 Task: Plan a trip to Blantyre, Malawi from 10th December, 2023 to 20th December, 2023 for 12 adults.6 bedrooms having 12 beds and 6 bathrooms. Property type can be flat. Amenities needed are: wifi, TV, free parkinig on premises, gym, breakfast. Look for 3 properties as per requirement.
Action: Mouse moved to (409, 89)
Screenshot: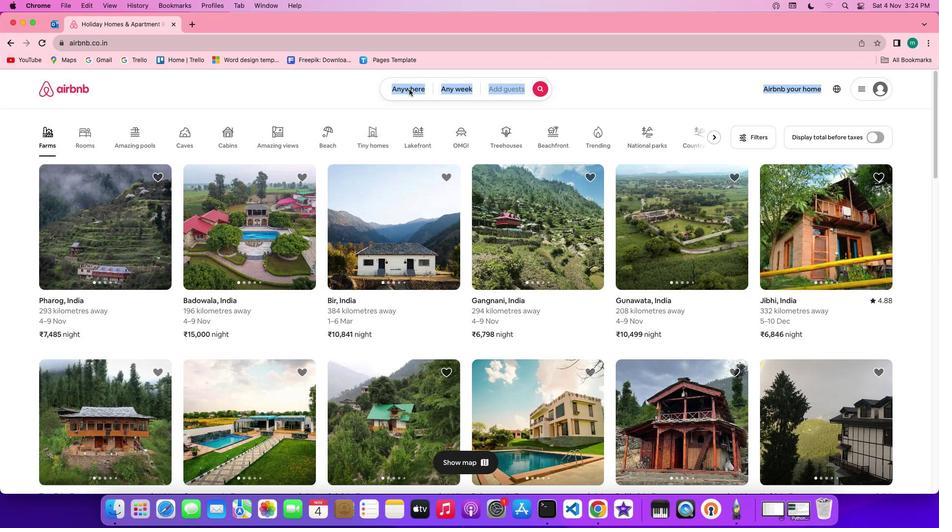 
Action: Mouse pressed left at (409, 89)
Screenshot: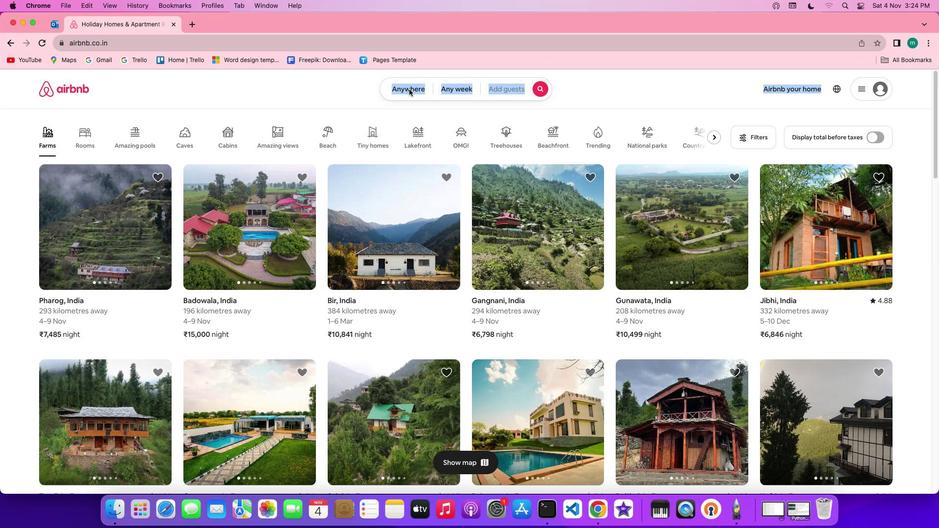 
Action: Mouse pressed left at (409, 89)
Screenshot: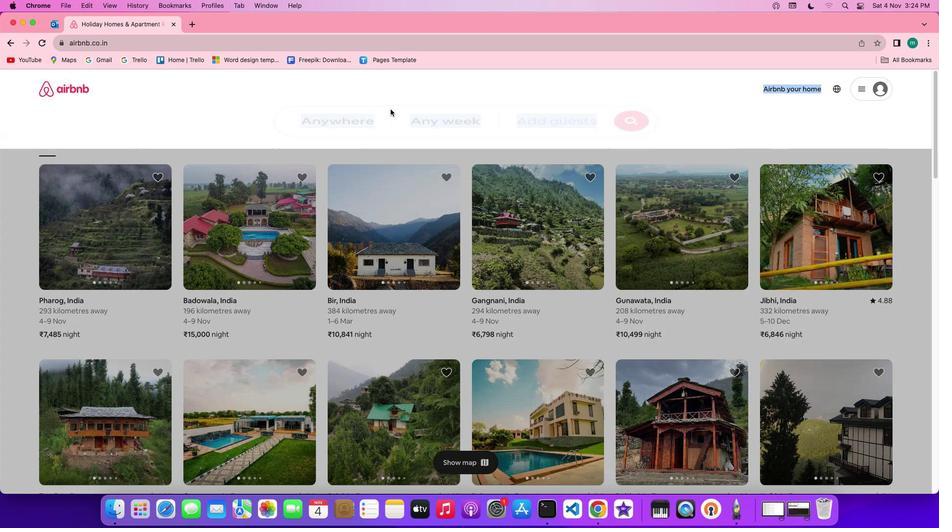 
Action: Mouse moved to (347, 129)
Screenshot: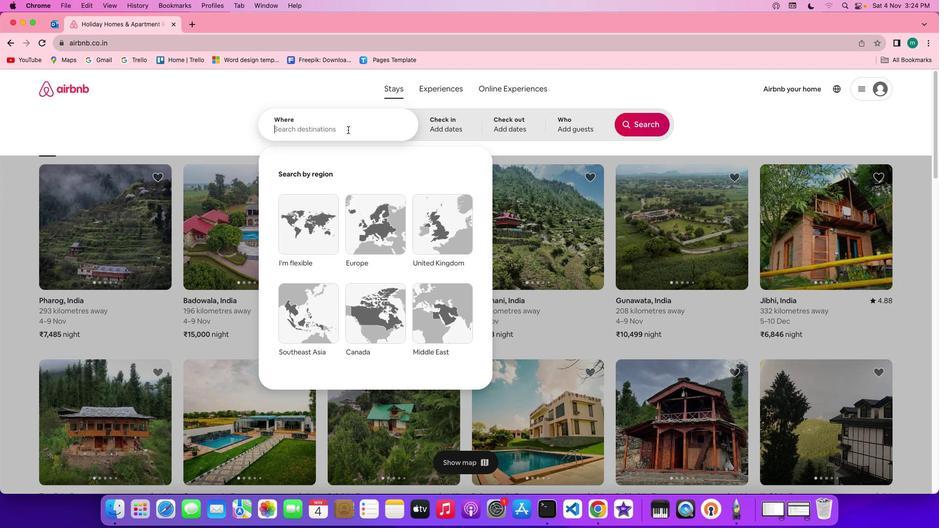 
Action: Mouse pressed left at (347, 129)
Screenshot: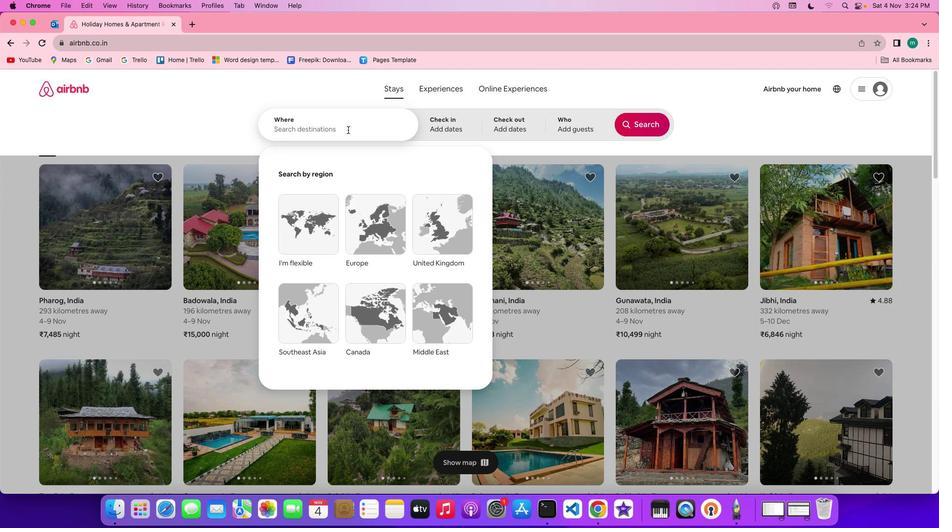 
Action: Key pressed Key.shift'b''l''a''n''t''y''r''e'','Key.spaceKey.shift'm''a''l''a''w''i'
Screenshot: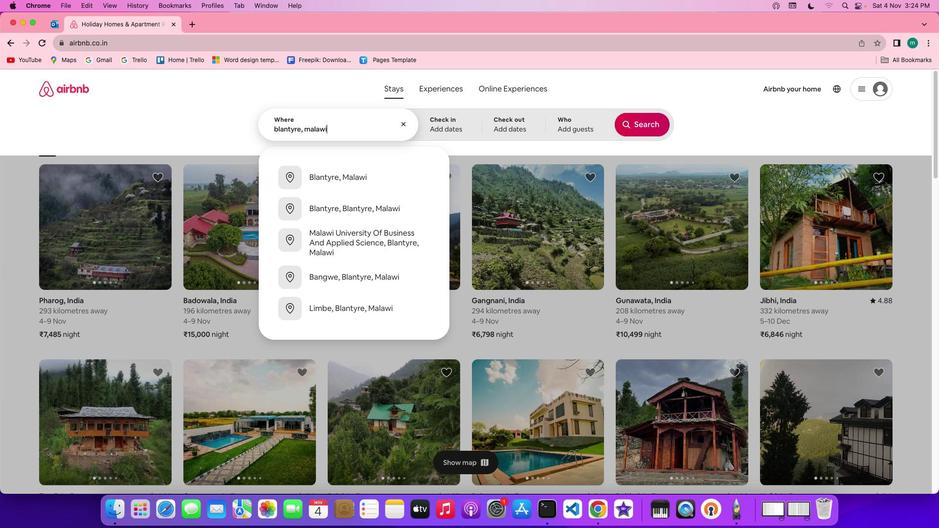 
Action: Mouse moved to (465, 131)
Screenshot: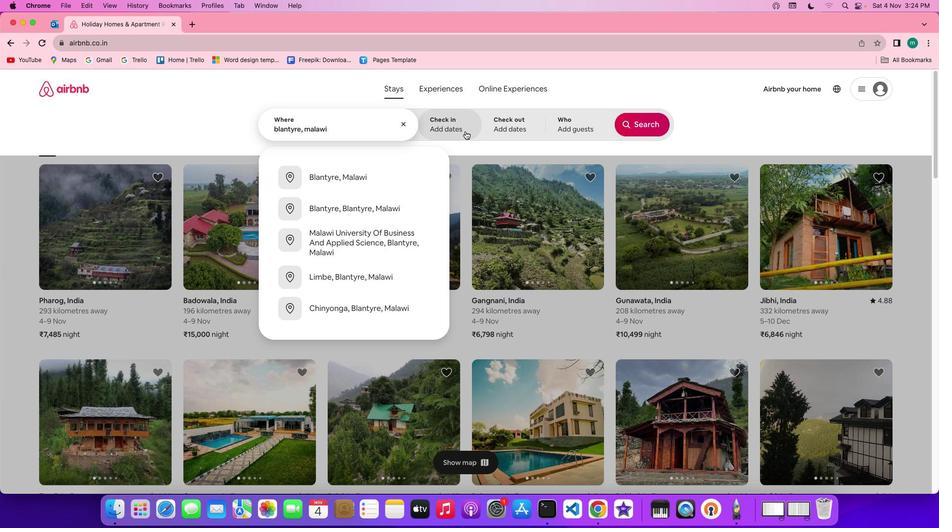 
Action: Mouse pressed left at (465, 131)
Screenshot: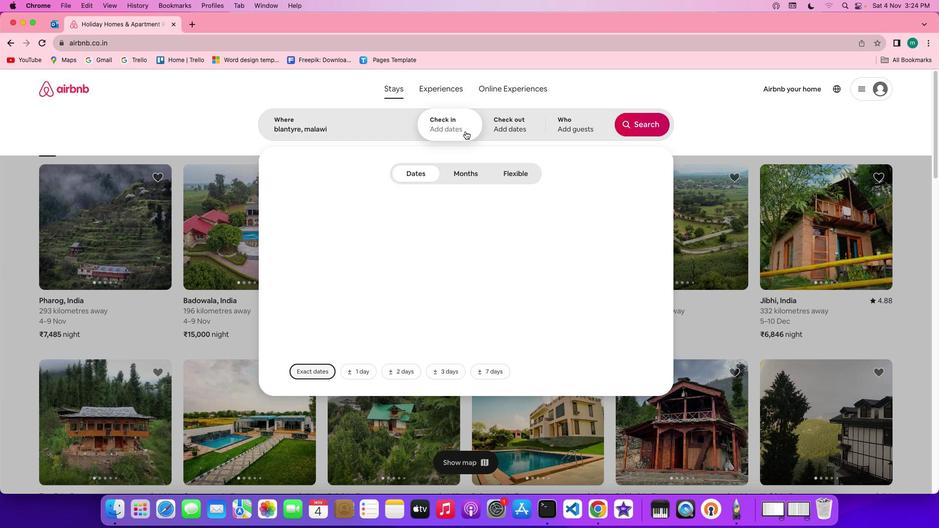 
Action: Mouse moved to (487, 289)
Screenshot: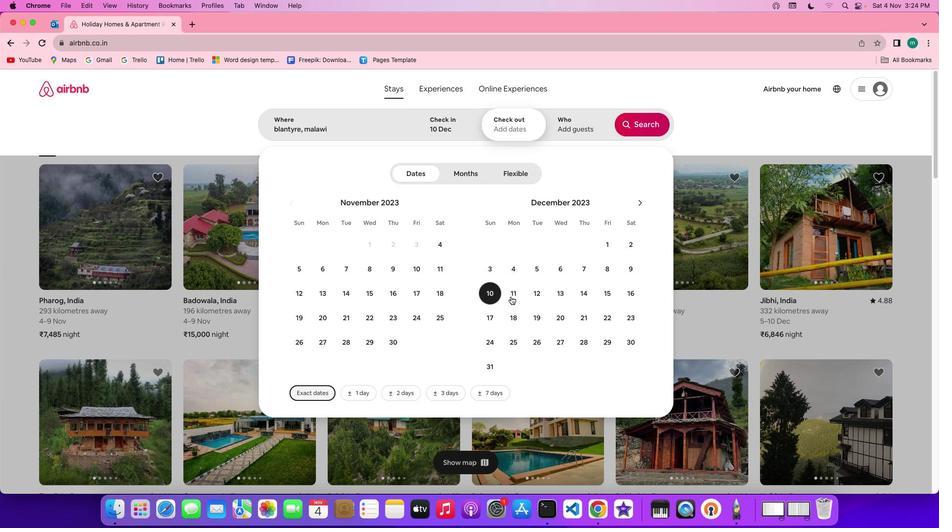 
Action: Mouse pressed left at (487, 289)
Screenshot: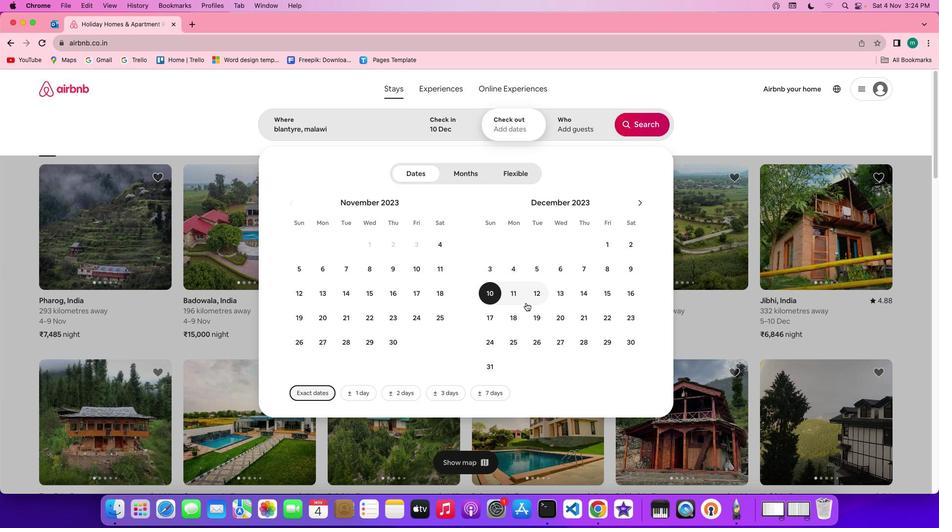 
Action: Mouse moved to (565, 322)
Screenshot: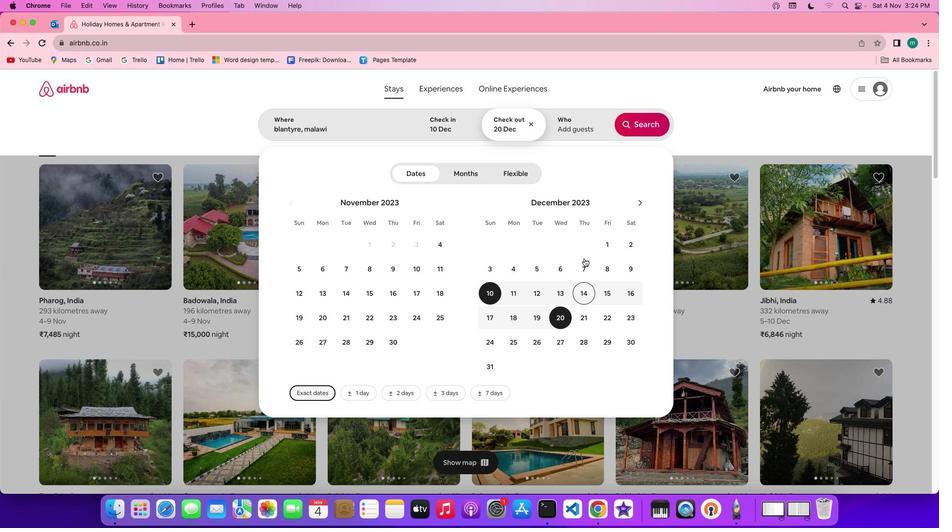
Action: Mouse pressed left at (565, 322)
Screenshot: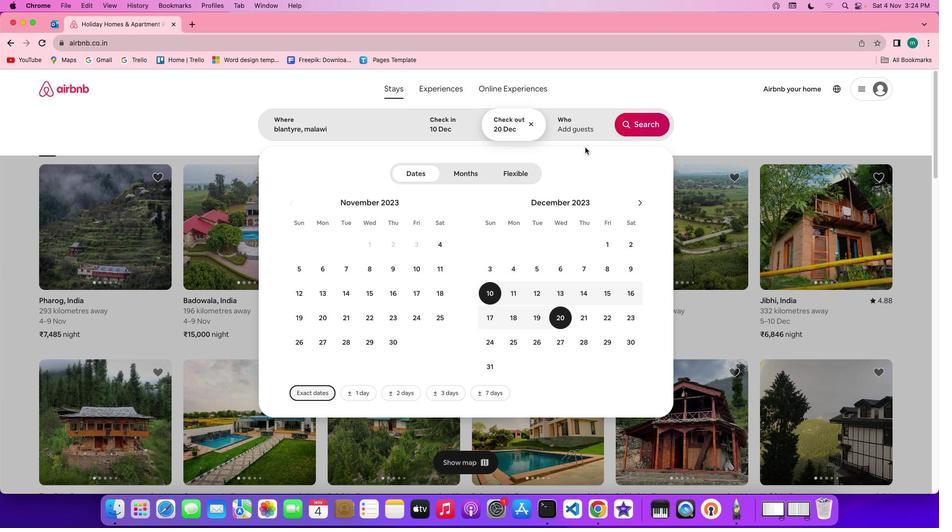 
Action: Mouse moved to (580, 119)
Screenshot: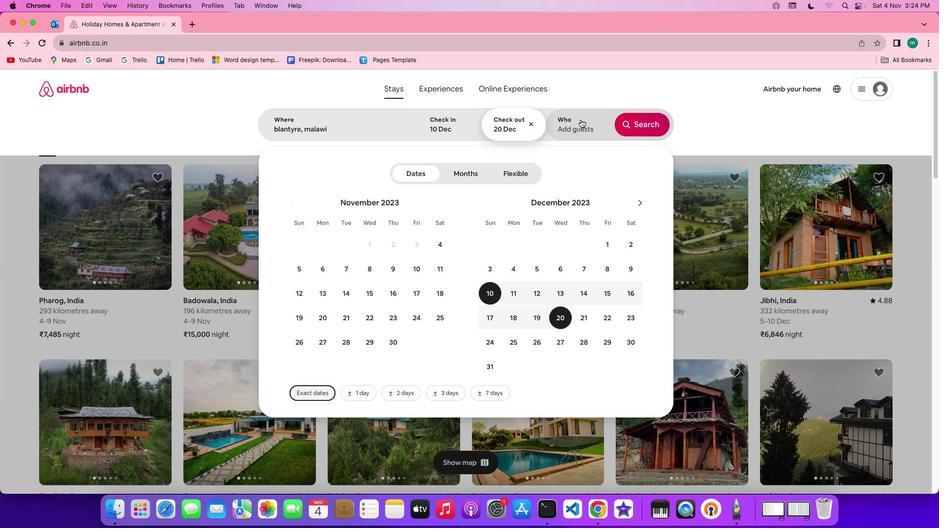 
Action: Mouse pressed left at (580, 119)
Screenshot: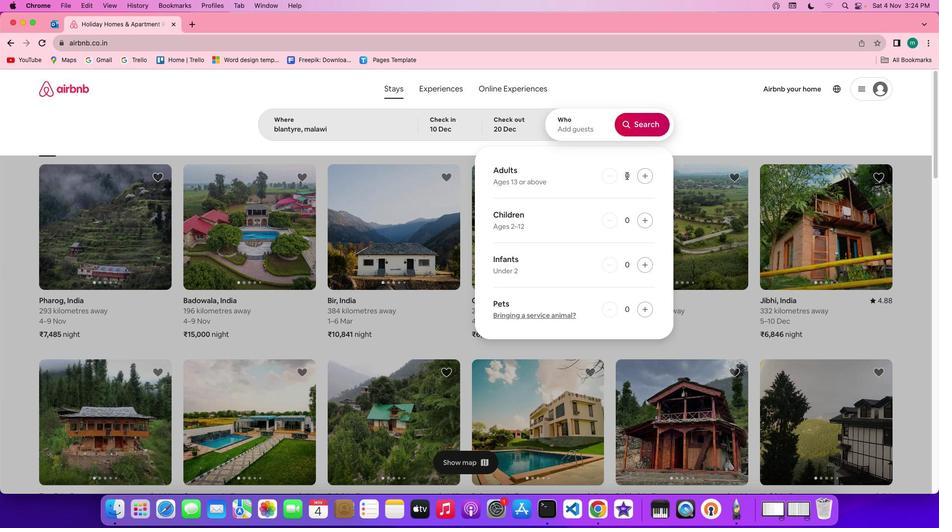 
Action: Mouse moved to (646, 176)
Screenshot: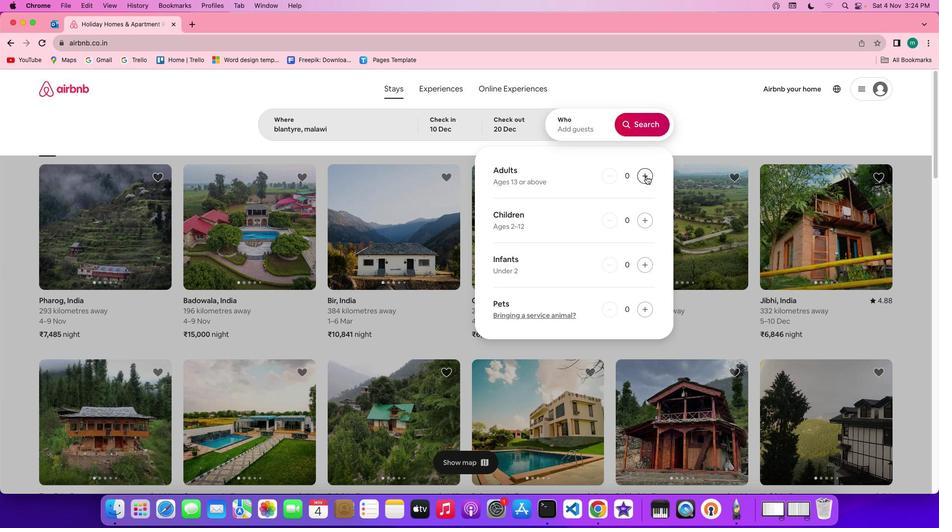 
Action: Mouse pressed left at (646, 176)
Screenshot: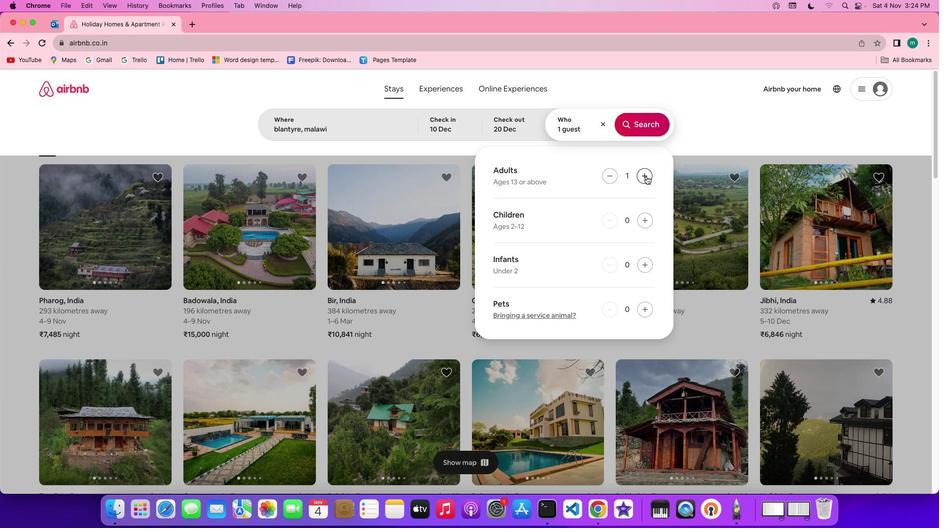 
Action: Mouse pressed left at (646, 176)
Screenshot: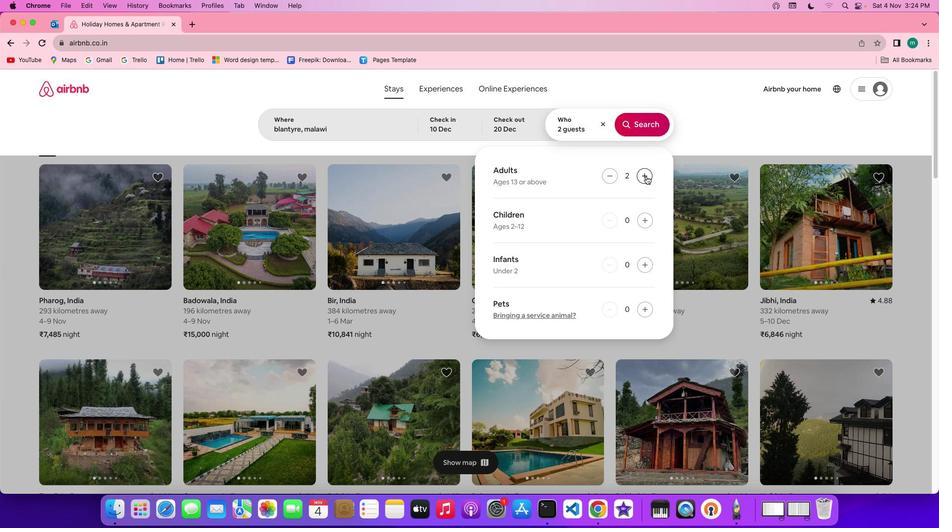 
Action: Mouse pressed left at (646, 176)
Screenshot: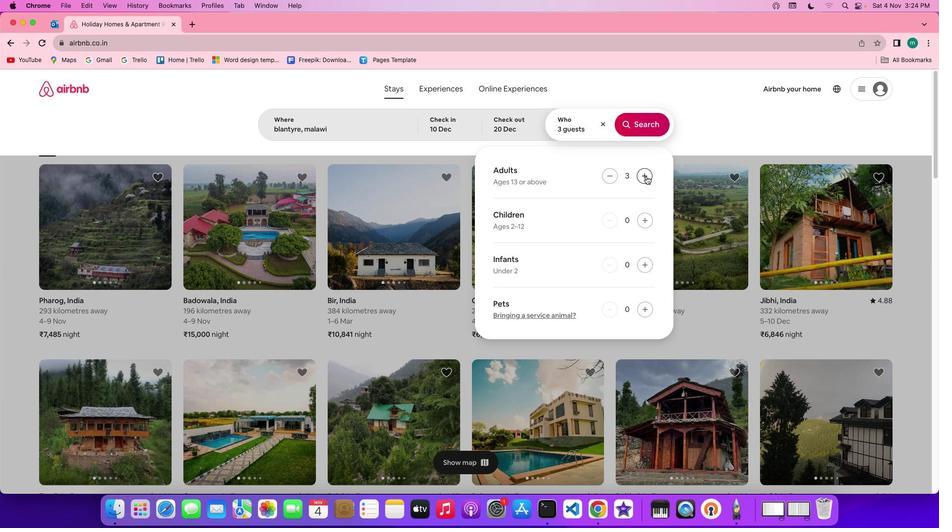 
Action: Mouse pressed left at (646, 176)
Screenshot: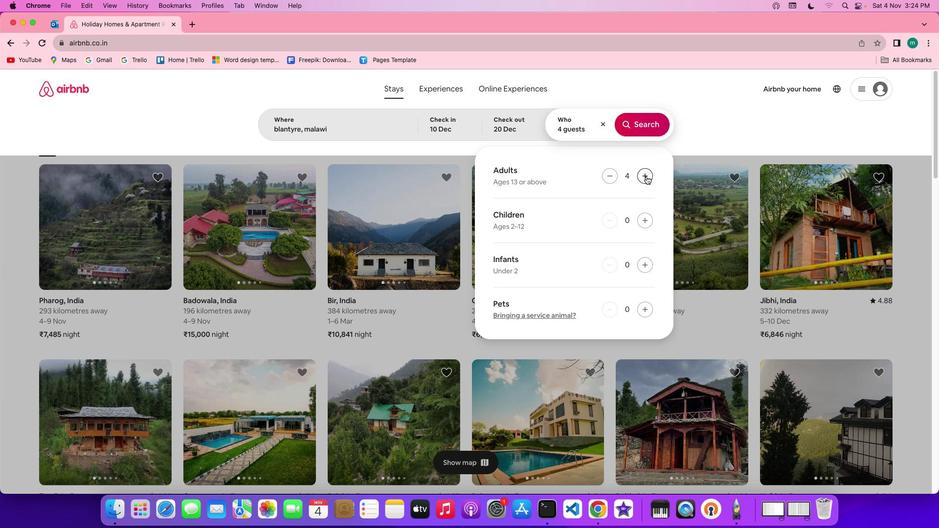 
Action: Mouse pressed left at (646, 176)
Screenshot: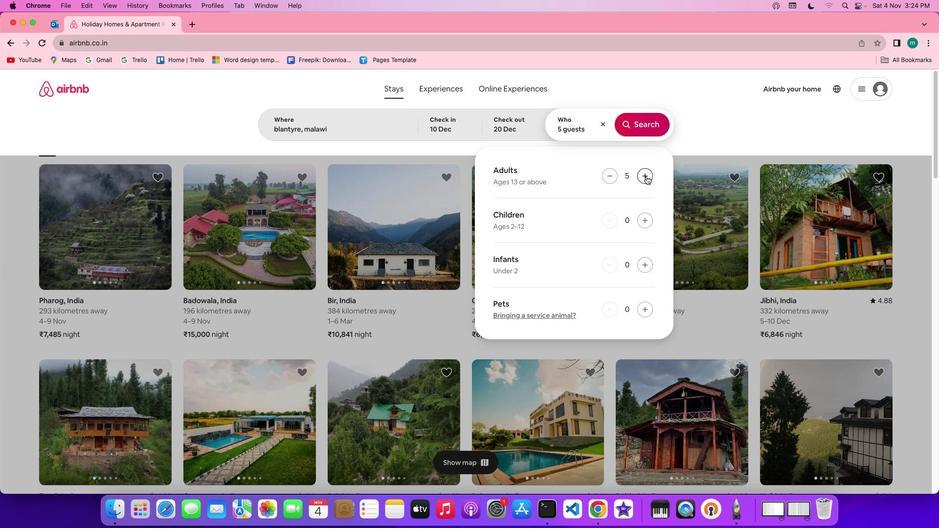 
Action: Mouse pressed left at (646, 176)
Screenshot: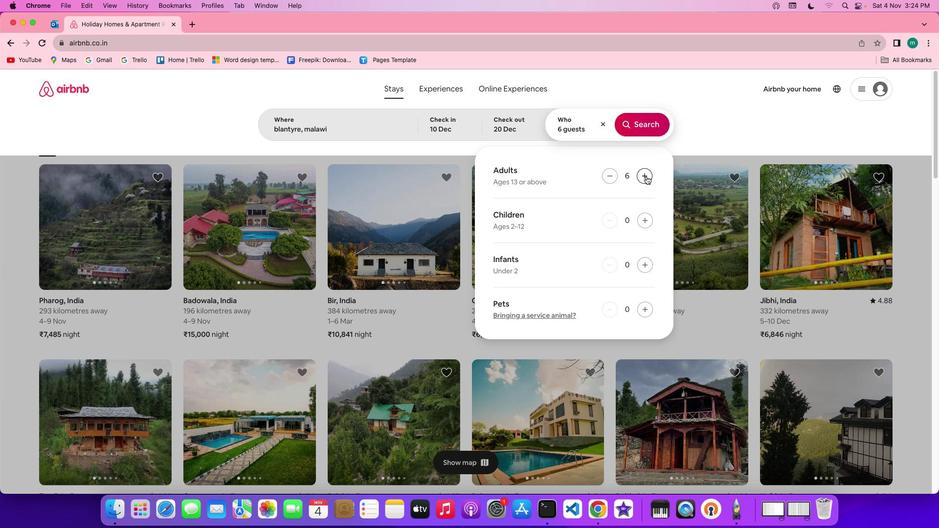 
Action: Mouse pressed left at (646, 176)
Screenshot: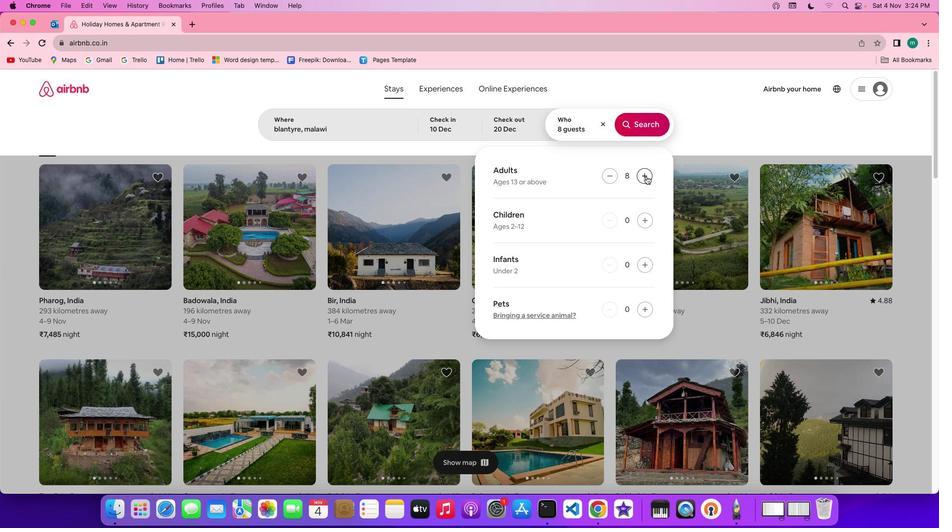 
Action: Mouse pressed left at (646, 176)
Screenshot: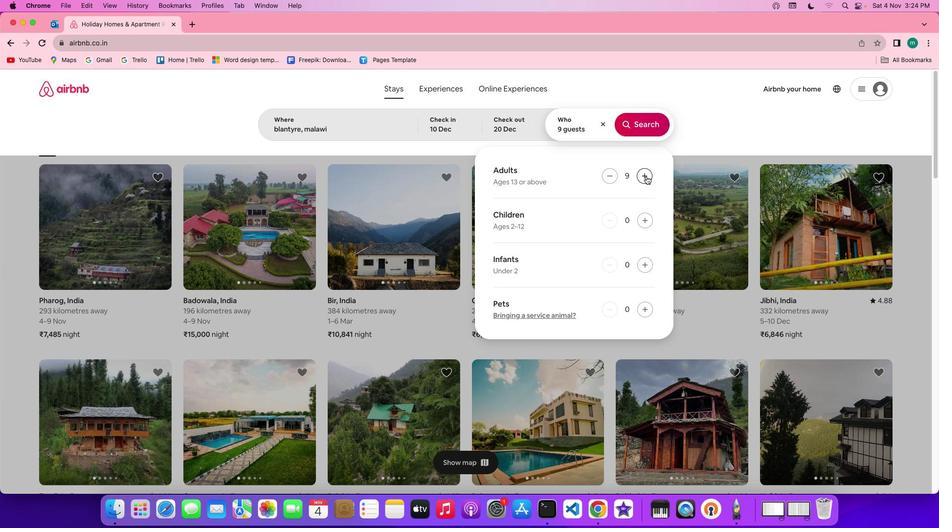
Action: Mouse pressed left at (646, 176)
Screenshot: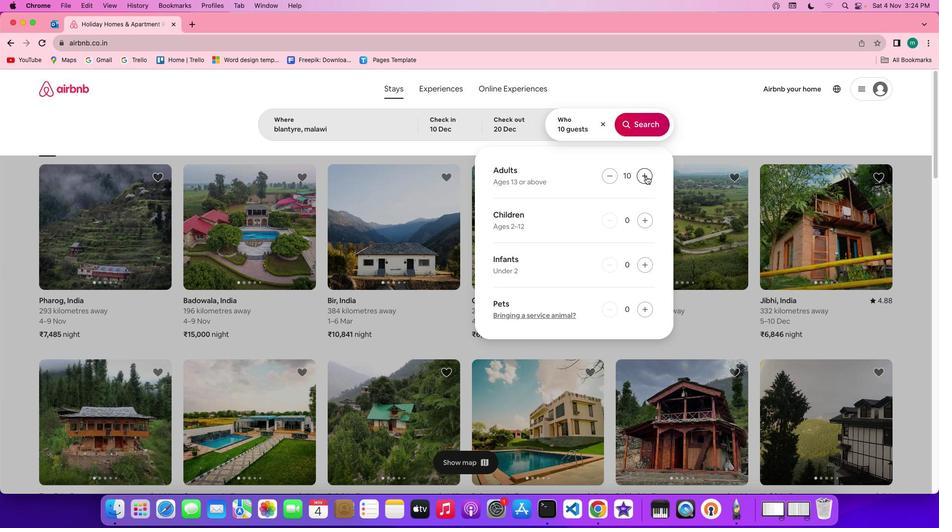 
Action: Mouse pressed left at (646, 176)
Screenshot: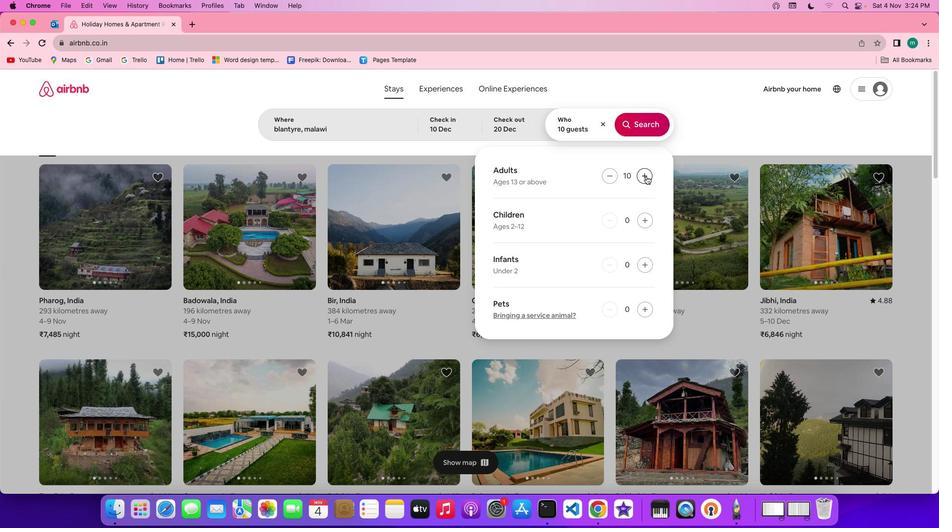
Action: Mouse pressed left at (646, 176)
Screenshot: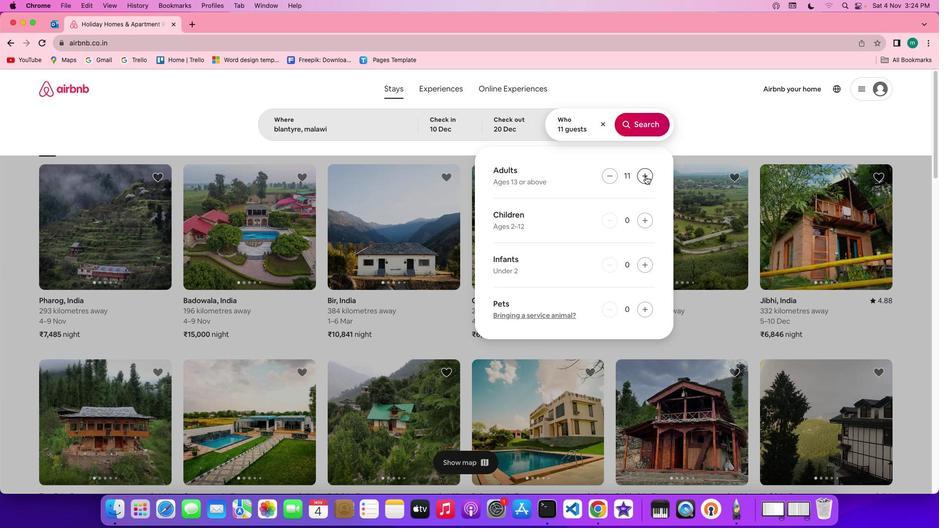 
Action: Mouse moved to (645, 176)
Screenshot: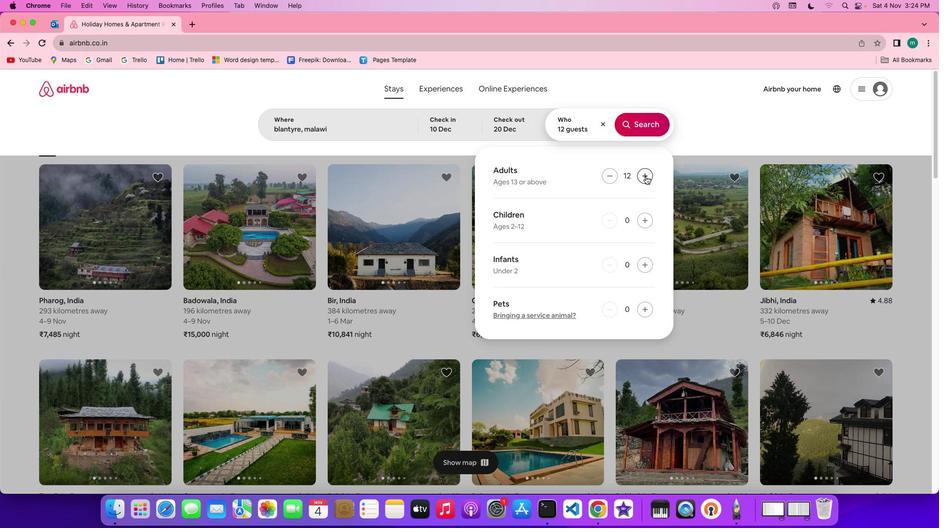 
Action: Mouse pressed left at (645, 176)
Screenshot: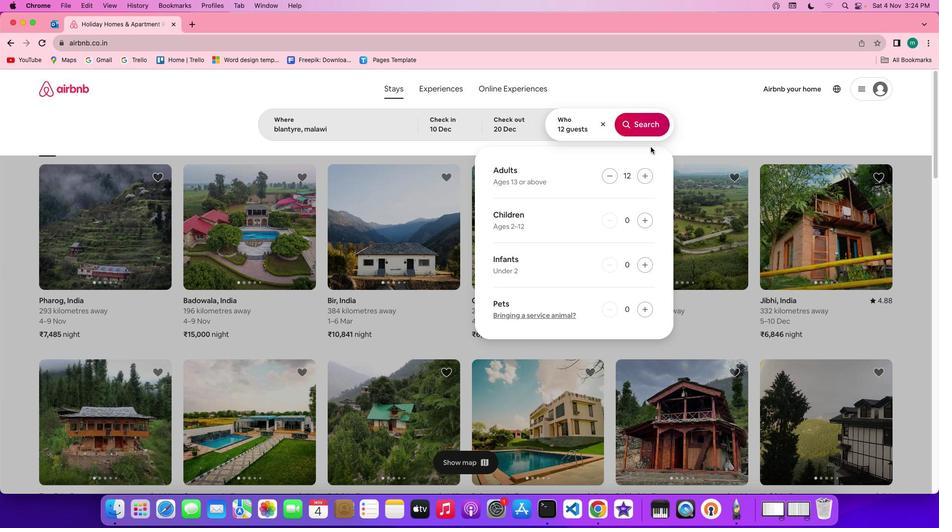 
Action: Mouse moved to (649, 125)
Screenshot: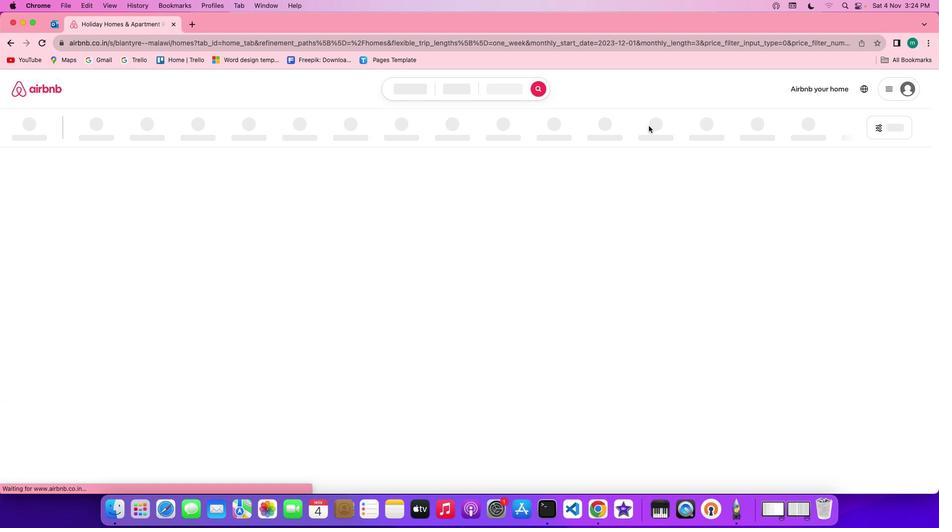 
Action: Mouse pressed left at (649, 125)
Screenshot: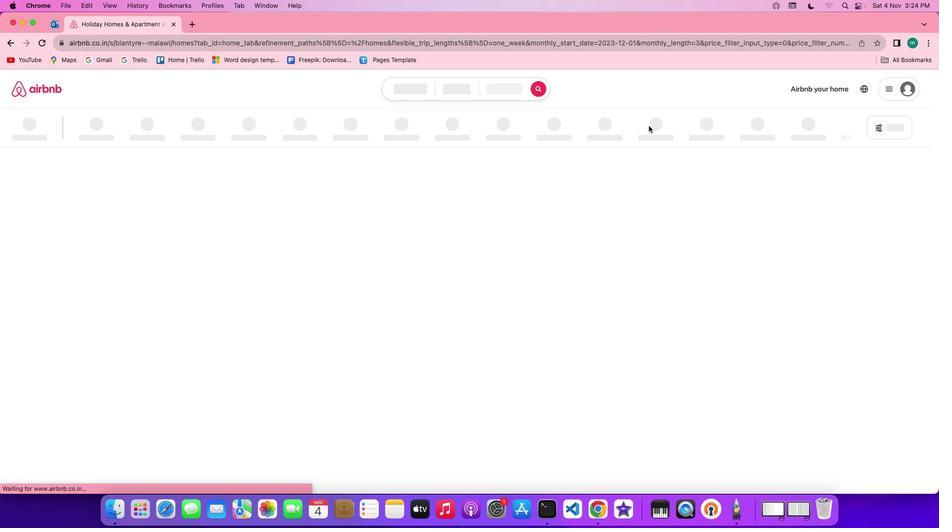 
Action: Mouse moved to (796, 129)
Screenshot: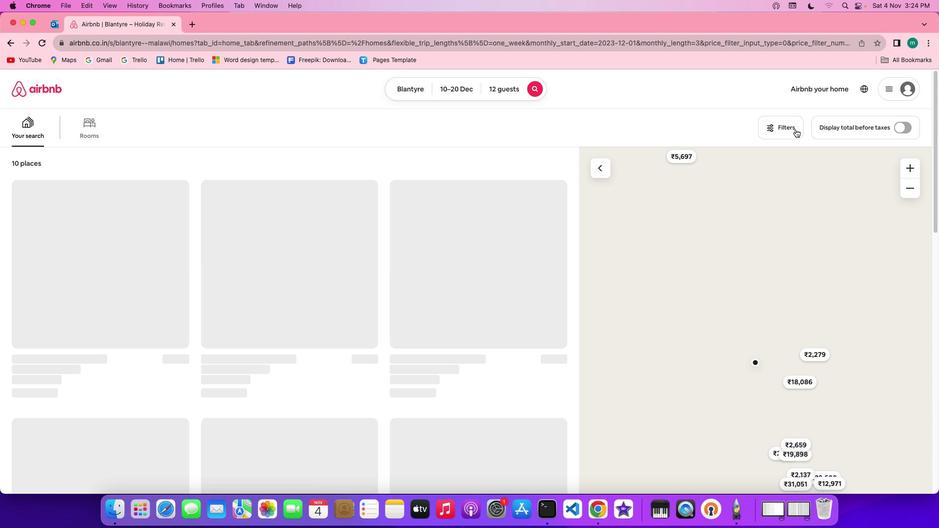 
Action: Mouse pressed left at (796, 129)
Screenshot: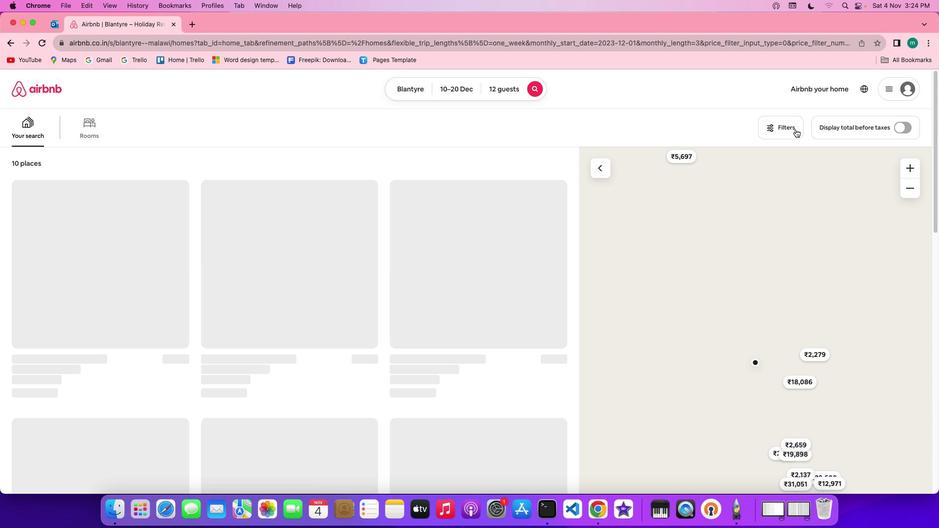 
Action: Mouse moved to (784, 126)
Screenshot: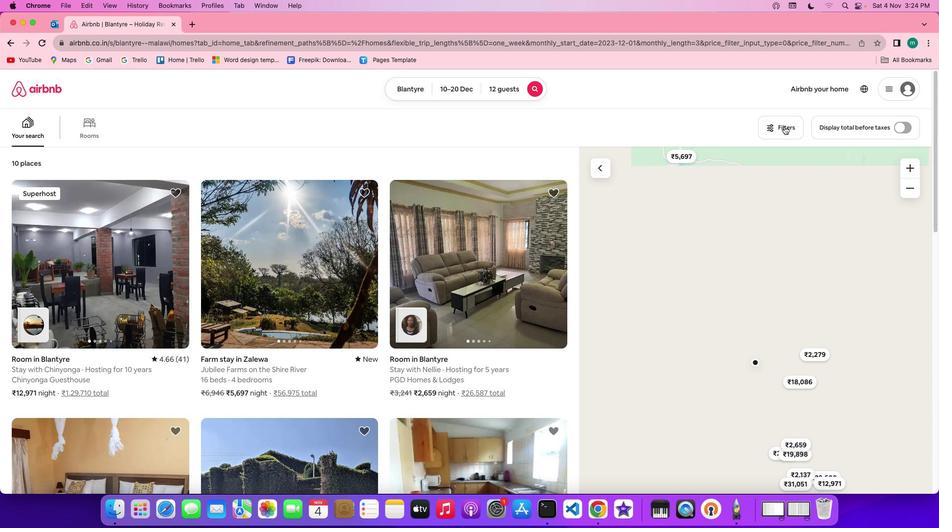 
Action: Mouse pressed left at (784, 126)
Screenshot: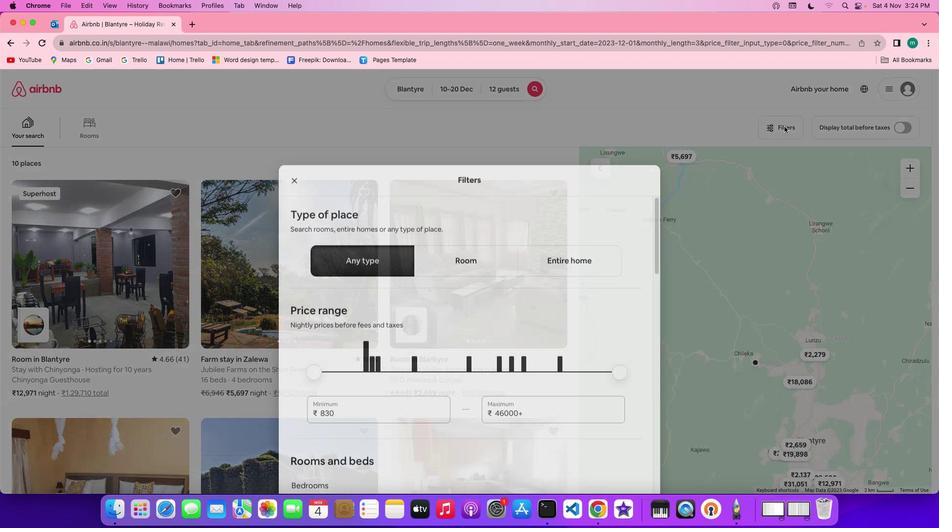 
Action: Mouse moved to (493, 308)
Screenshot: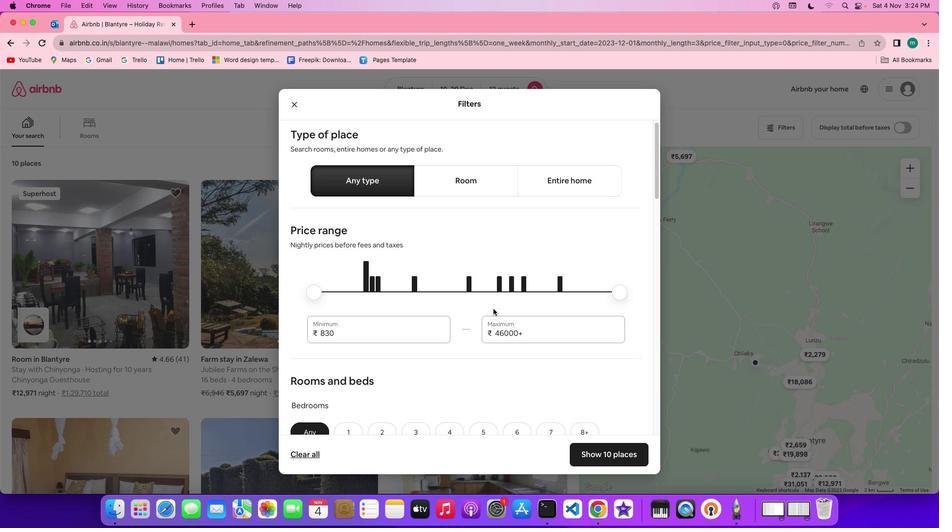 
Action: Mouse scrolled (493, 308) with delta (0, 0)
Screenshot: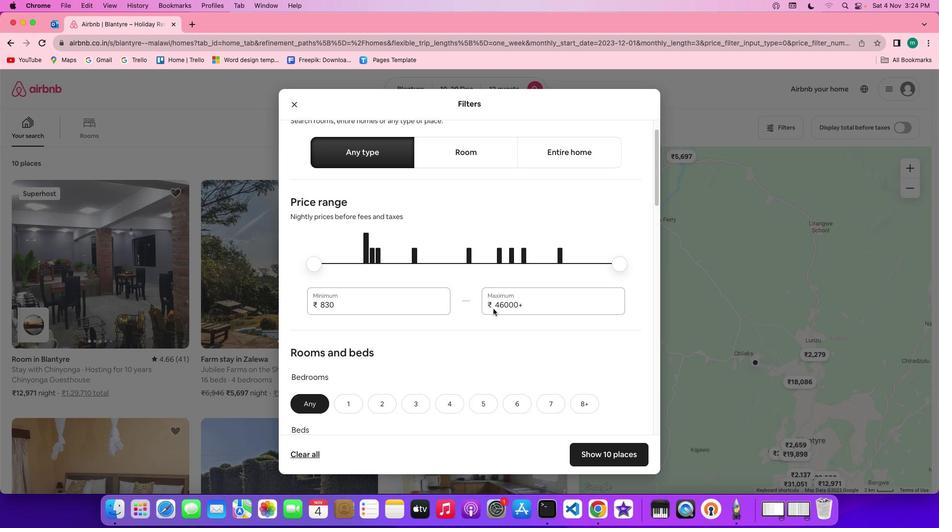 
Action: Mouse scrolled (493, 308) with delta (0, 0)
Screenshot: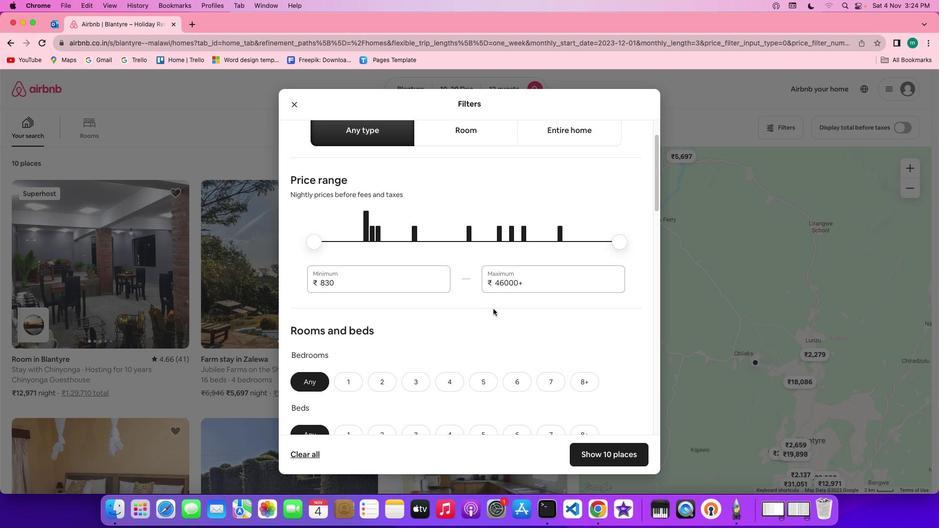 
Action: Mouse scrolled (493, 308) with delta (0, 0)
Screenshot: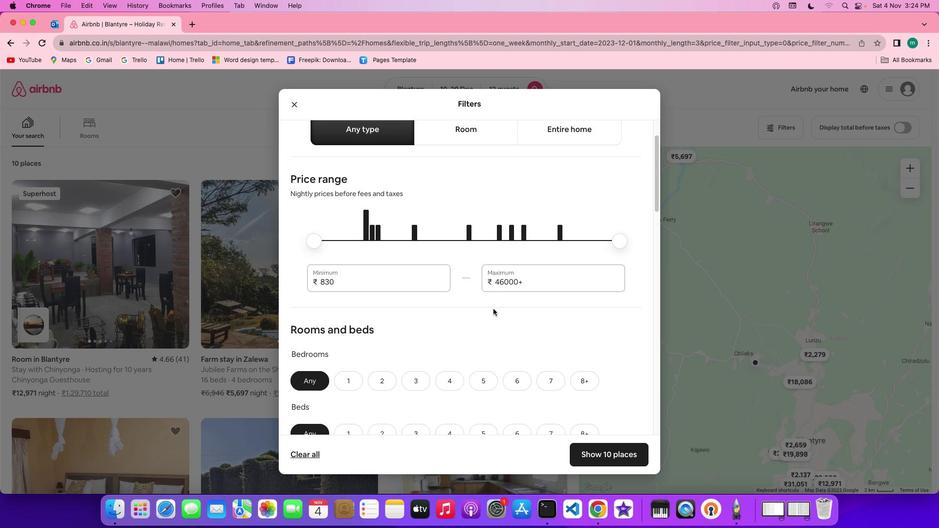 
Action: Mouse scrolled (493, 308) with delta (0, 0)
Screenshot: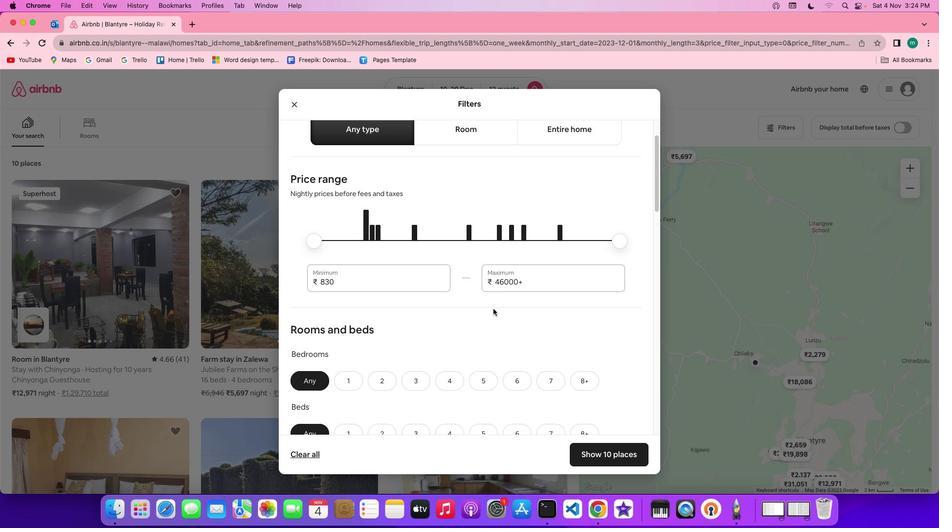 
Action: Mouse scrolled (493, 308) with delta (0, 0)
Screenshot: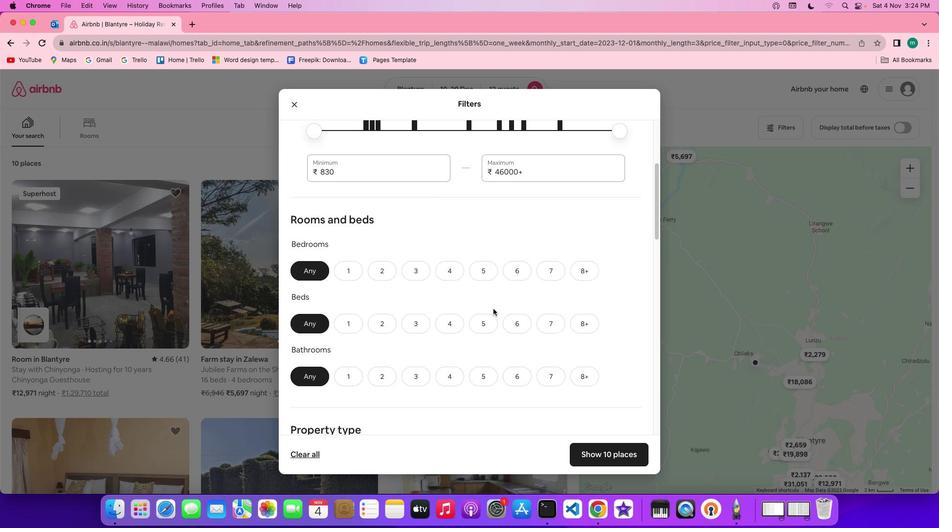 
Action: Mouse scrolled (493, 308) with delta (0, 0)
Screenshot: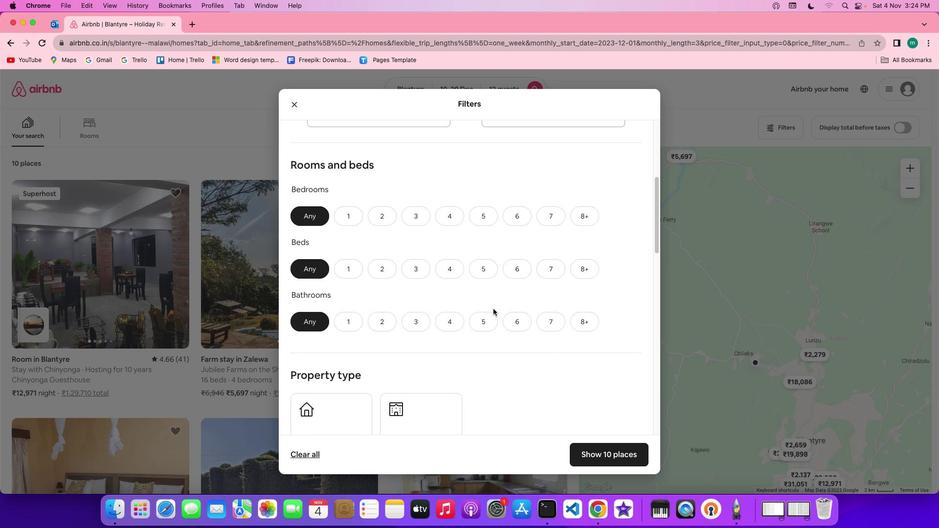 
Action: Mouse scrolled (493, 308) with delta (0, 0)
Screenshot: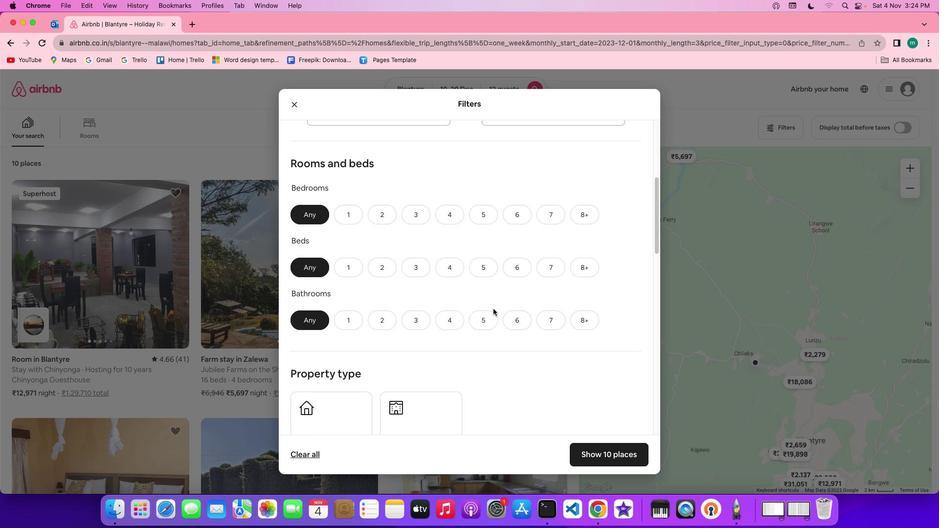 
Action: Mouse scrolled (493, 308) with delta (0, -1)
Screenshot: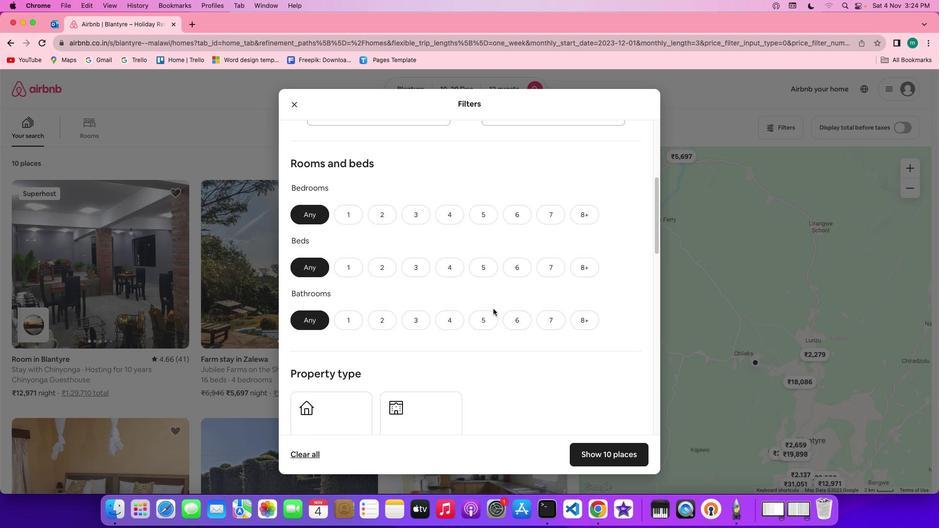 
Action: Mouse scrolled (493, 308) with delta (0, -1)
Screenshot: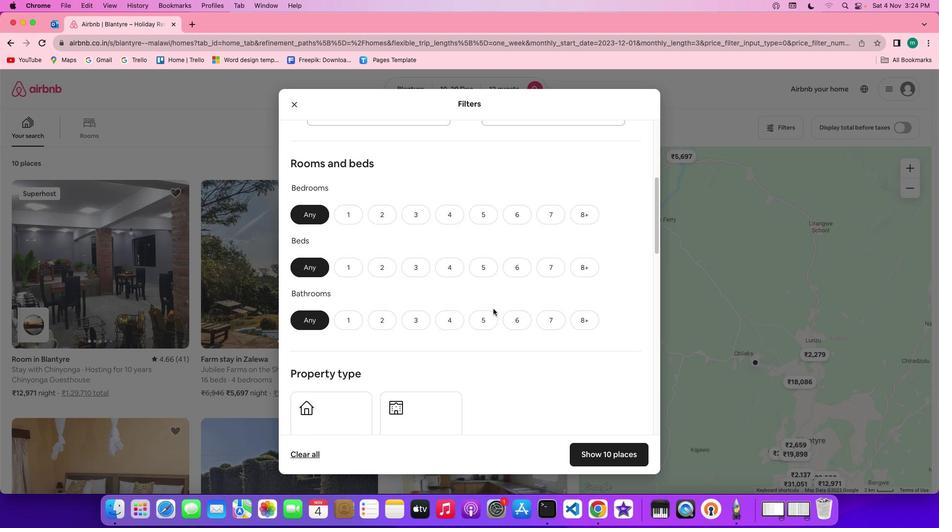 
Action: Mouse moved to (493, 308)
Screenshot: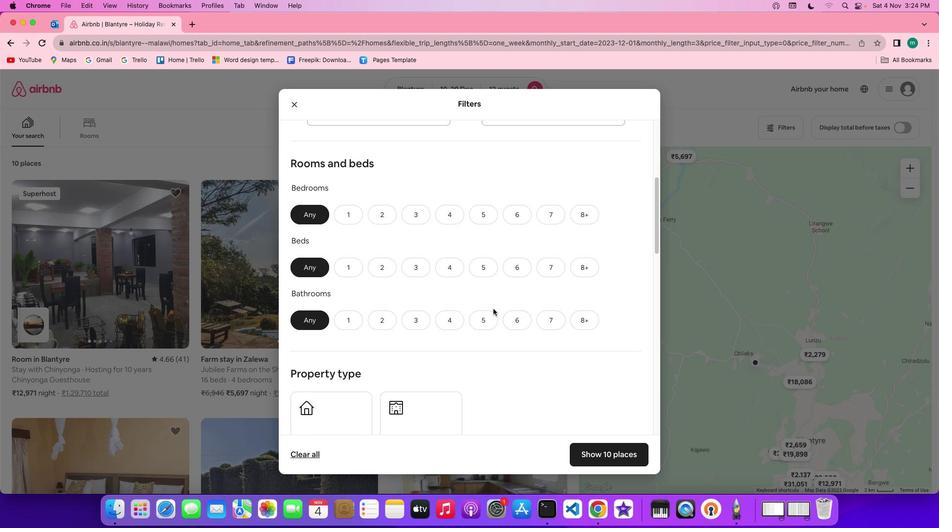 
Action: Mouse scrolled (493, 308) with delta (0, 0)
Screenshot: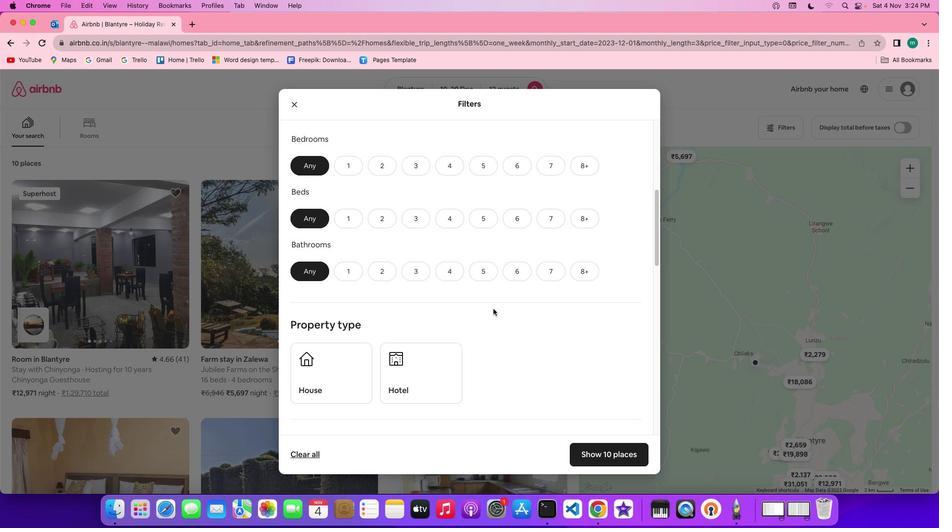 
Action: Mouse scrolled (493, 308) with delta (0, 0)
Screenshot: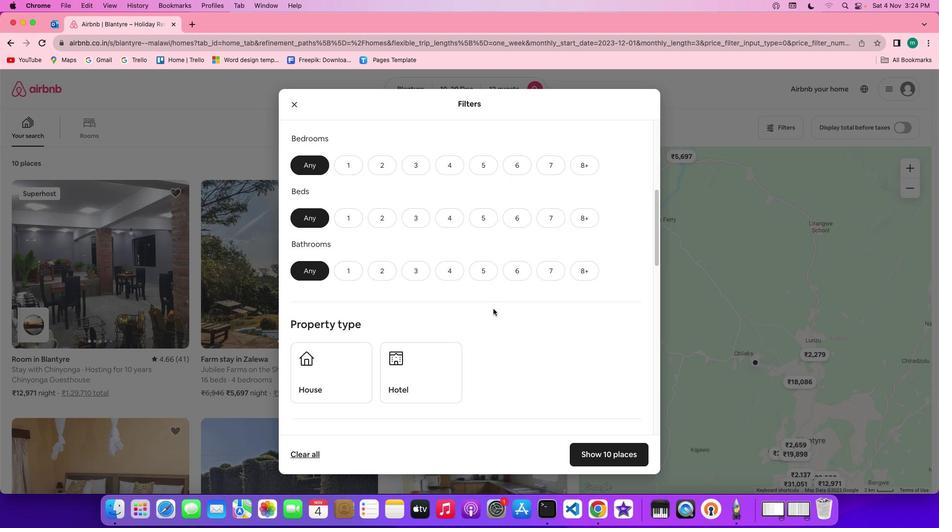 
Action: Mouse scrolled (493, 308) with delta (0, 0)
Screenshot: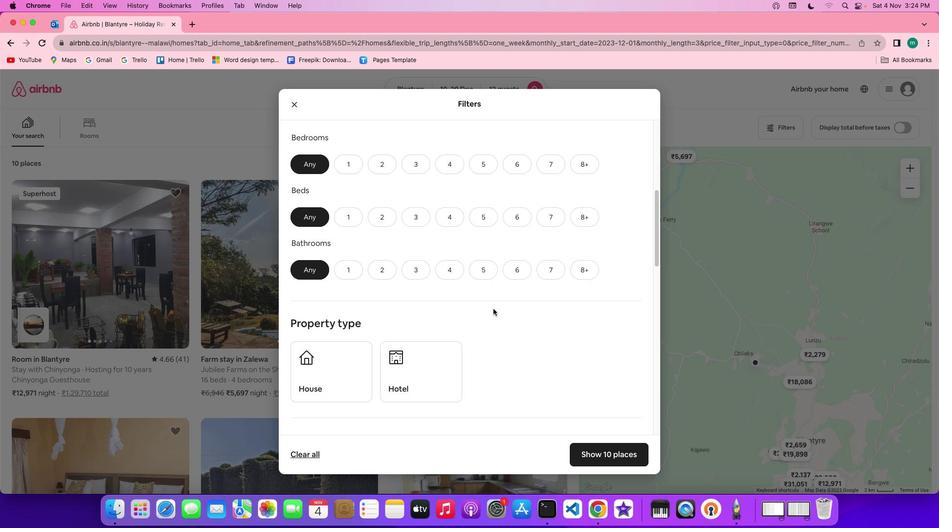 
Action: Mouse scrolled (493, 308) with delta (0, 0)
Screenshot: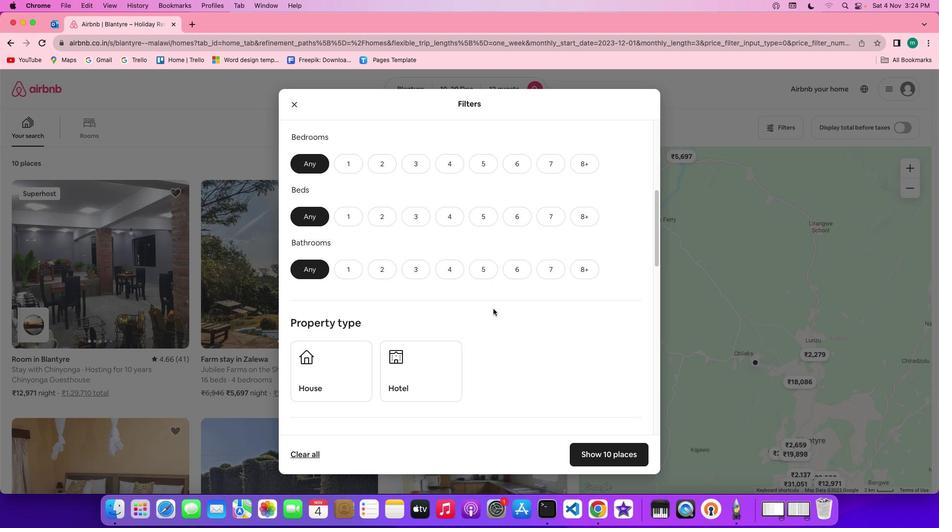 
Action: Mouse scrolled (493, 308) with delta (0, 0)
Screenshot: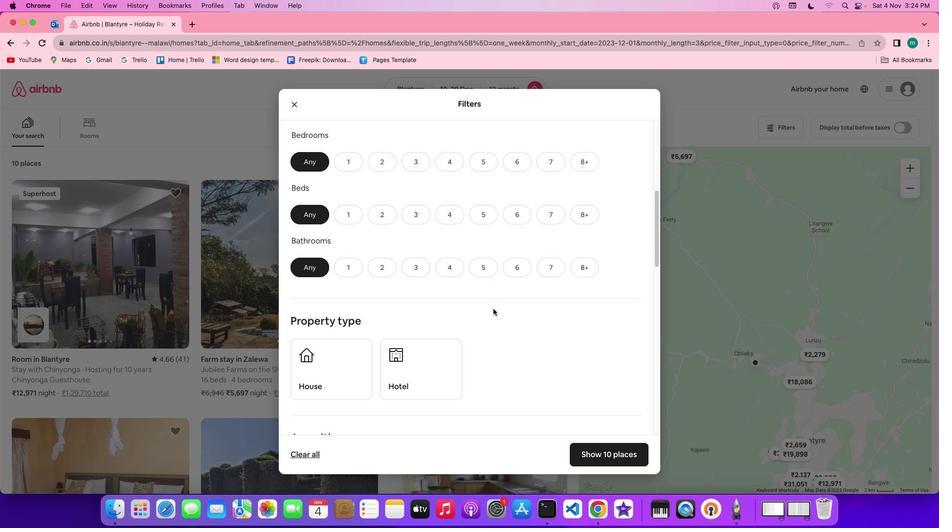 
Action: Mouse moved to (494, 306)
Screenshot: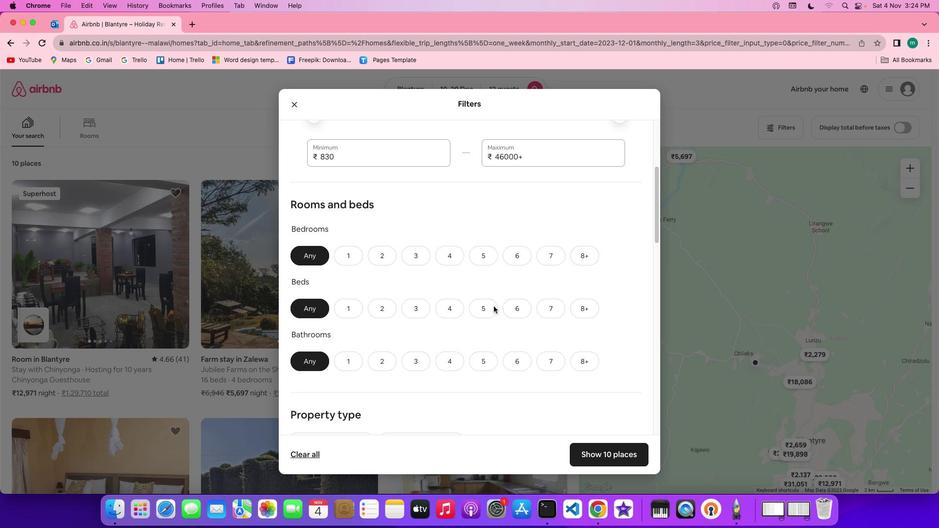 
Action: Mouse scrolled (494, 306) with delta (0, 0)
Screenshot: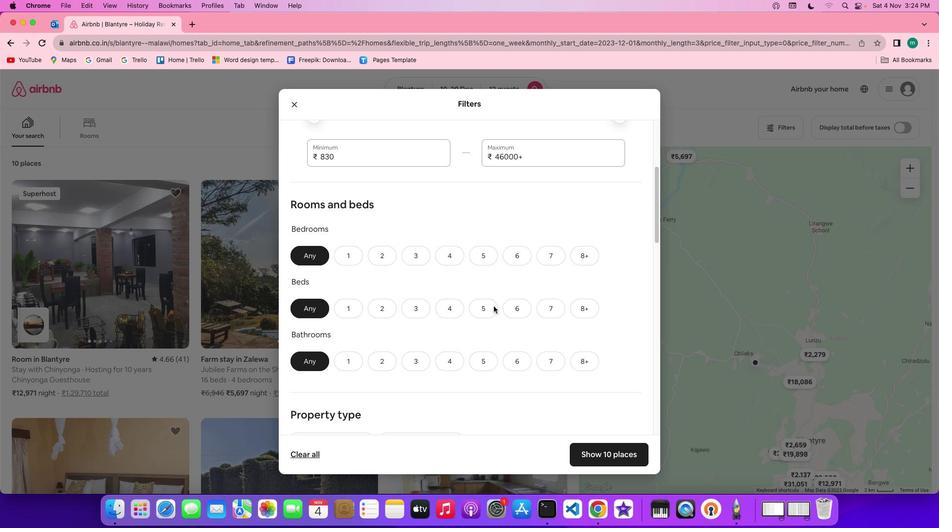 
Action: Mouse scrolled (494, 306) with delta (0, 0)
Screenshot: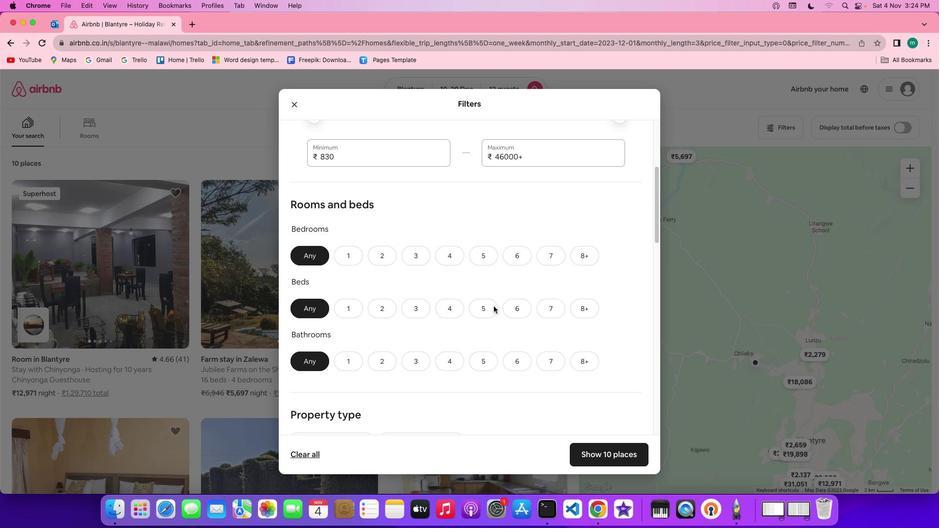 
Action: Mouse scrolled (494, 306) with delta (0, 1)
Screenshot: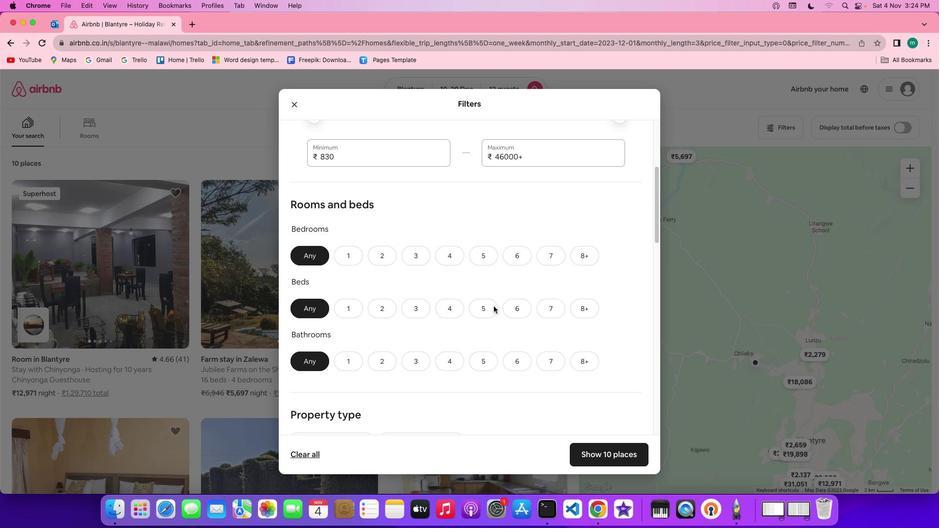 
Action: Mouse moved to (467, 317)
Screenshot: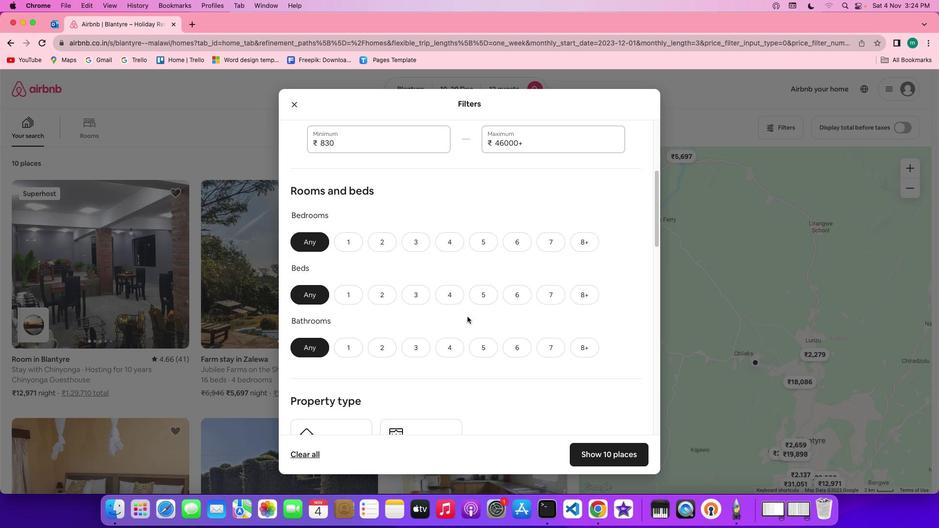 
Action: Mouse scrolled (467, 317) with delta (0, 0)
Screenshot: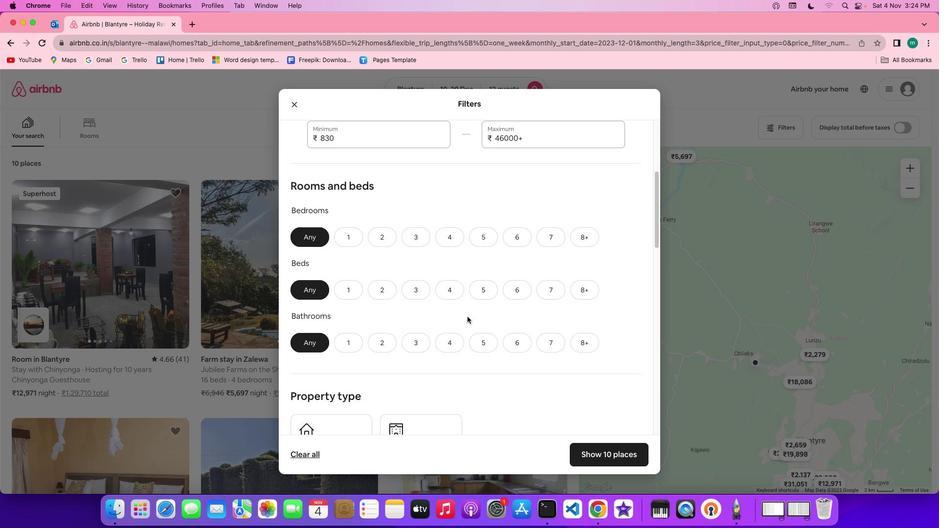 
Action: Mouse scrolled (467, 317) with delta (0, 0)
Screenshot: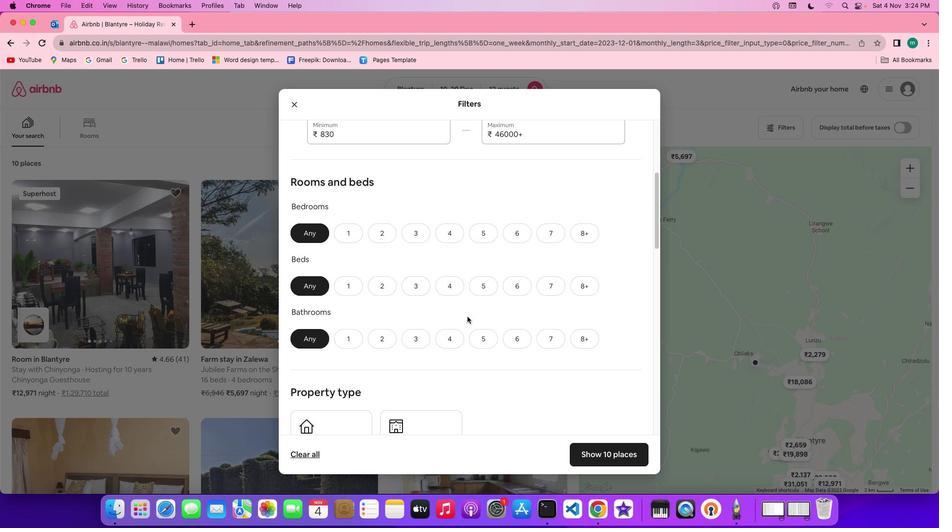 
Action: Mouse scrolled (467, 317) with delta (0, 0)
Screenshot: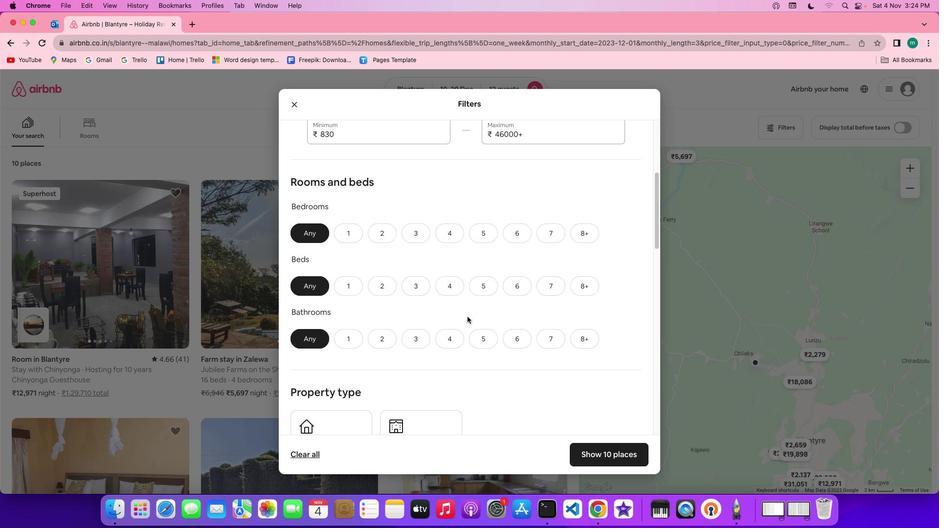 
Action: Mouse moved to (467, 317)
Screenshot: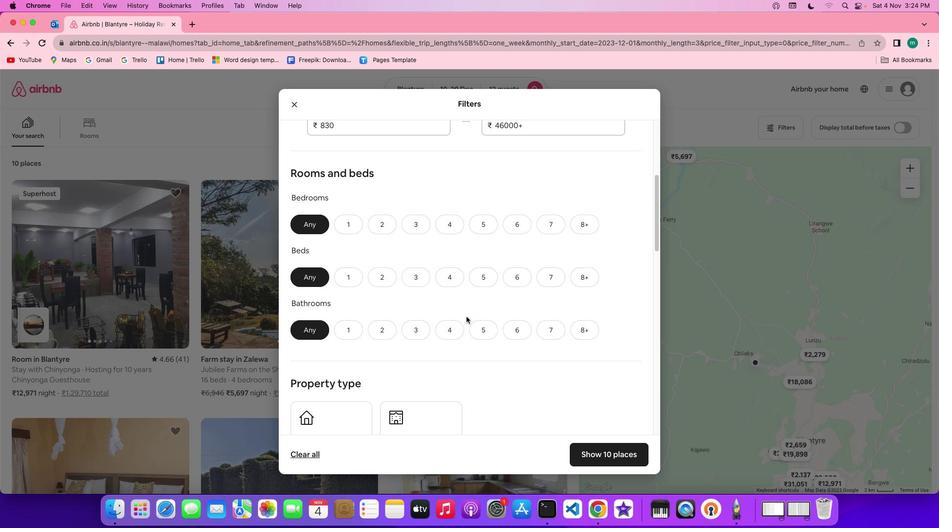 
Action: Mouse scrolled (467, 317) with delta (0, 0)
Screenshot: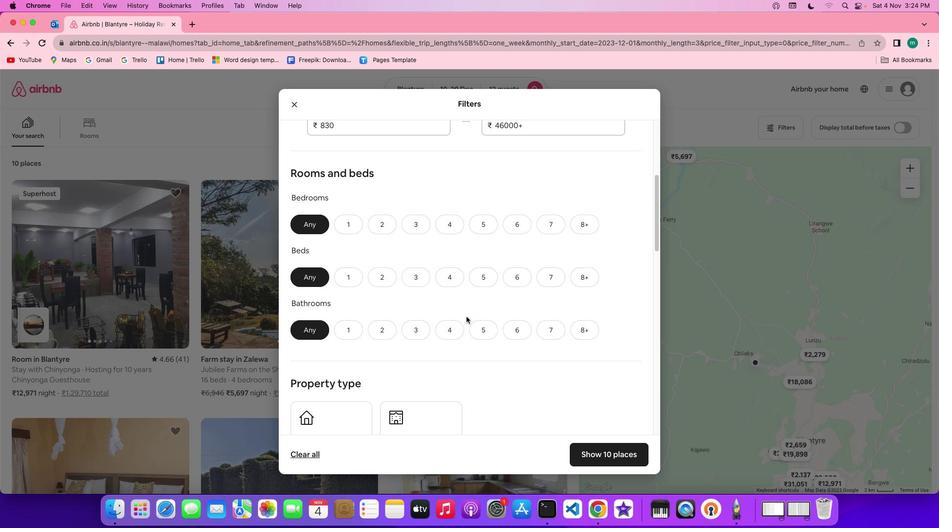 
Action: Mouse moved to (466, 317)
Screenshot: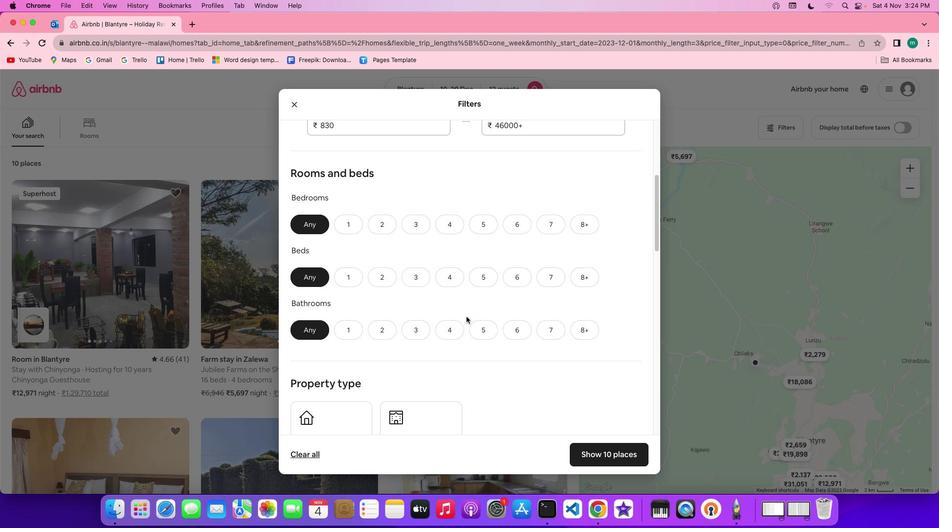 
Action: Mouse scrolled (466, 317) with delta (0, 0)
Screenshot: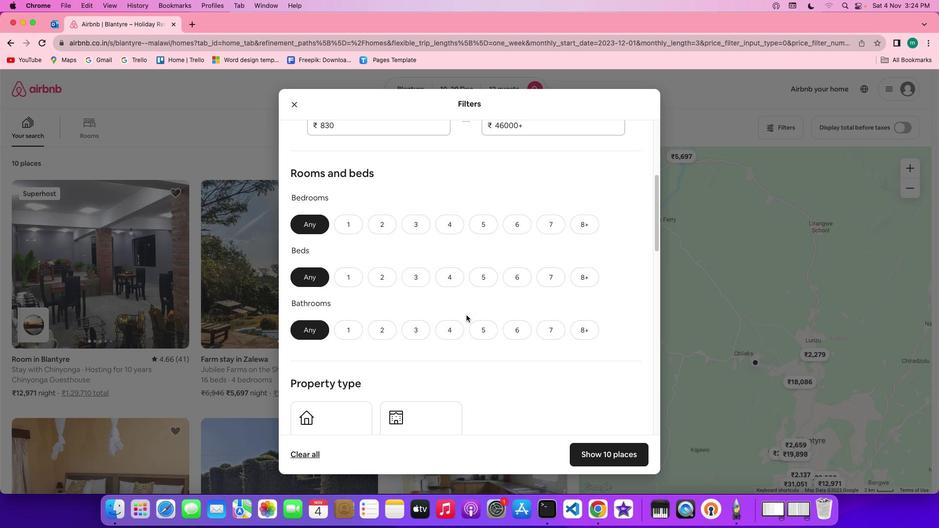 
Action: Mouse moved to (522, 225)
Screenshot: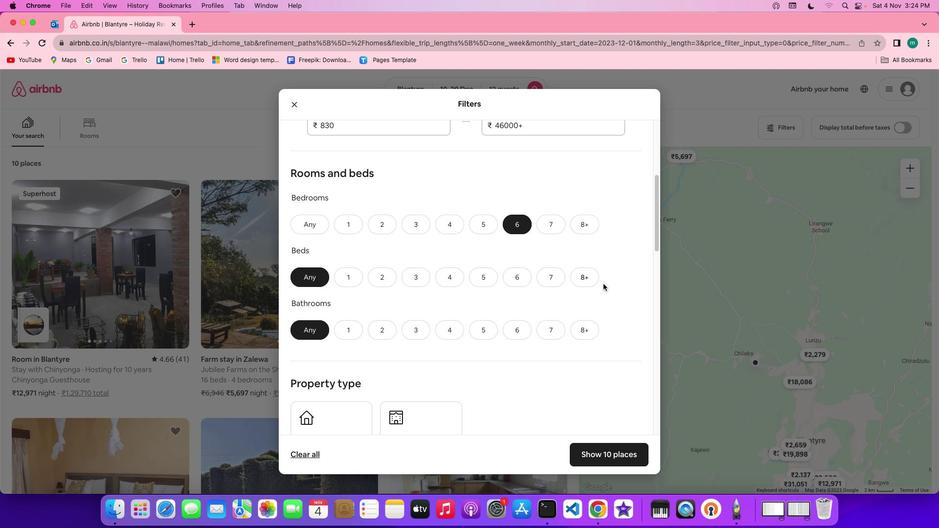 
Action: Mouse pressed left at (522, 225)
Screenshot: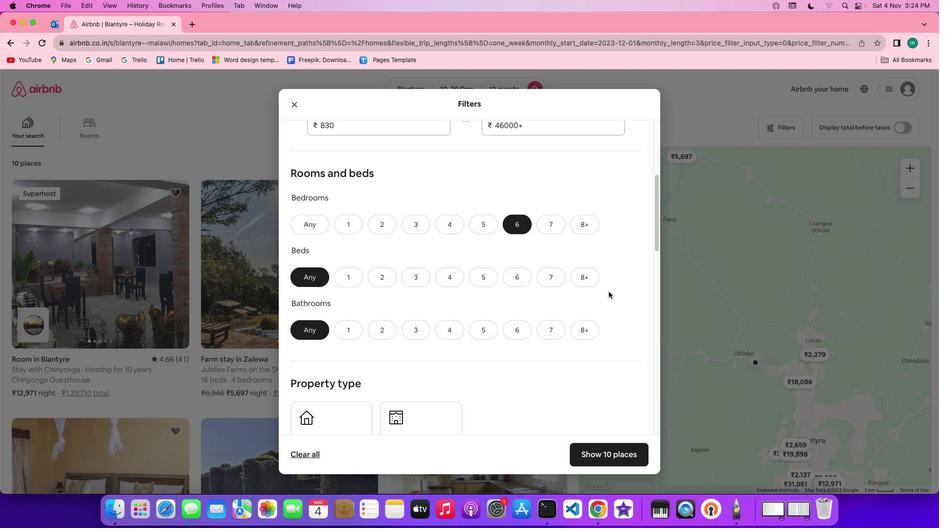 
Action: Mouse moved to (589, 270)
Screenshot: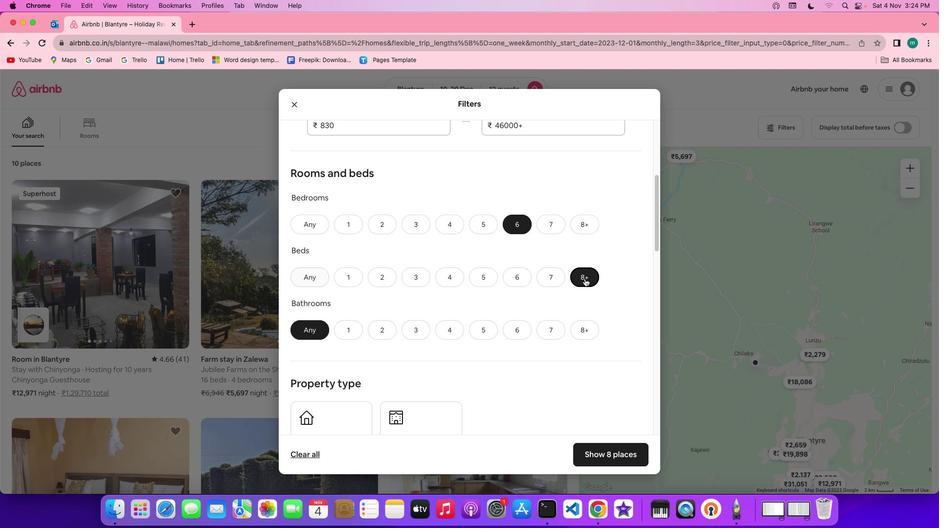 
Action: Mouse pressed left at (589, 270)
Screenshot: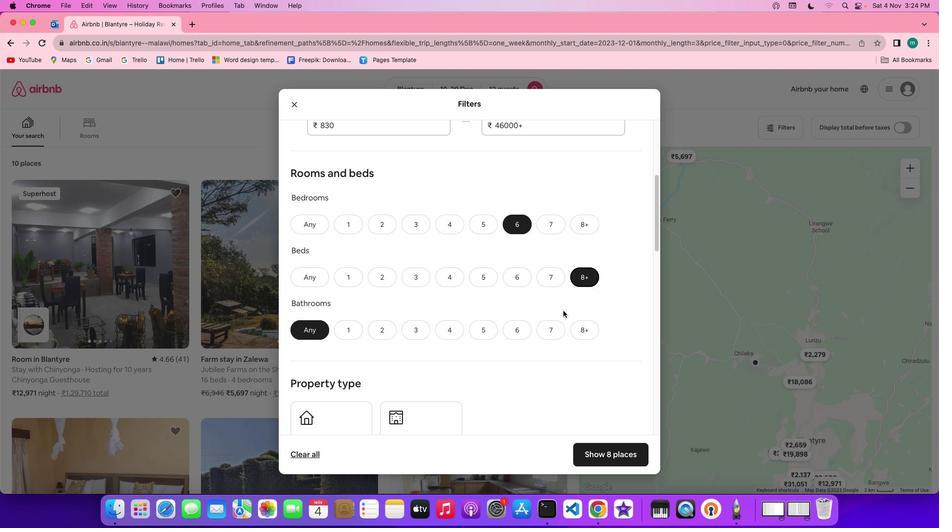 
Action: Mouse moved to (526, 330)
Screenshot: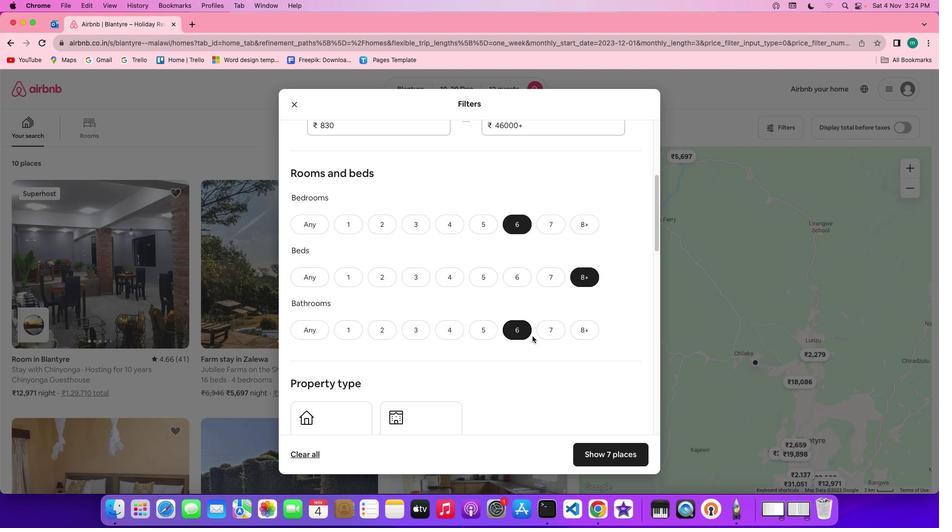 
Action: Mouse pressed left at (526, 330)
Screenshot: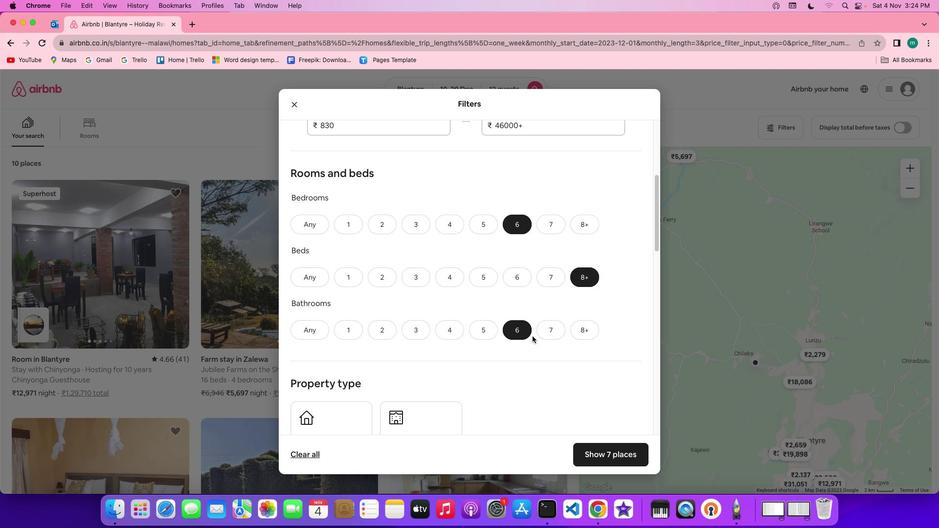
Action: Mouse moved to (532, 336)
Screenshot: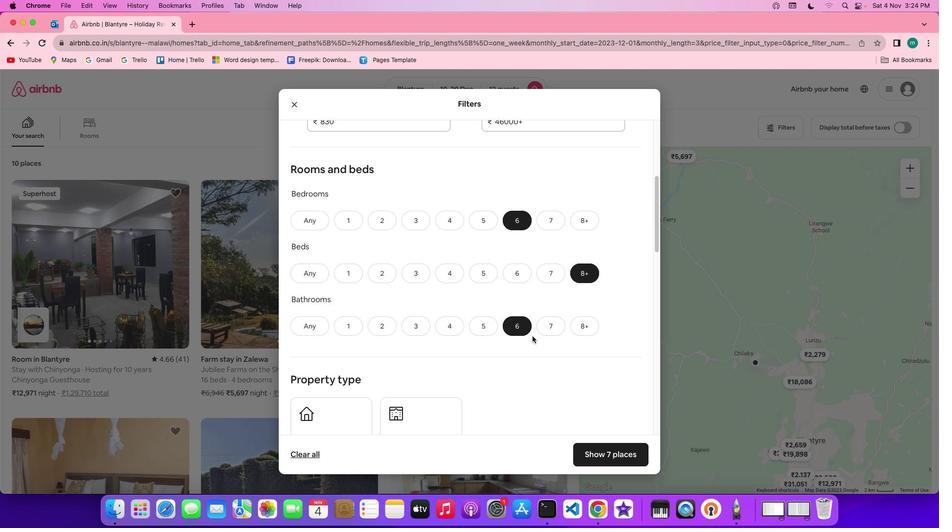 
Action: Mouse scrolled (532, 336) with delta (0, 0)
Screenshot: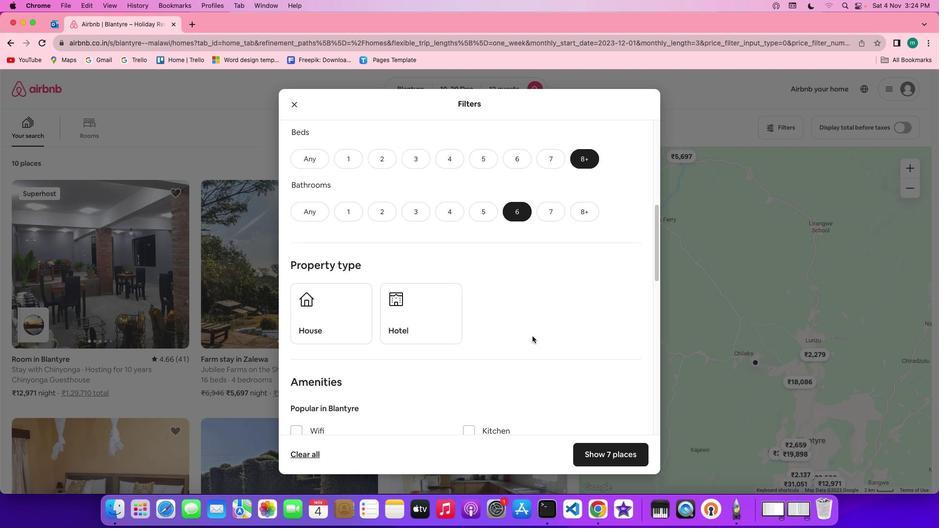 
Action: Mouse scrolled (532, 336) with delta (0, 0)
Screenshot: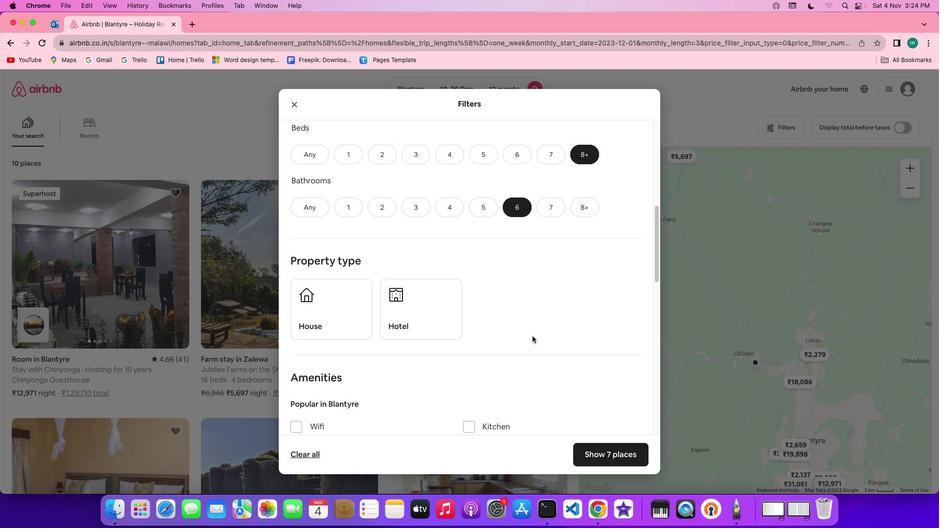 
Action: Mouse scrolled (532, 336) with delta (0, 0)
Screenshot: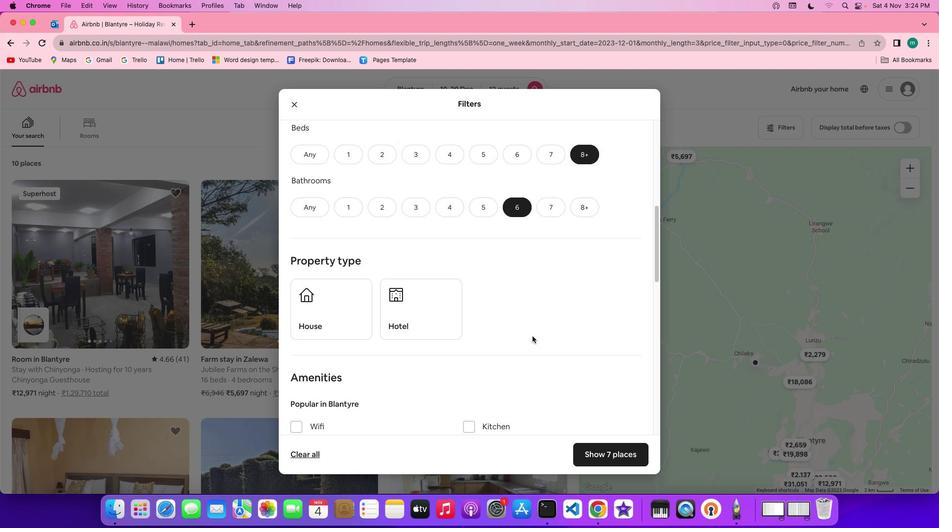
Action: Mouse scrolled (532, 336) with delta (0, -1)
Screenshot: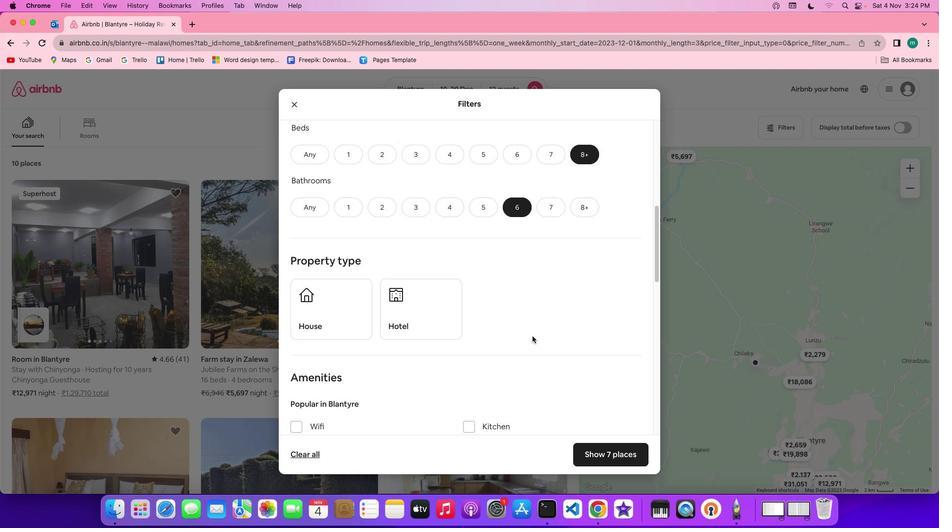 
Action: Mouse scrolled (532, 336) with delta (0, 0)
Screenshot: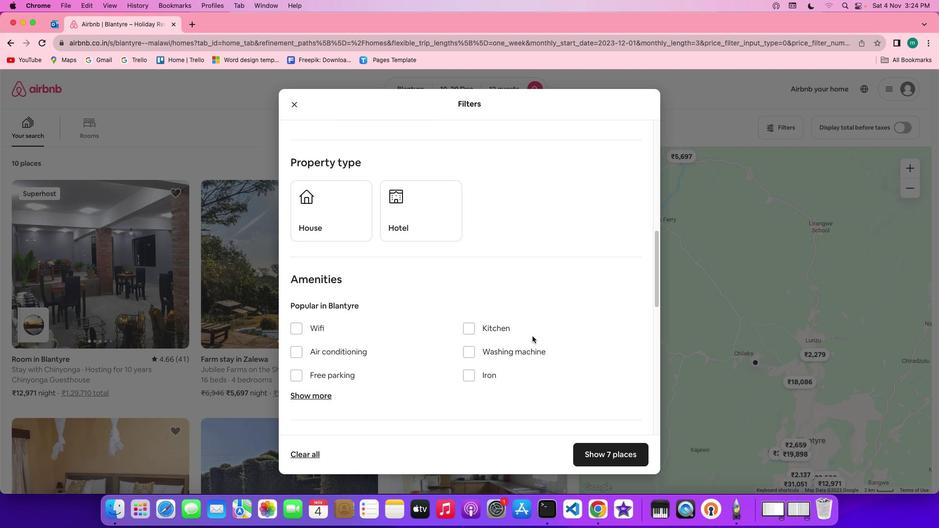 
Action: Mouse scrolled (532, 336) with delta (0, 0)
Screenshot: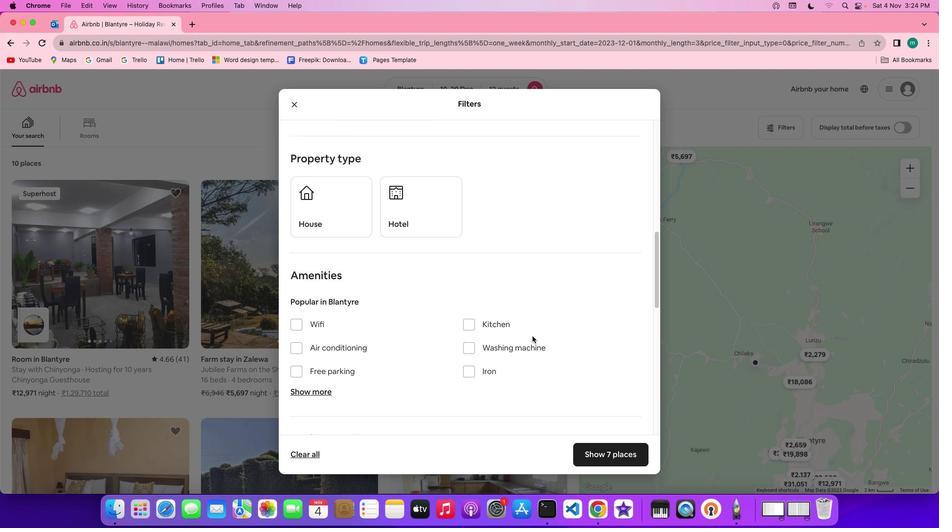 
Action: Mouse scrolled (532, 336) with delta (0, 0)
Screenshot: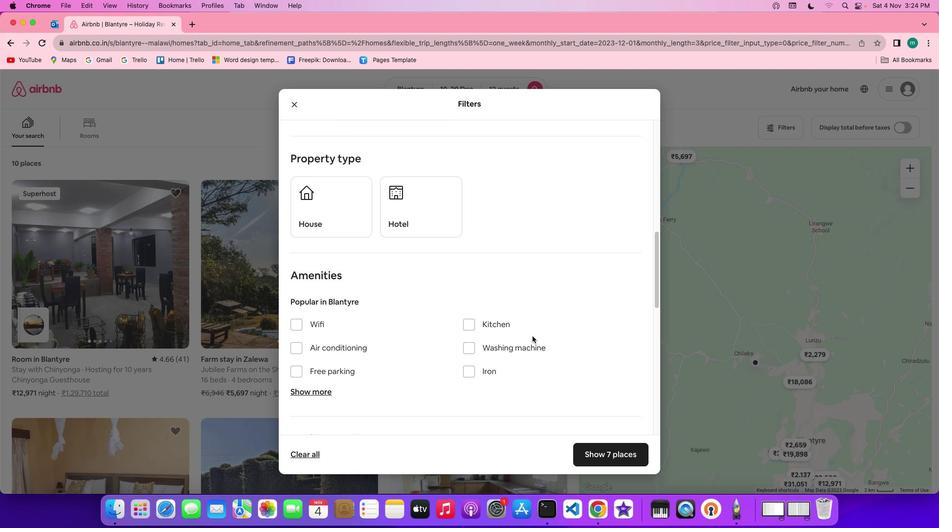 
Action: Mouse scrolled (532, 336) with delta (0, 0)
Screenshot: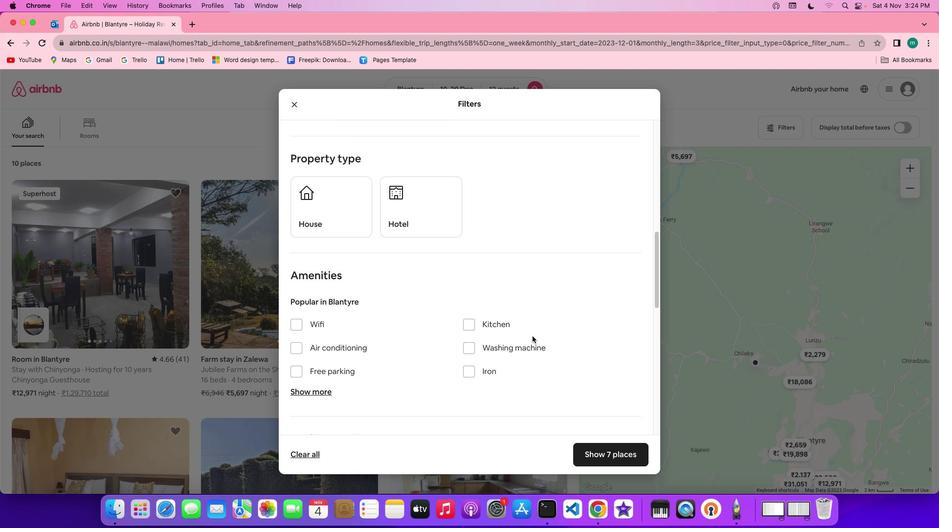 
Action: Mouse moved to (400, 280)
Screenshot: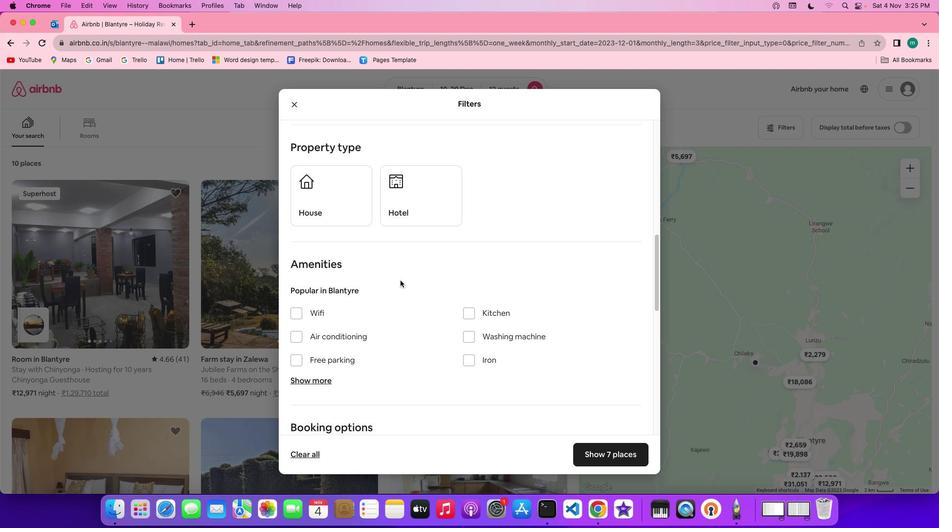 
Action: Mouse scrolled (400, 280) with delta (0, 0)
Screenshot: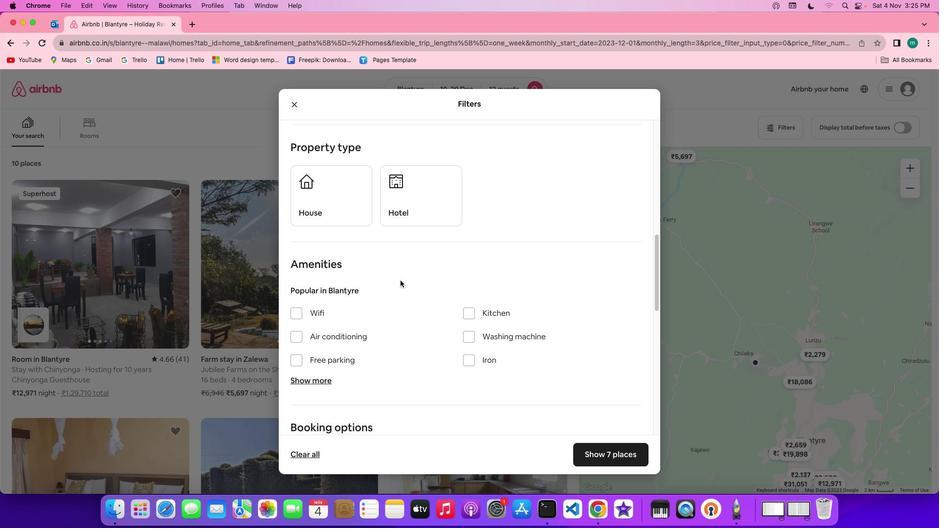 
Action: Mouse scrolled (400, 280) with delta (0, 0)
Screenshot: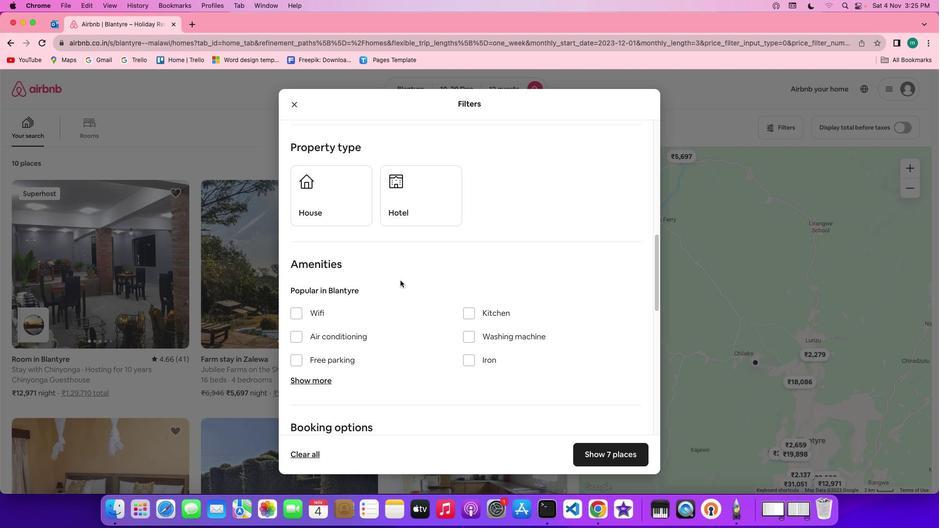 
Action: Mouse moved to (400, 280)
Screenshot: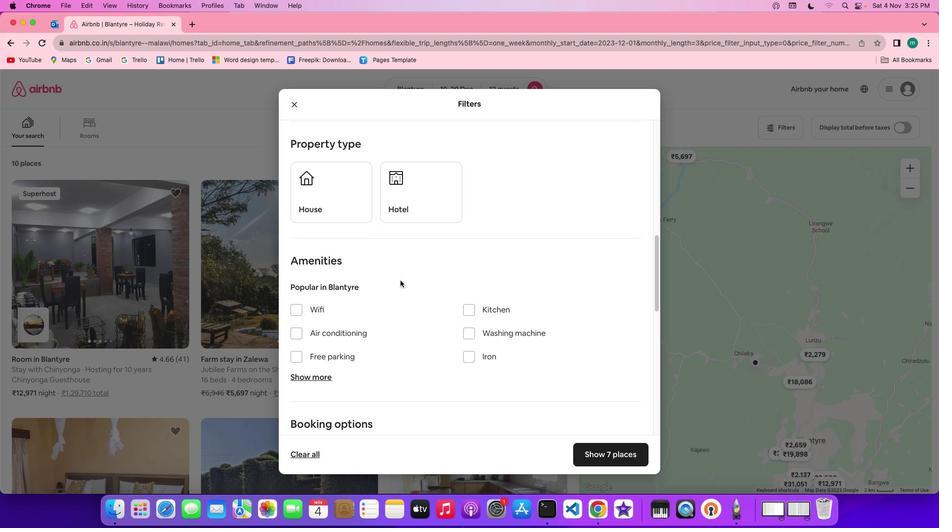 
Action: Mouse scrolled (400, 280) with delta (0, 0)
Screenshot: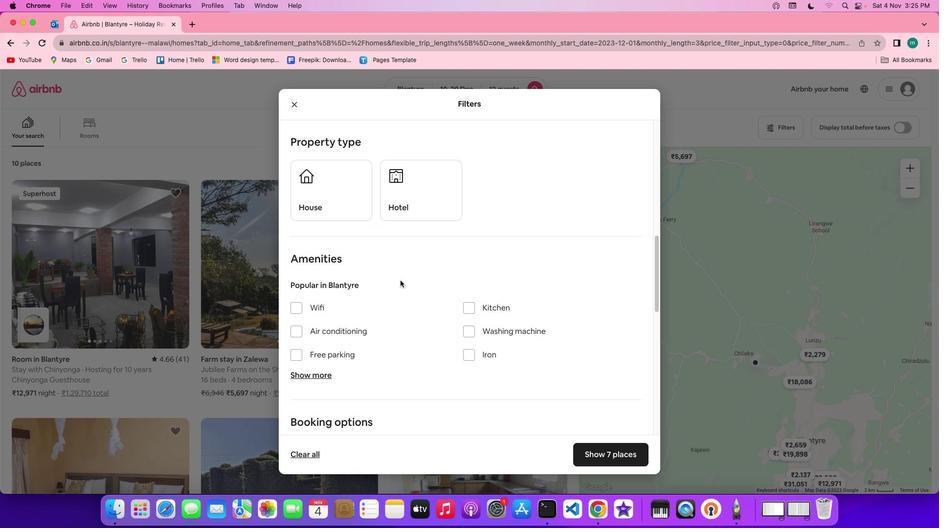 
Action: Mouse scrolled (400, 280) with delta (0, 0)
Screenshot: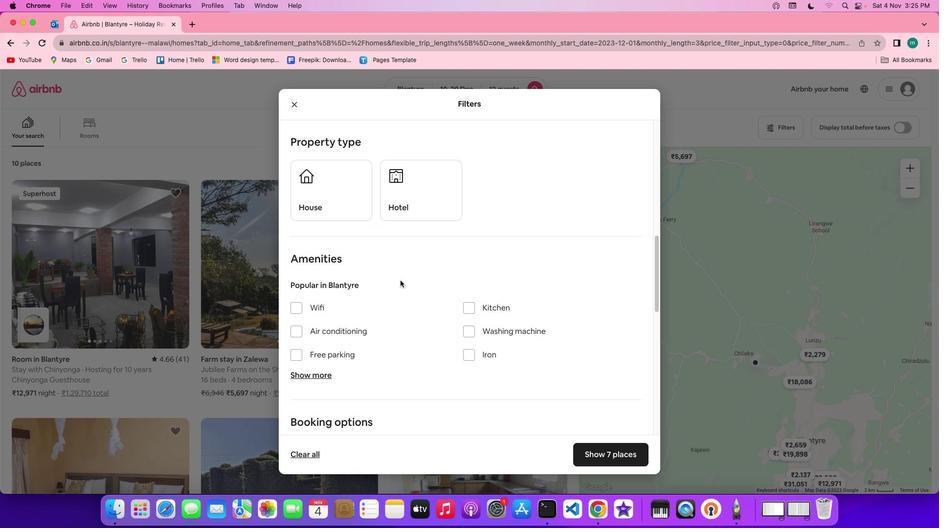 
Action: Mouse scrolled (400, 280) with delta (0, 0)
Screenshot: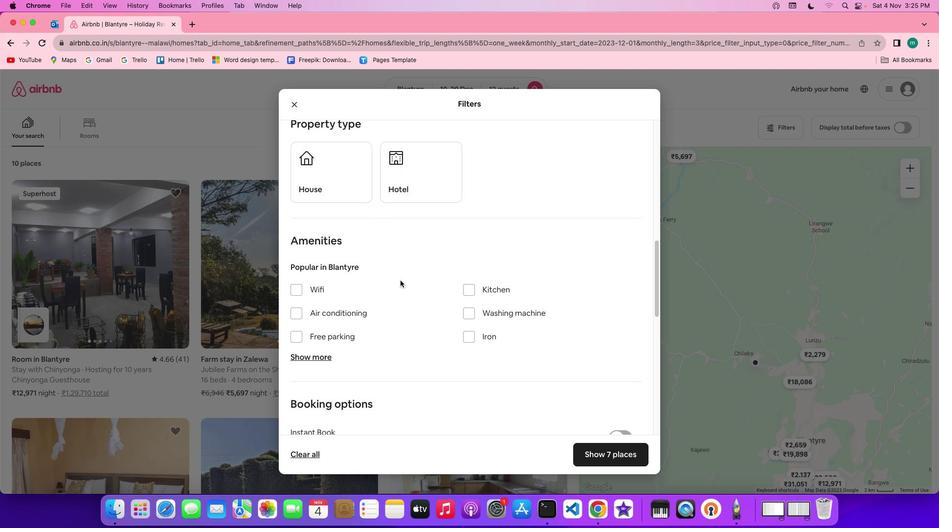 
Action: Mouse scrolled (400, 280) with delta (0, 0)
Screenshot: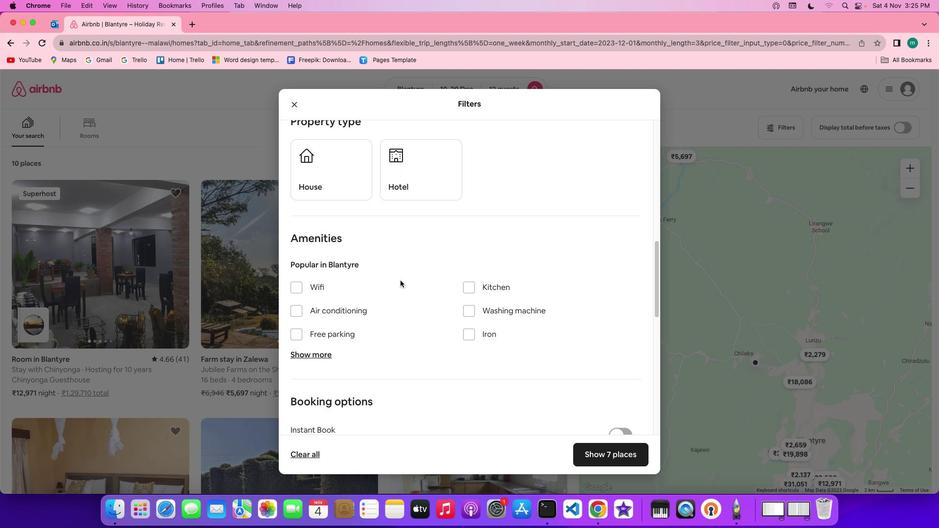 
Action: Mouse scrolled (400, 280) with delta (0, 0)
Screenshot: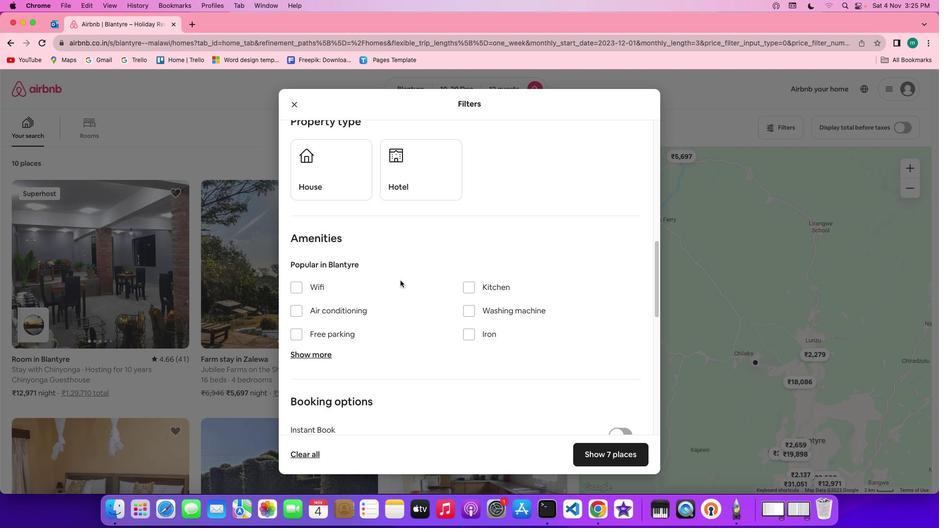 
Action: Mouse moved to (435, 270)
Screenshot: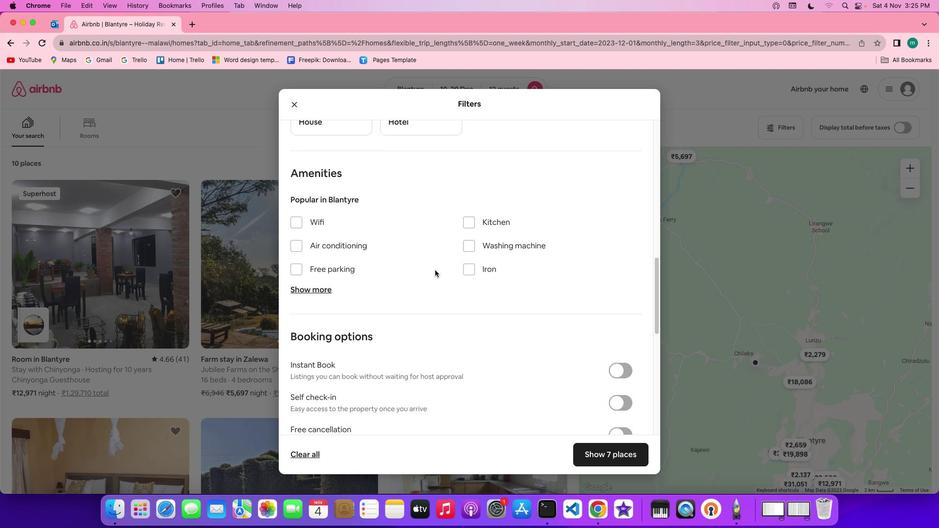 
Action: Mouse scrolled (435, 270) with delta (0, 0)
Screenshot: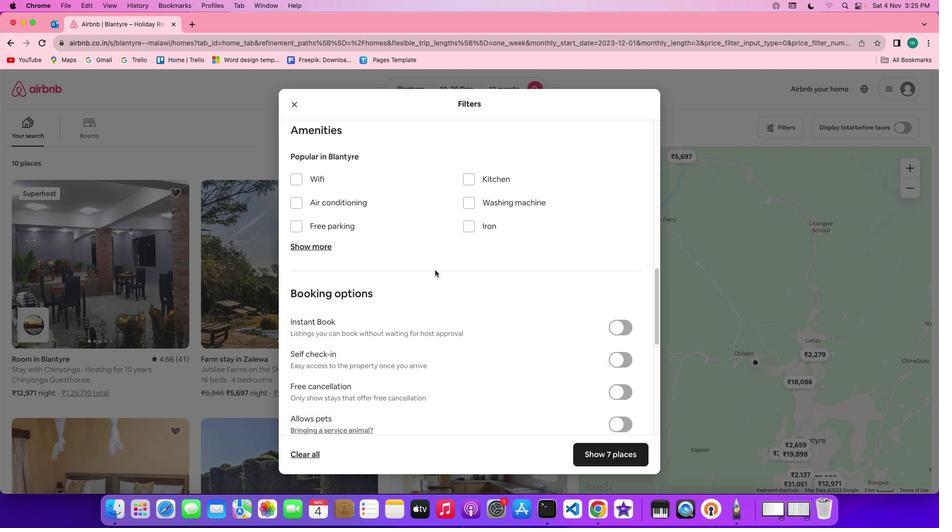 
Action: Mouse scrolled (435, 270) with delta (0, 0)
Screenshot: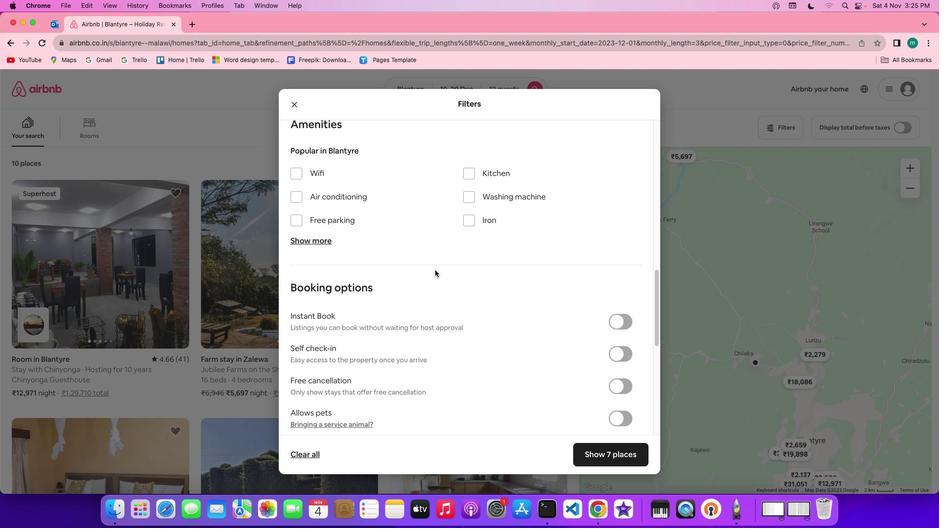 
Action: Mouse scrolled (435, 270) with delta (0, 0)
Screenshot: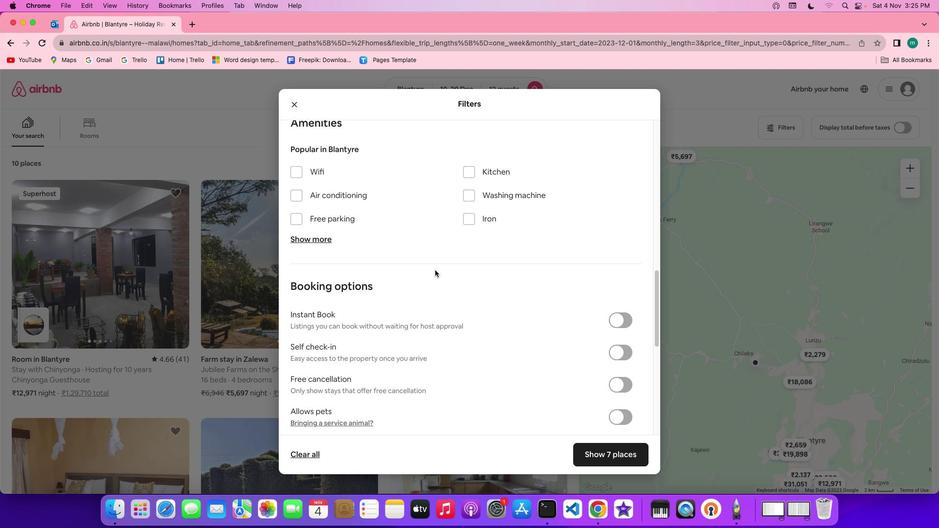 
Action: Mouse scrolled (435, 270) with delta (0, 0)
Screenshot: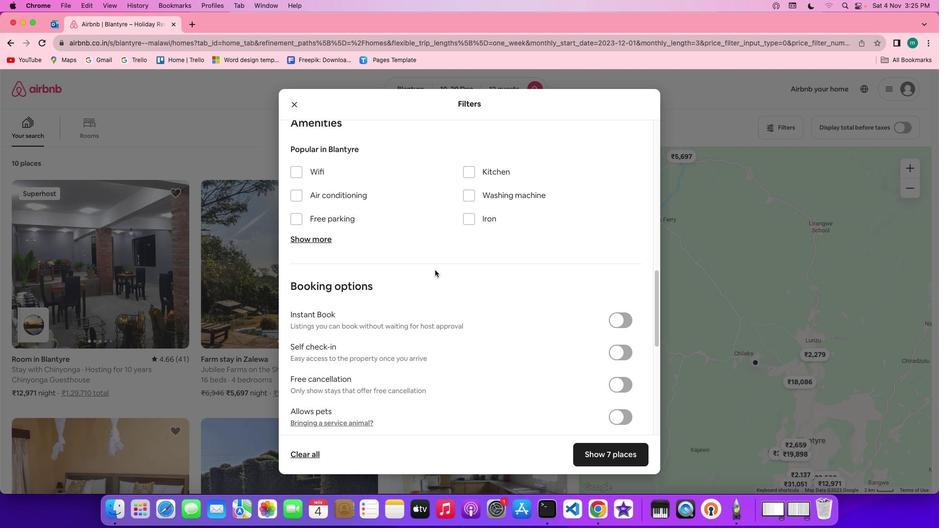 
Action: Mouse scrolled (435, 270) with delta (0, 0)
Screenshot: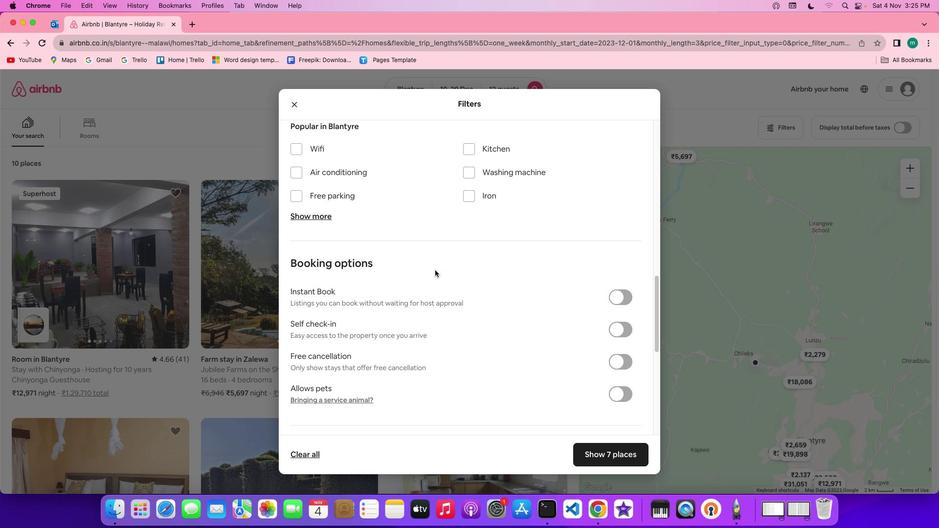 
Action: Mouse scrolled (435, 270) with delta (0, 0)
Screenshot: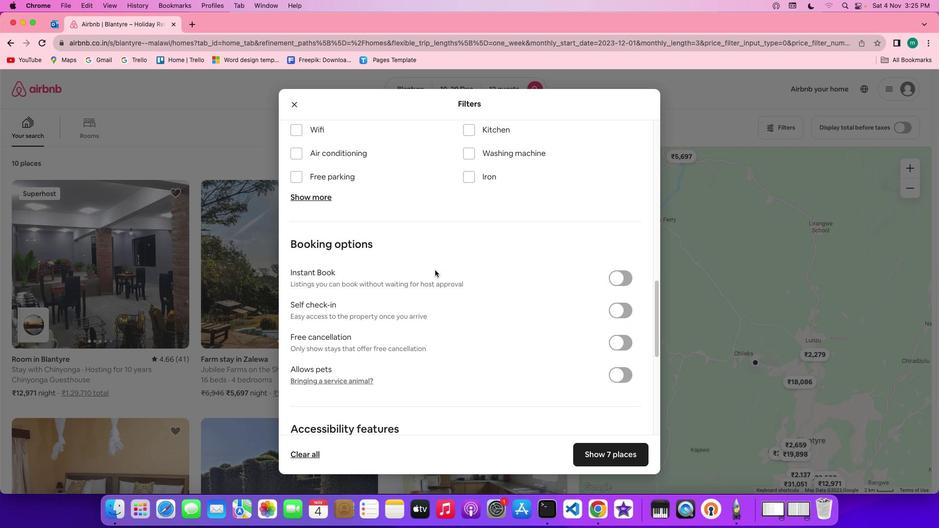 
Action: Mouse scrolled (435, 270) with delta (0, 0)
Screenshot: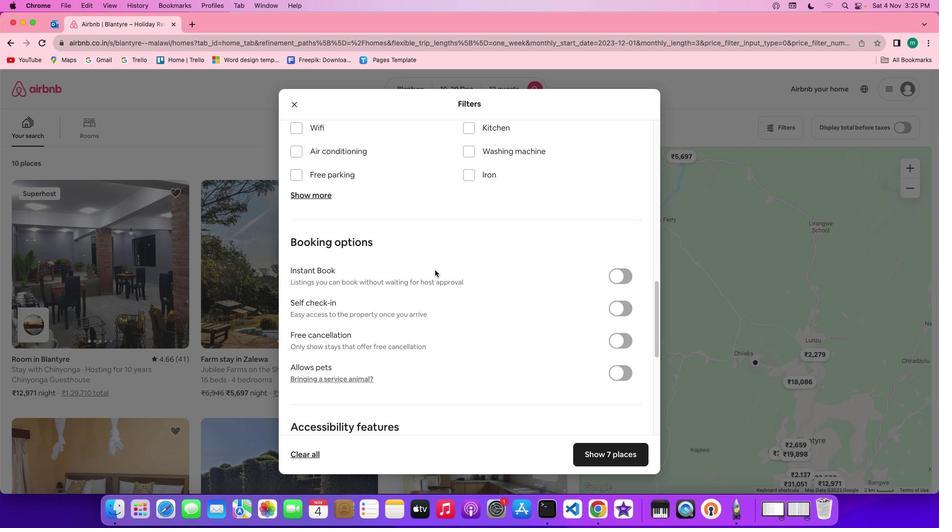 
Action: Mouse scrolled (435, 270) with delta (0, 0)
Screenshot: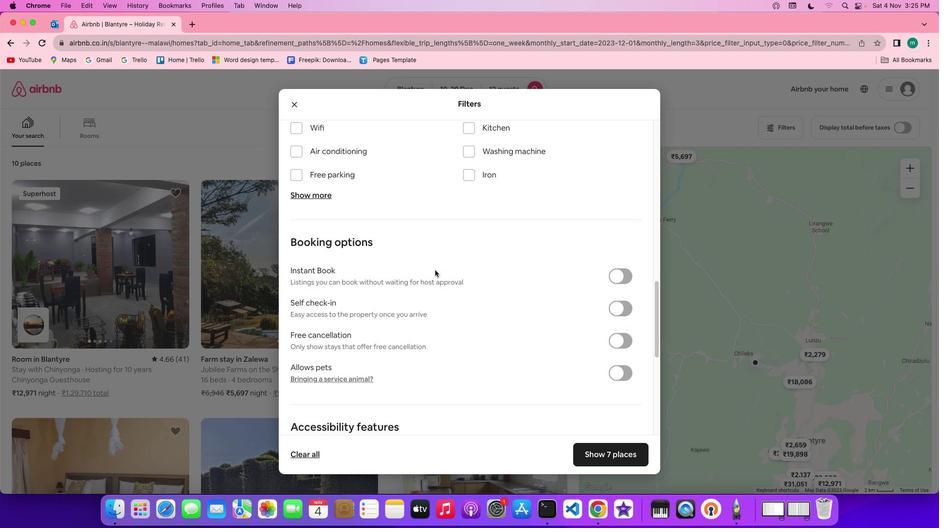 
Action: Mouse moved to (298, 126)
Screenshot: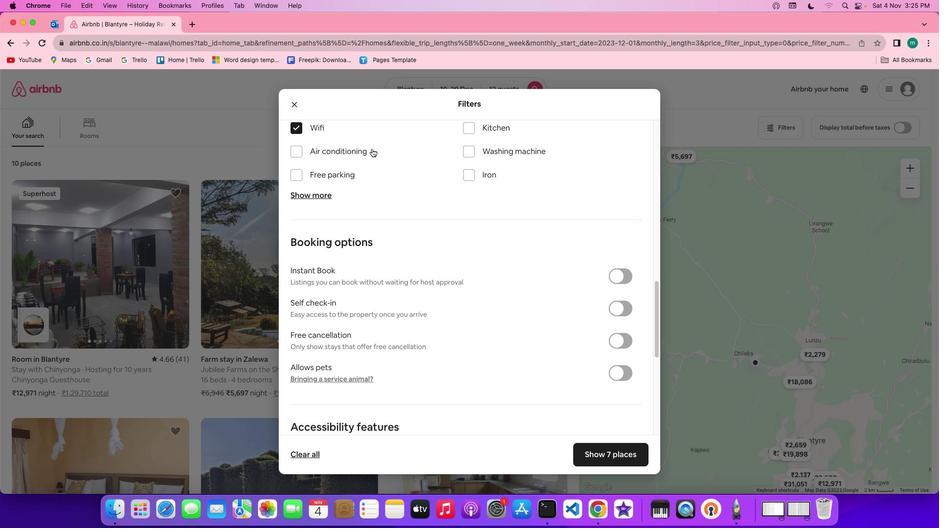 
Action: Mouse pressed left at (298, 126)
Screenshot: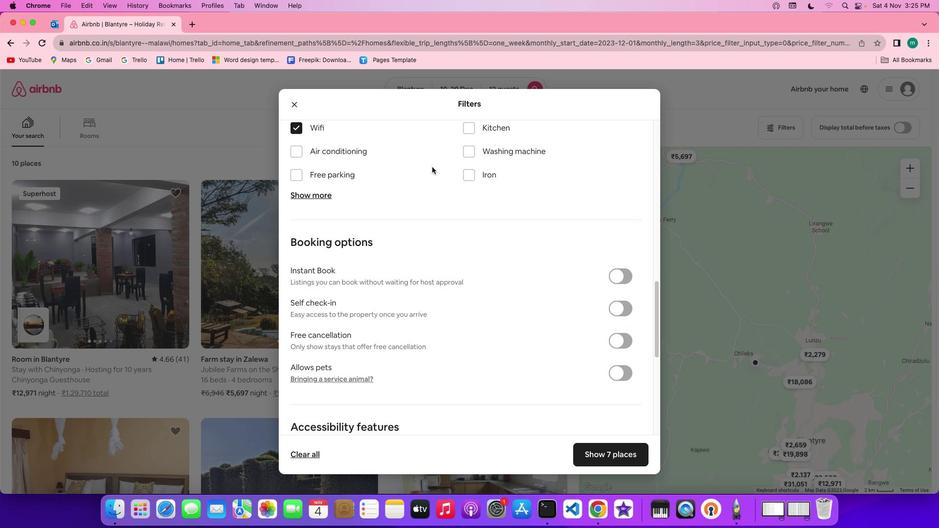 
Action: Mouse moved to (317, 194)
Screenshot: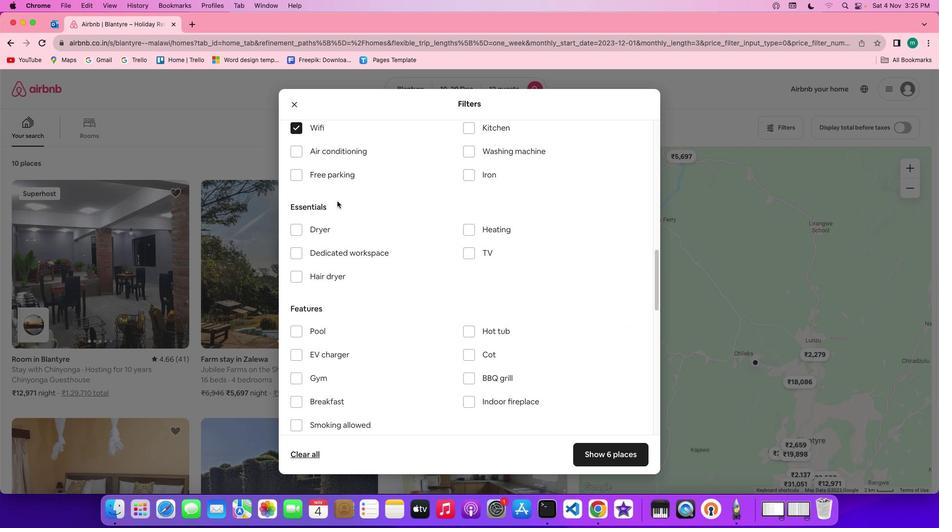 
Action: Mouse pressed left at (317, 194)
Screenshot: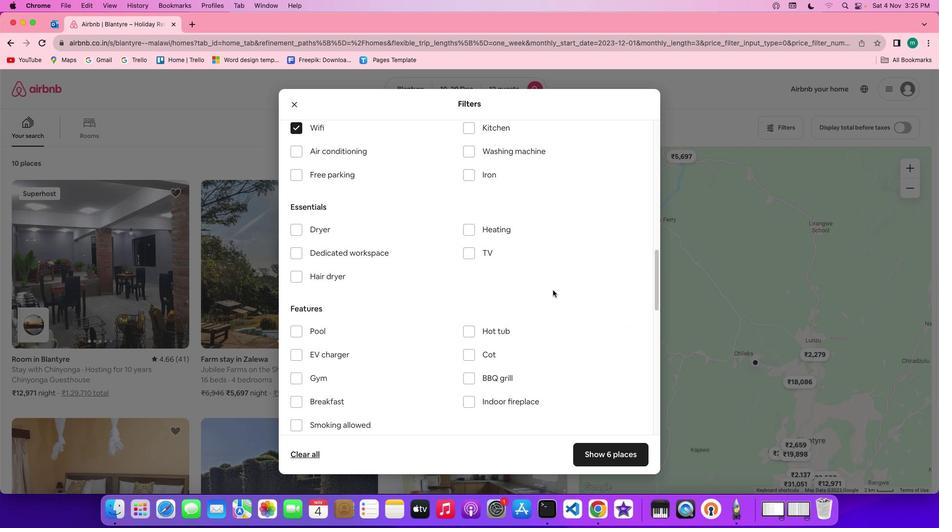 
Action: Mouse moved to (476, 252)
Screenshot: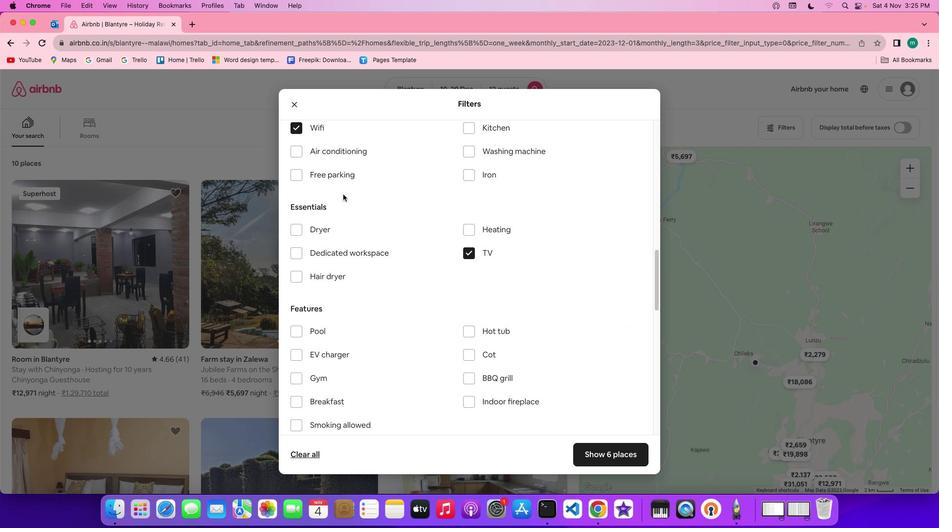 
Action: Mouse pressed left at (476, 252)
Screenshot: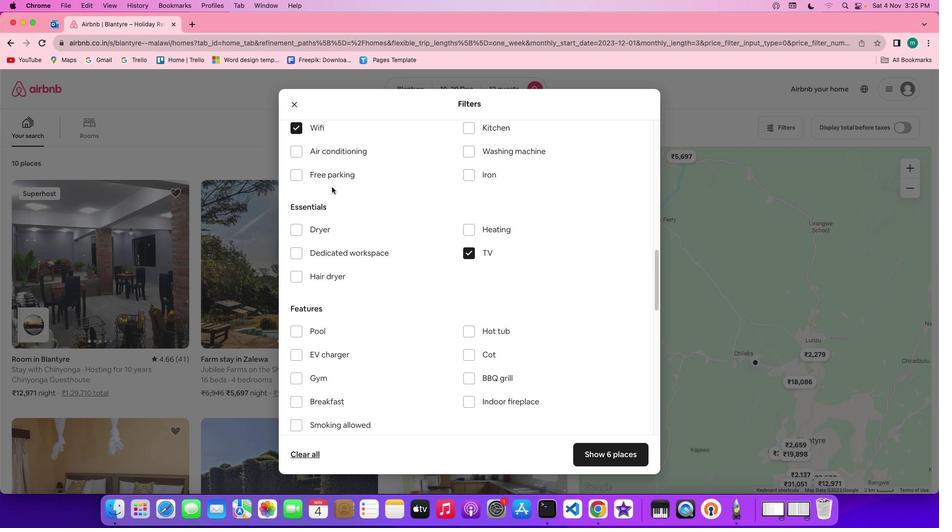 
Action: Mouse moved to (330, 174)
Screenshot: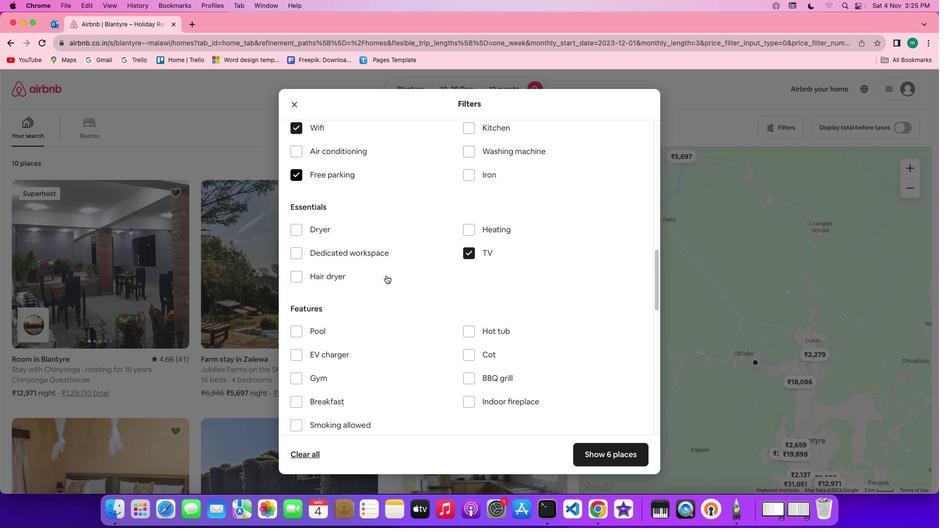 
Action: Mouse pressed left at (330, 174)
Screenshot: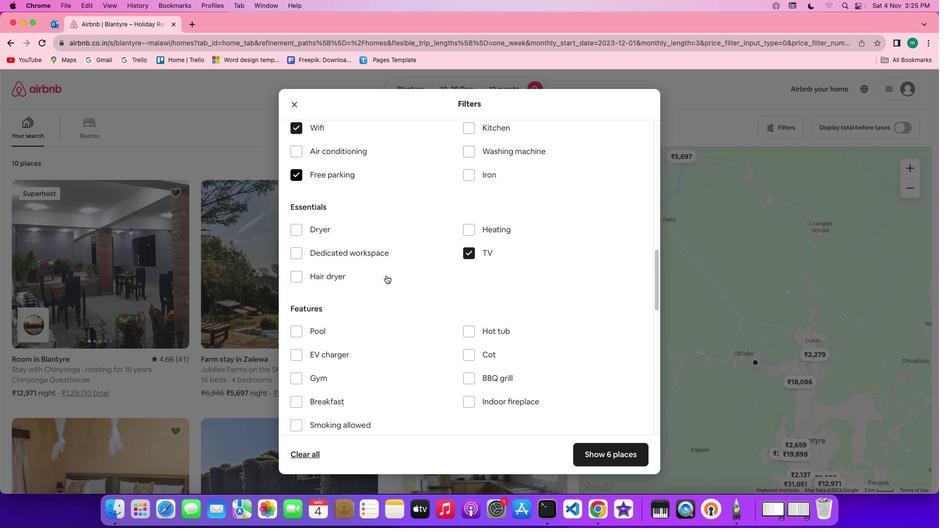 
Action: Mouse moved to (387, 281)
Screenshot: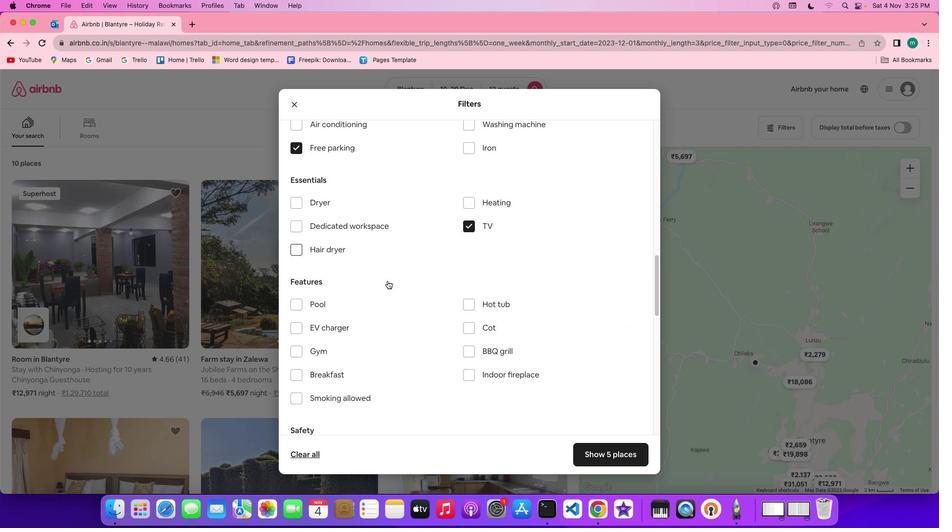 
Action: Mouse scrolled (387, 281) with delta (0, 0)
Screenshot: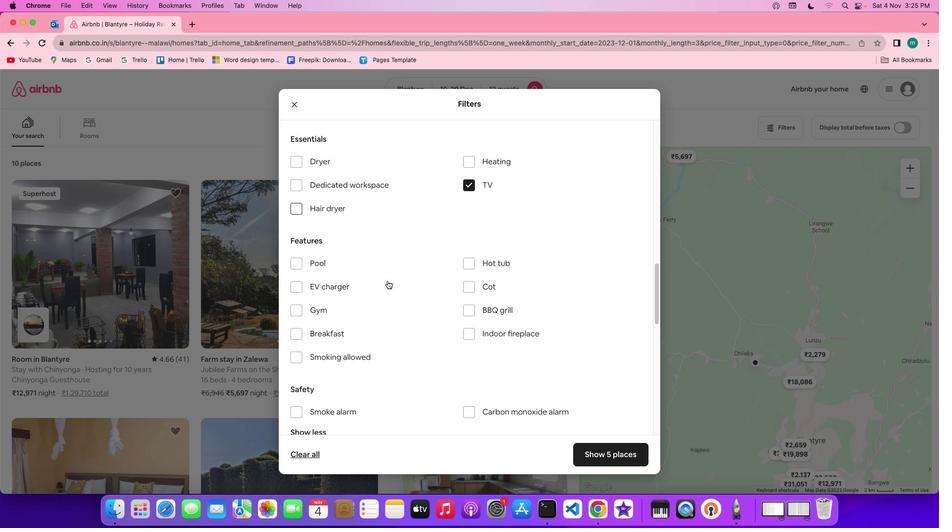 
Action: Mouse scrolled (387, 281) with delta (0, 0)
Screenshot: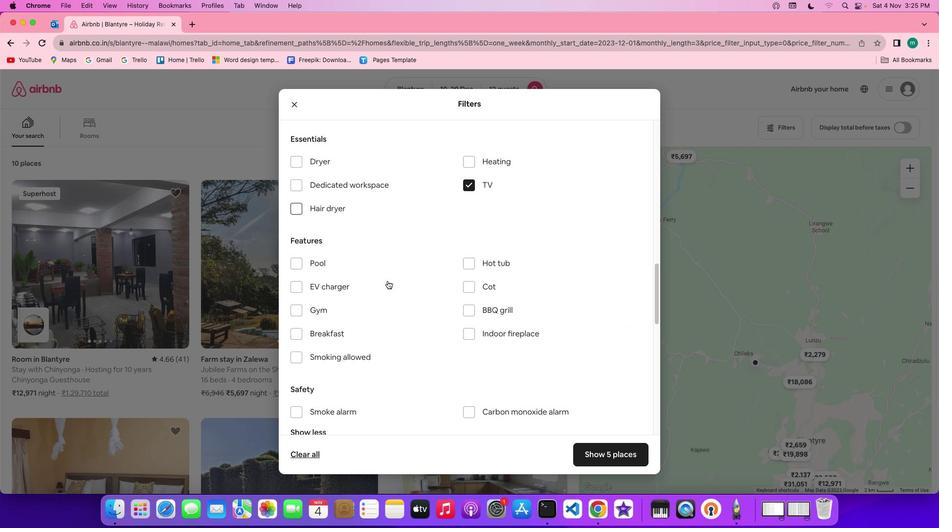 
Action: Mouse scrolled (387, 281) with delta (0, 0)
Screenshot: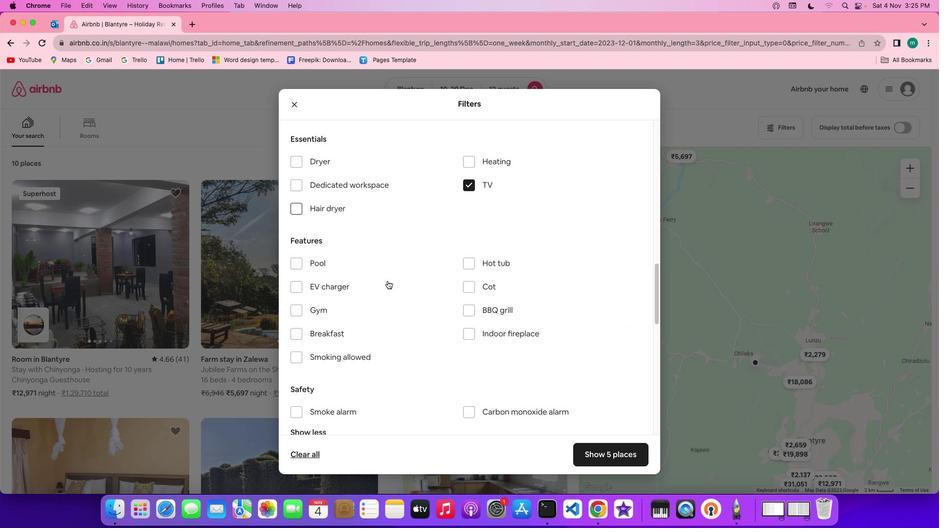 
Action: Mouse scrolled (387, 281) with delta (0, 0)
Screenshot: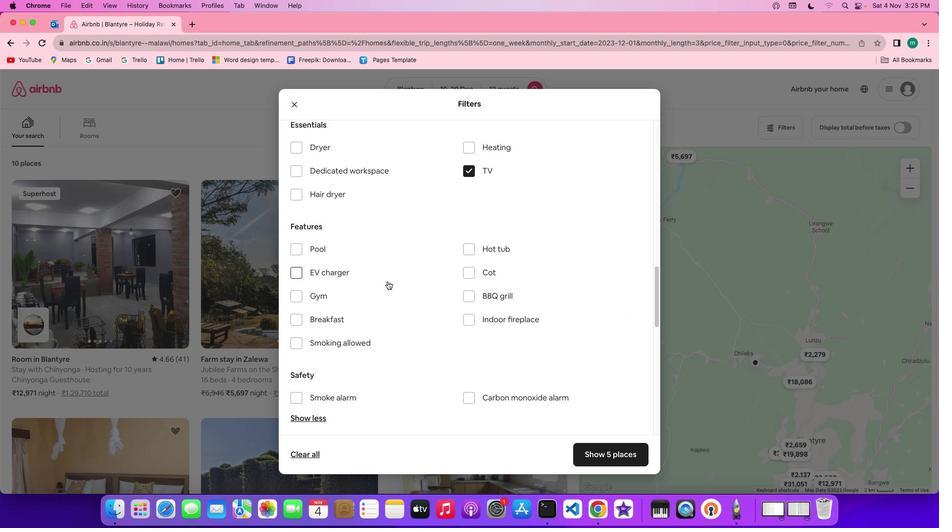 
Action: Mouse scrolled (387, 281) with delta (0, 0)
Screenshot: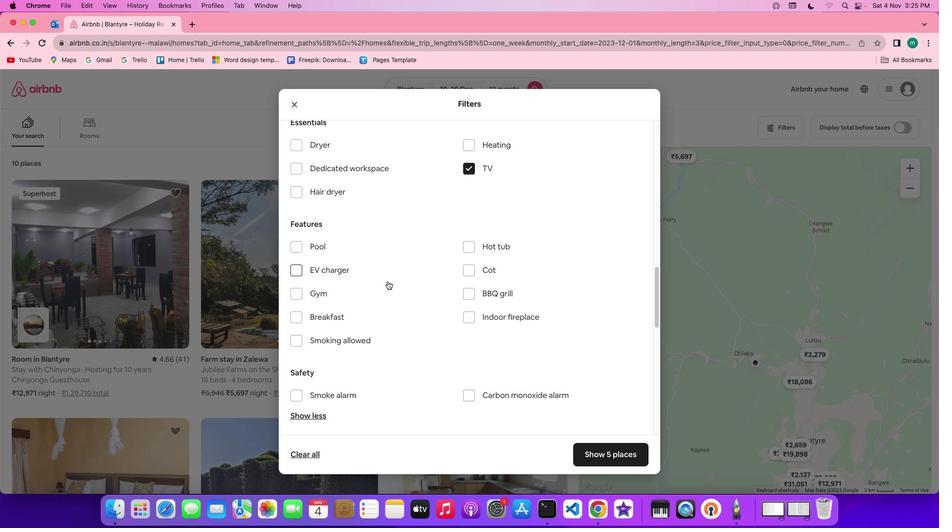 
Action: Mouse scrolled (387, 281) with delta (0, 0)
Screenshot: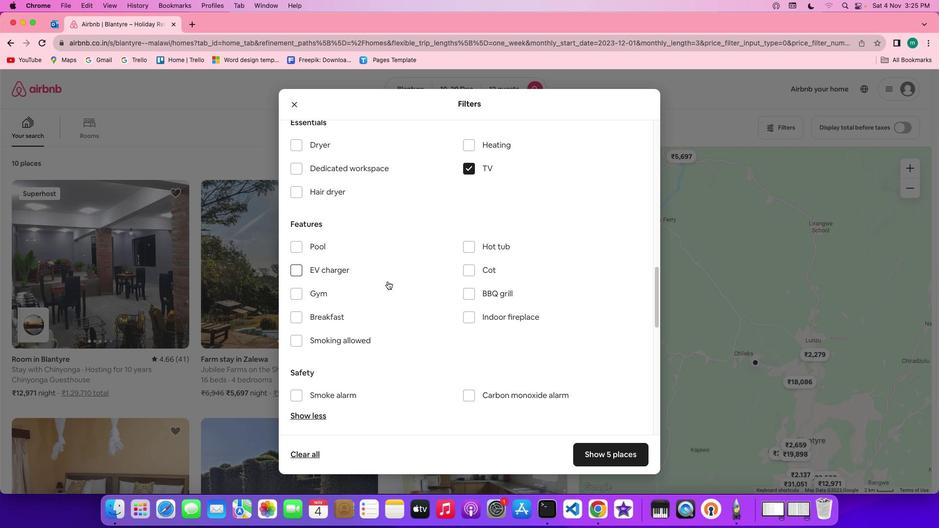 
Action: Mouse moved to (387, 281)
Screenshot: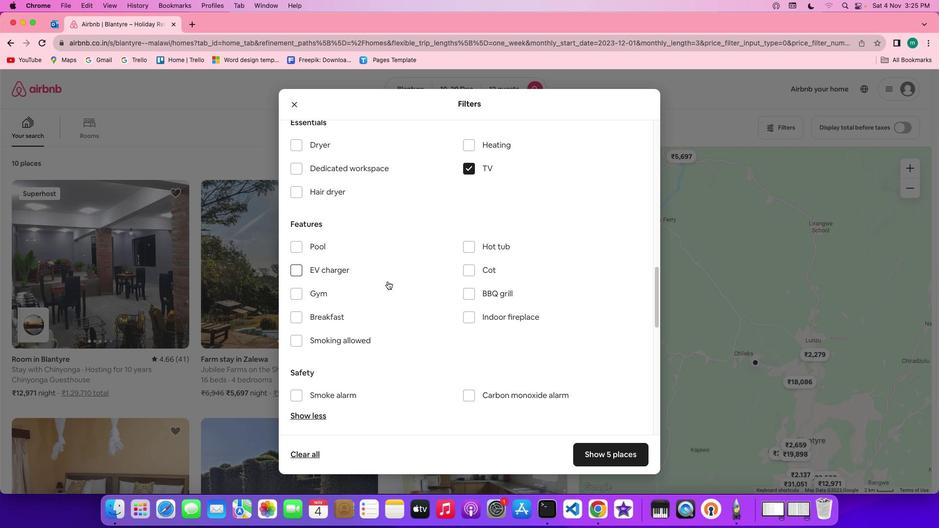 
Action: Mouse scrolled (387, 281) with delta (0, 0)
Screenshot: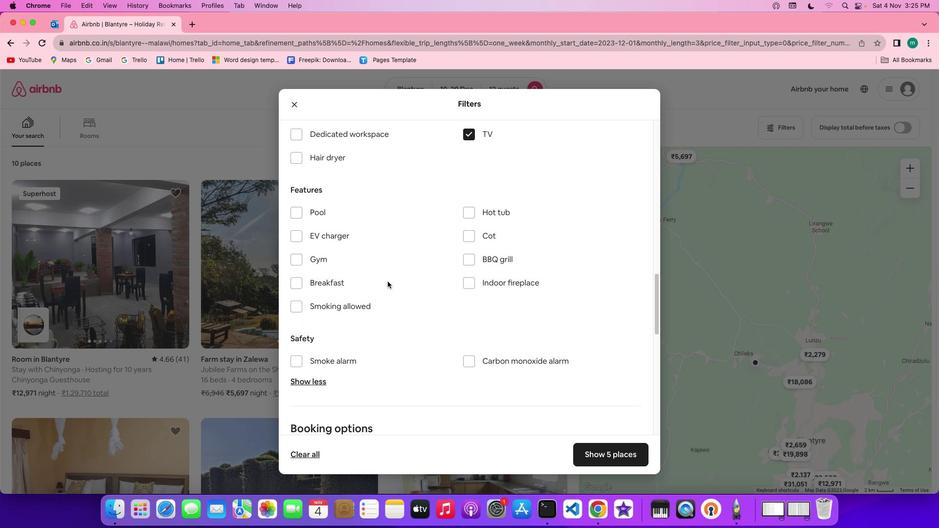 
Action: Mouse scrolled (387, 281) with delta (0, 0)
Screenshot: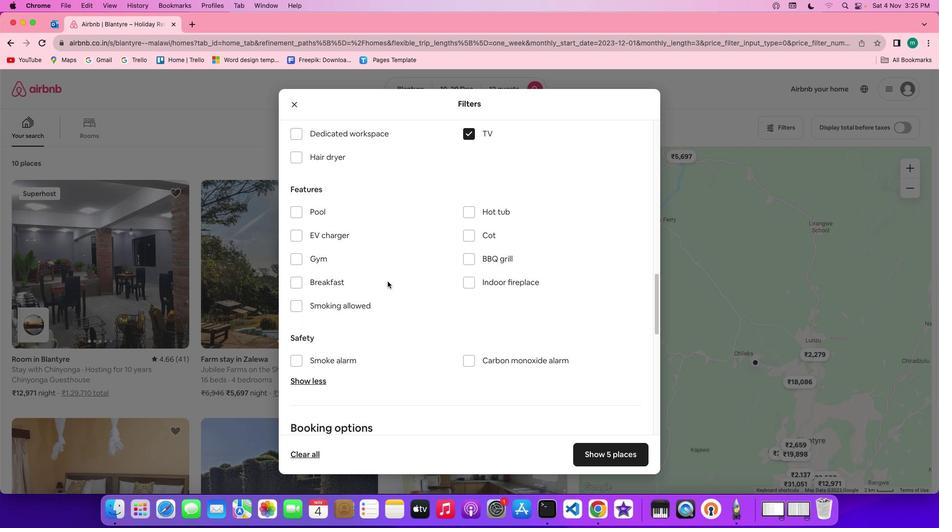 
Action: Mouse scrolled (387, 281) with delta (0, 0)
Screenshot: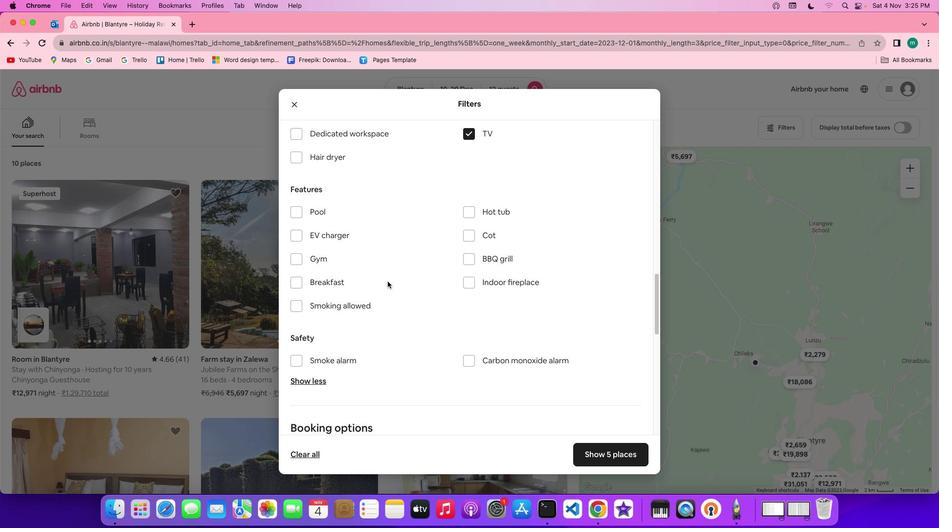 
Action: Mouse moved to (324, 257)
Screenshot: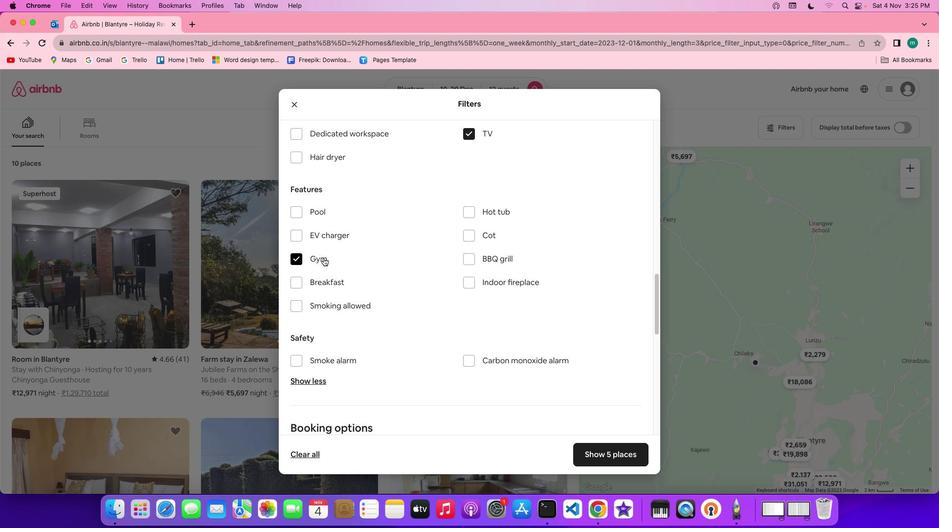 
Action: Mouse pressed left at (324, 257)
Screenshot: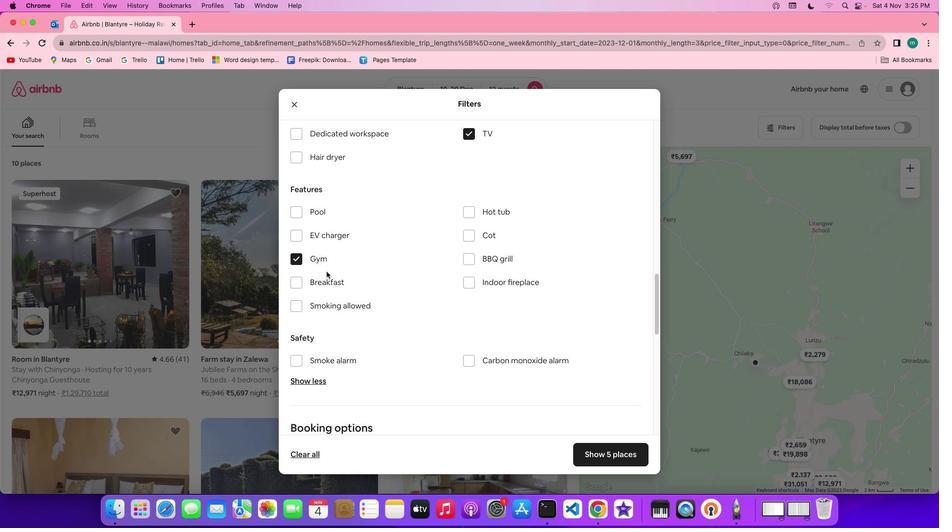 
Action: Mouse moved to (326, 281)
Screenshot: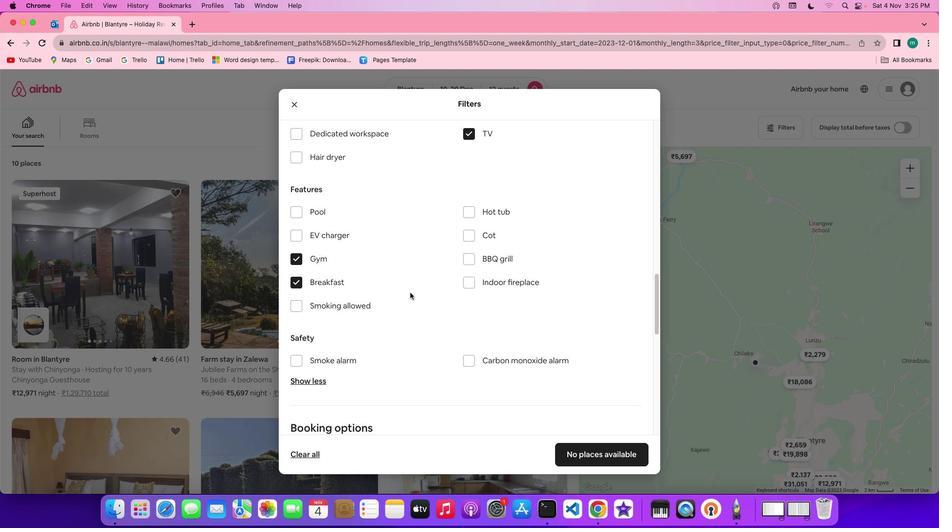 
Action: Mouse pressed left at (326, 281)
Screenshot: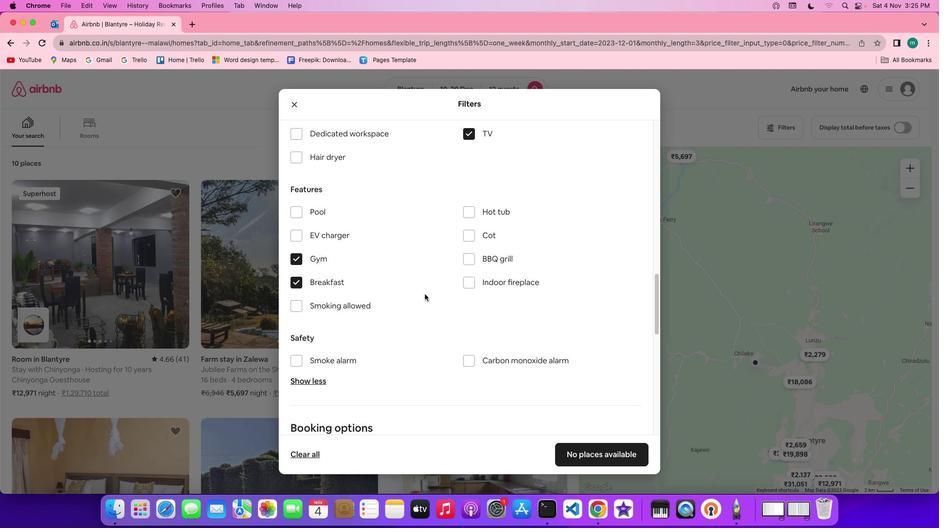 
Action: Mouse moved to (428, 294)
Screenshot: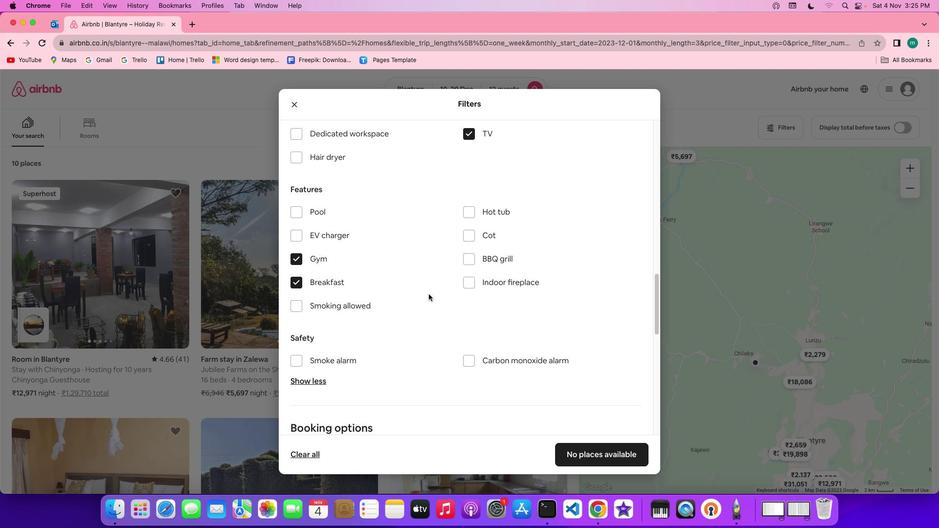 
Action: Mouse scrolled (428, 294) with delta (0, 0)
Screenshot: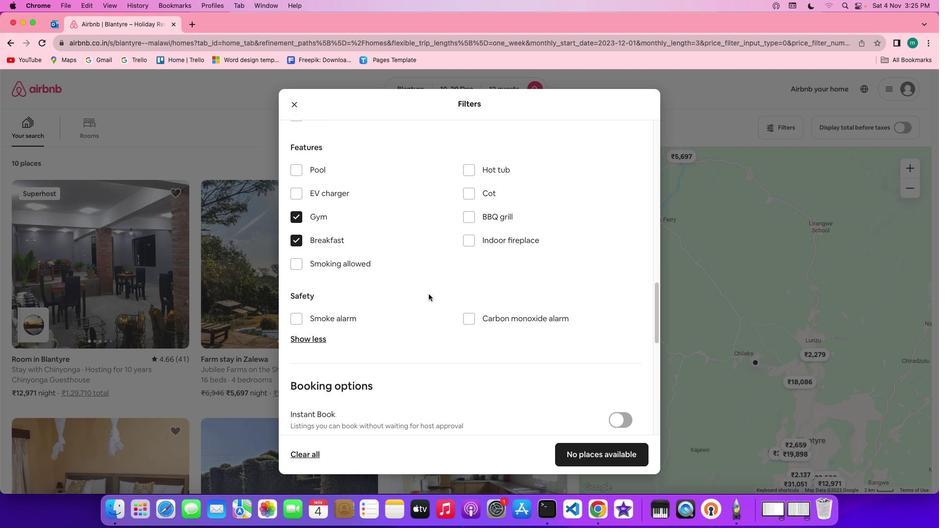 
Action: Mouse scrolled (428, 294) with delta (0, 0)
Screenshot: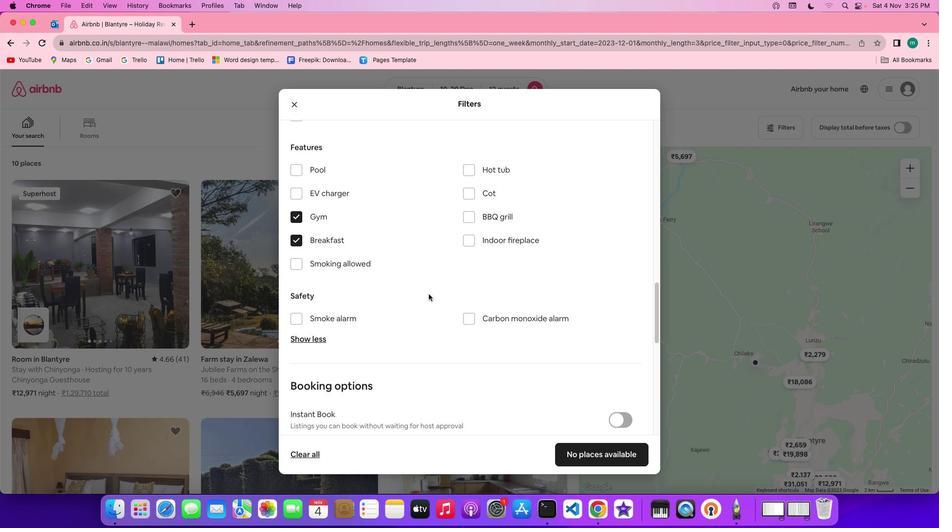 
Action: Mouse scrolled (428, 294) with delta (0, 0)
Screenshot: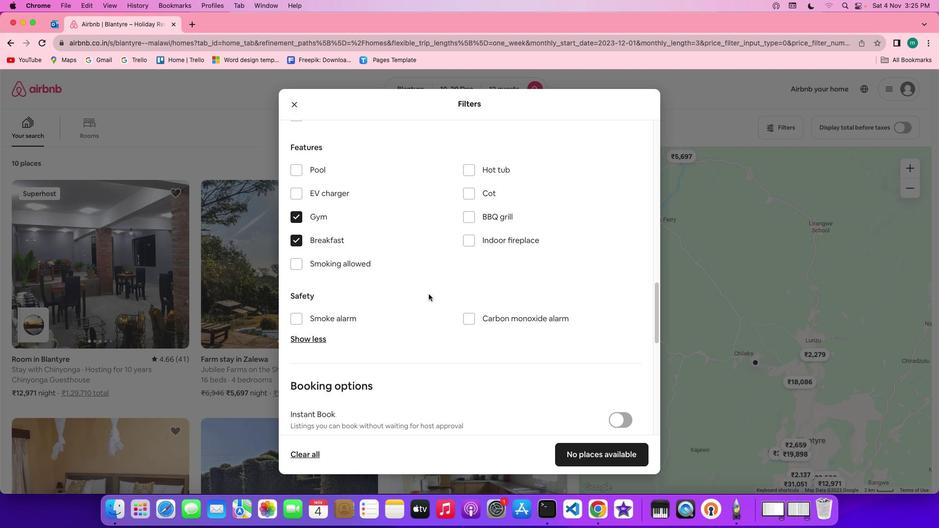 
Action: Mouse scrolled (428, 294) with delta (0, 0)
Screenshot: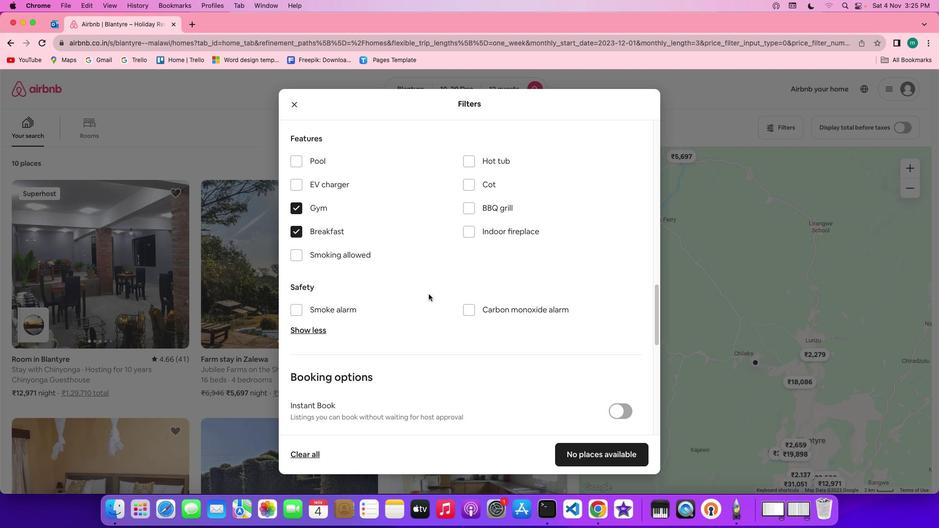 
Action: Mouse scrolled (428, 294) with delta (0, 0)
Screenshot: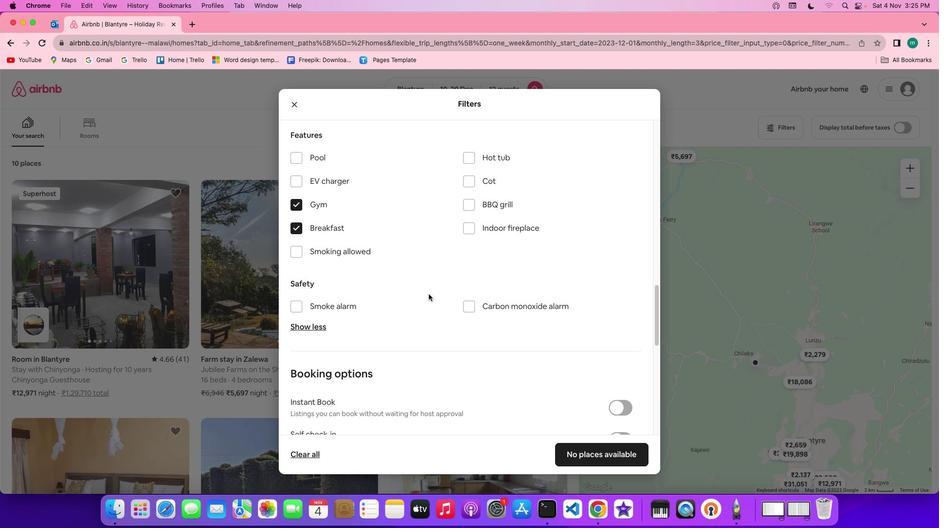 
Action: Mouse scrolled (428, 294) with delta (0, 0)
Screenshot: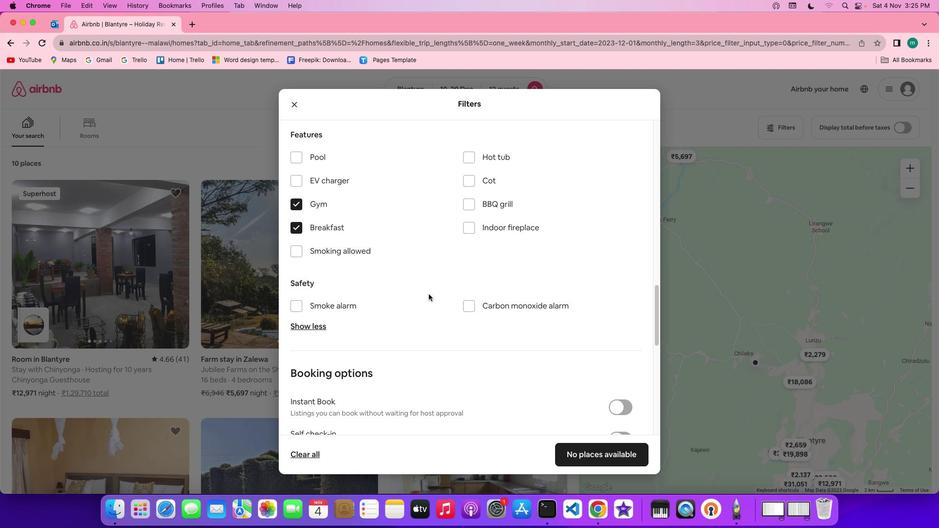 
Action: Mouse scrolled (428, 294) with delta (0, 0)
Screenshot: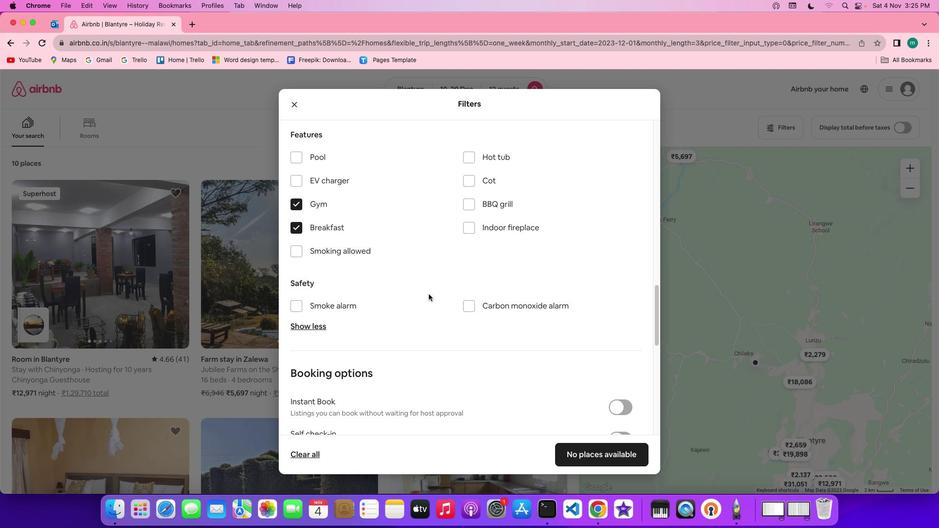 
Action: Mouse scrolled (428, 294) with delta (0, 0)
Screenshot: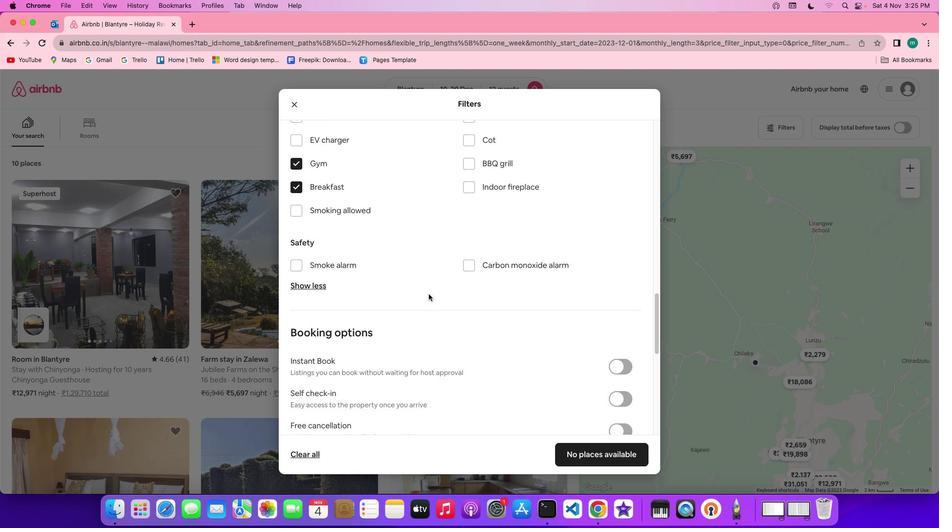 
Action: Mouse scrolled (428, 294) with delta (0, 0)
Screenshot: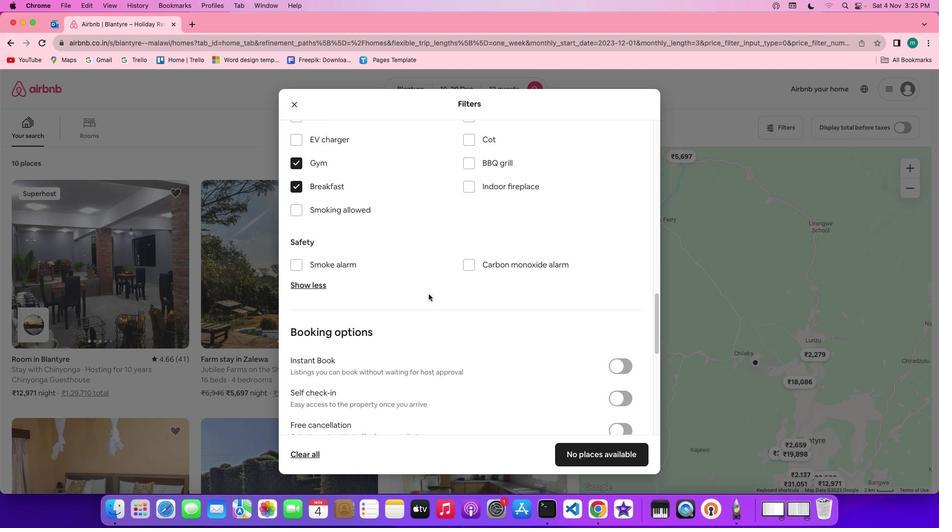 
Action: Mouse scrolled (428, 294) with delta (0, 0)
Screenshot: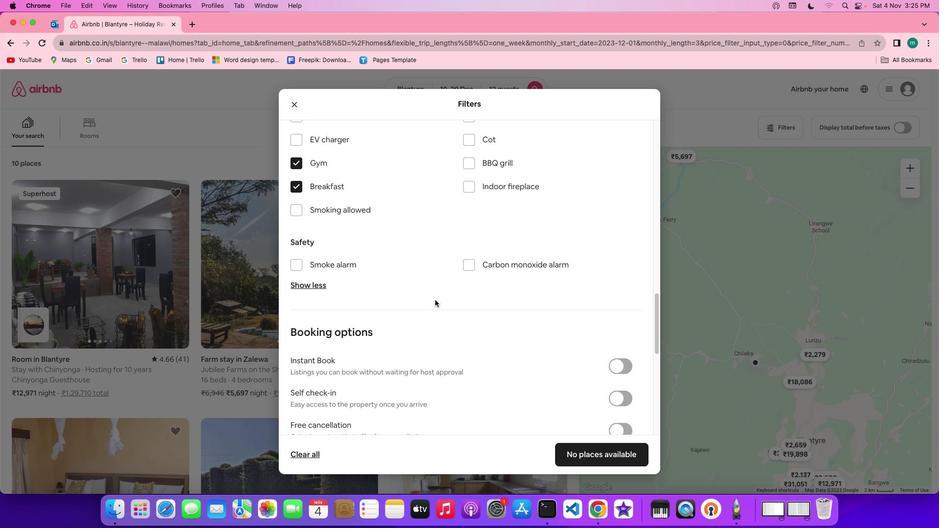 
Action: Mouse moved to (437, 301)
Screenshot: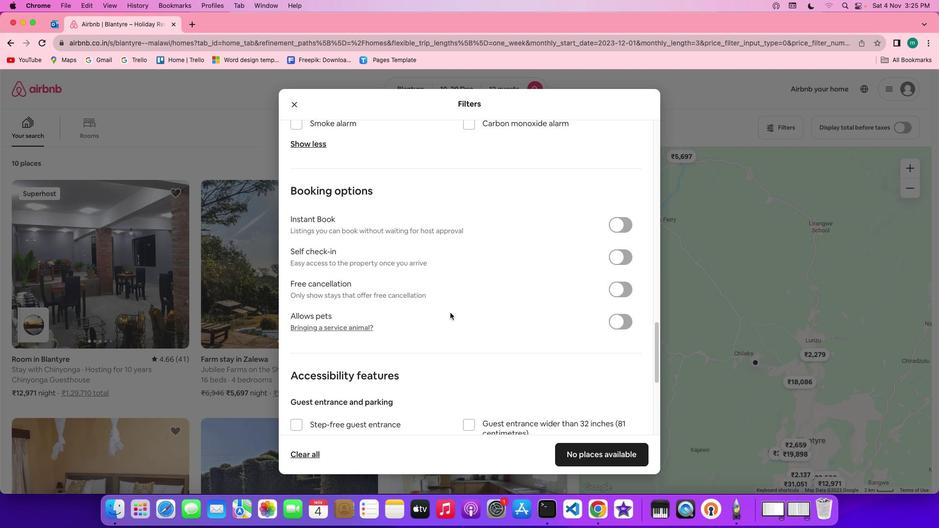 
Action: Mouse scrolled (437, 301) with delta (0, 0)
Screenshot: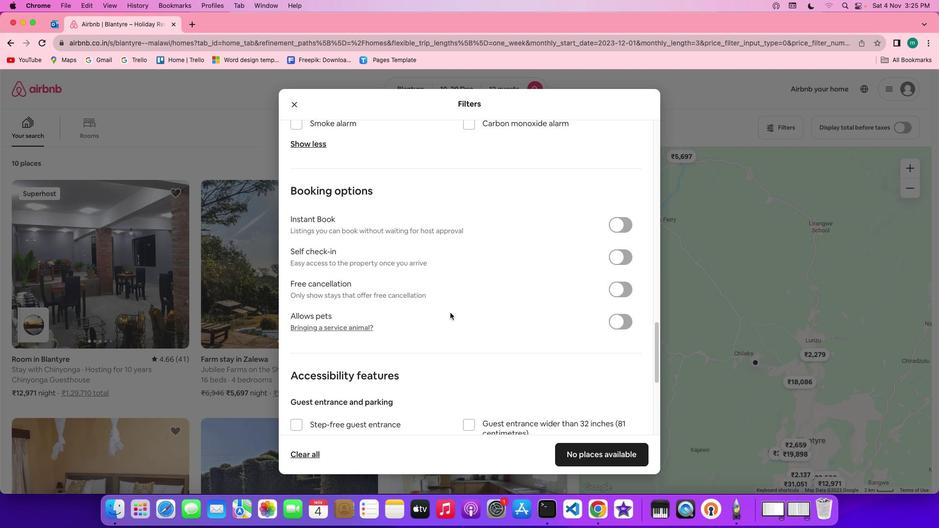 
Action: Mouse moved to (437, 301)
Screenshot: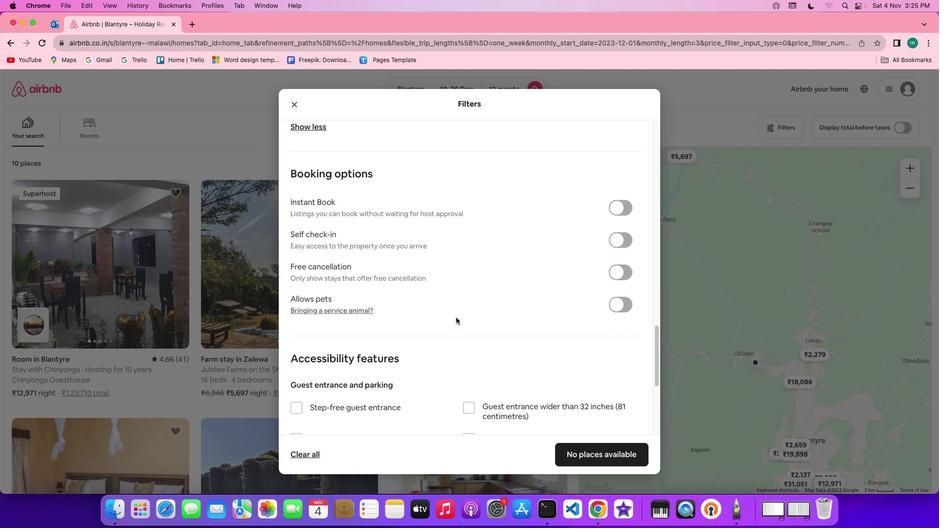 
Action: Mouse scrolled (437, 301) with delta (0, 0)
Screenshot: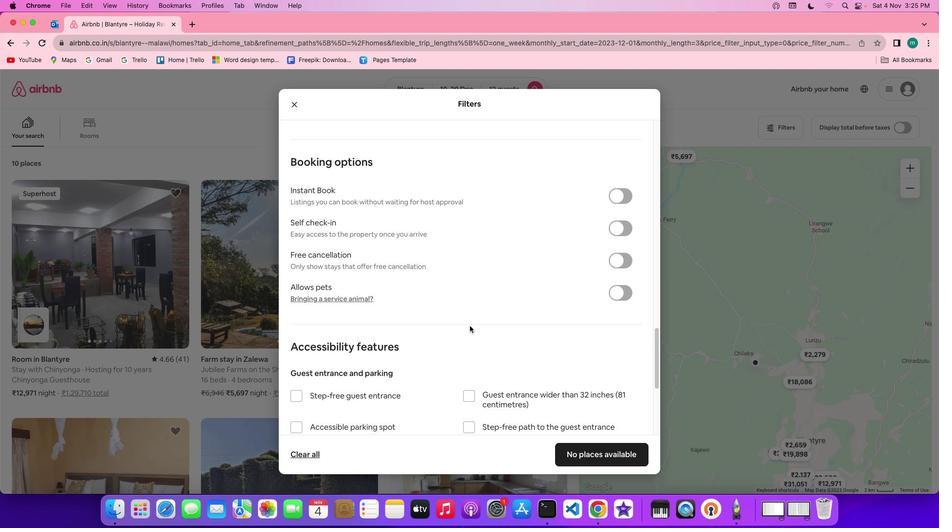 
Action: Mouse scrolled (437, 301) with delta (0, 0)
Screenshot: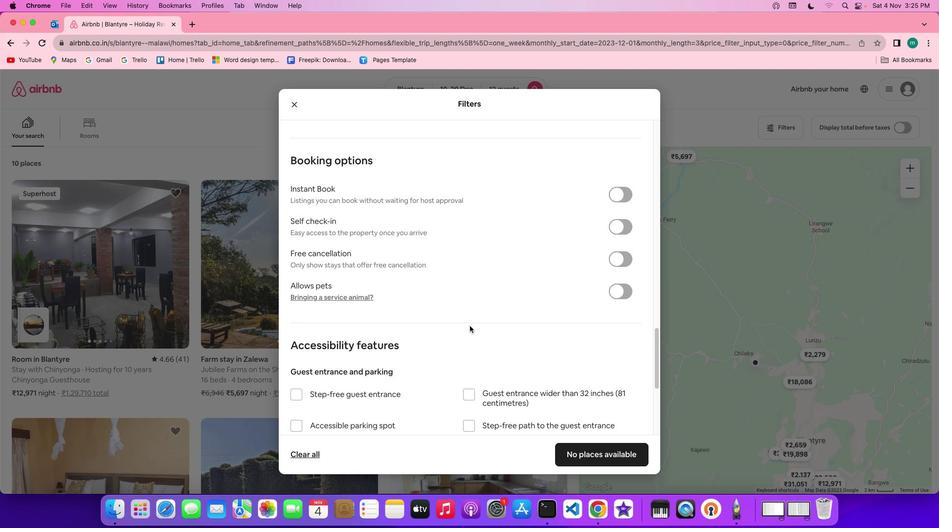 
Action: Mouse scrolled (437, 301) with delta (0, -1)
Screenshot: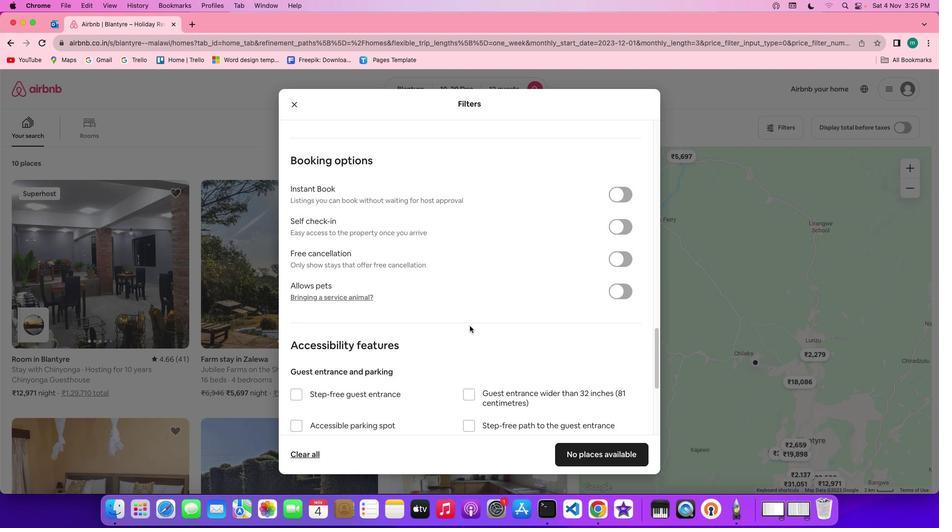 
Action: Mouse scrolled (437, 301) with delta (0, -1)
Screenshot: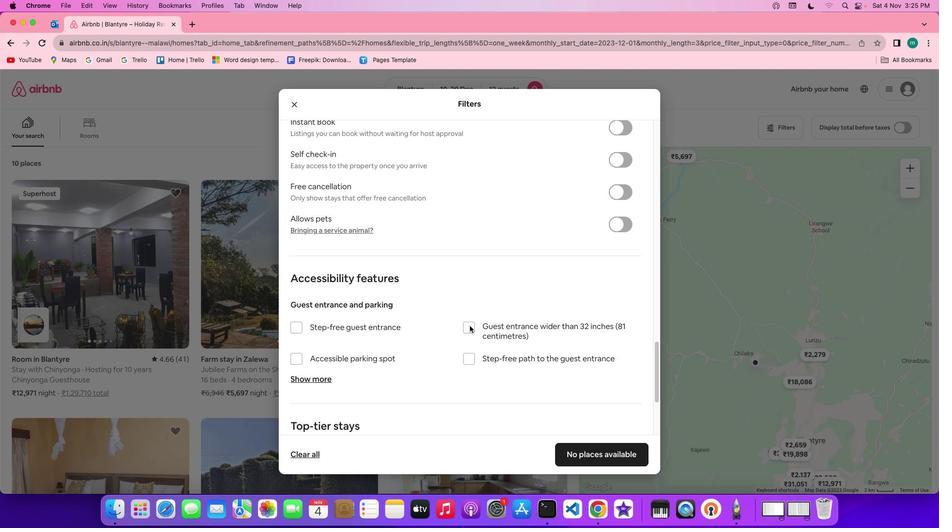 
Action: Mouse moved to (469, 325)
Screenshot: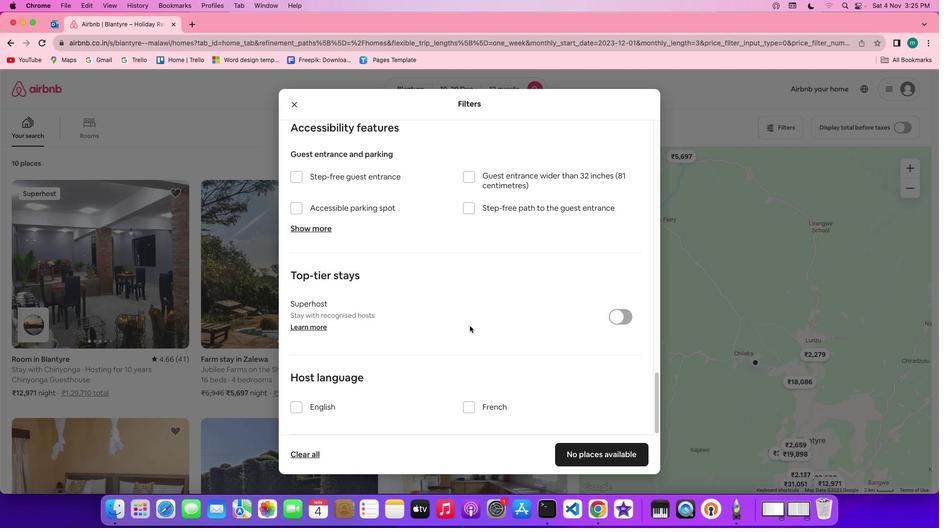 
Action: Mouse scrolled (469, 325) with delta (0, 0)
Screenshot: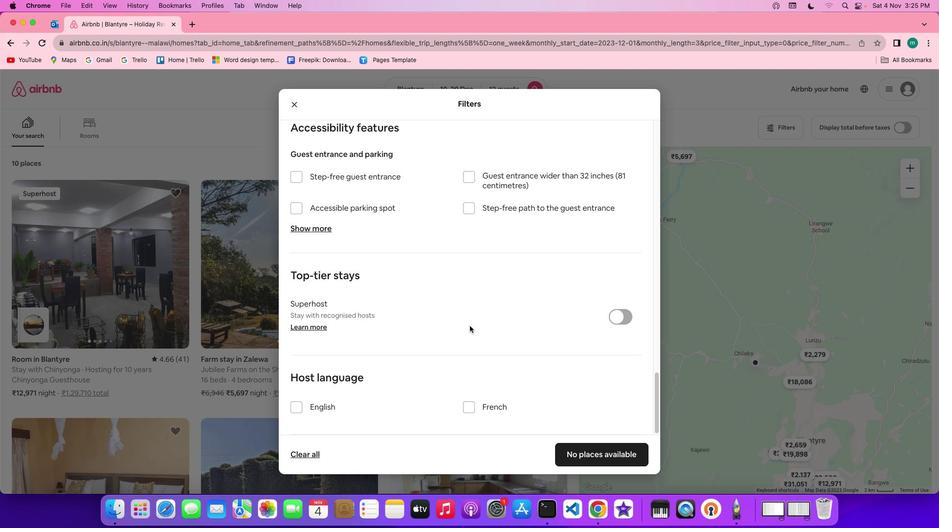 
Action: Mouse scrolled (469, 325) with delta (0, 0)
Screenshot: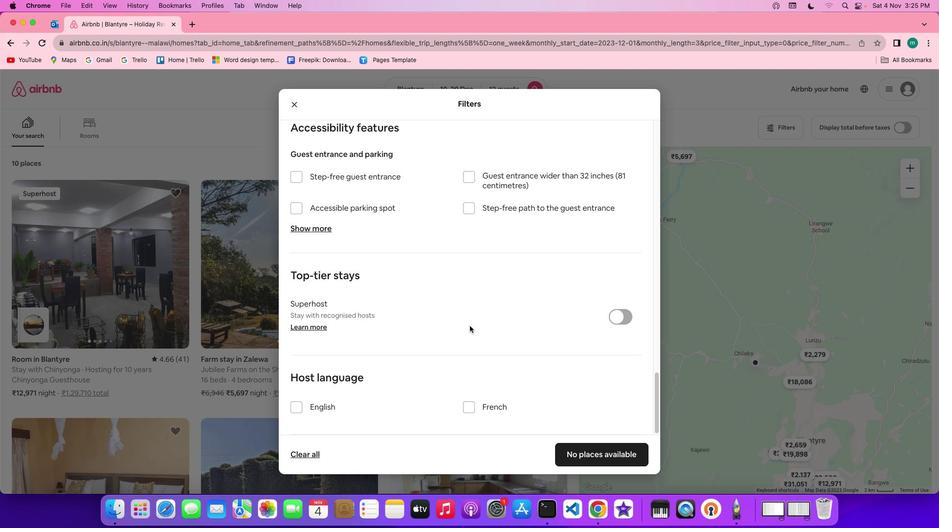 
Action: Mouse scrolled (469, 325) with delta (0, -1)
Screenshot: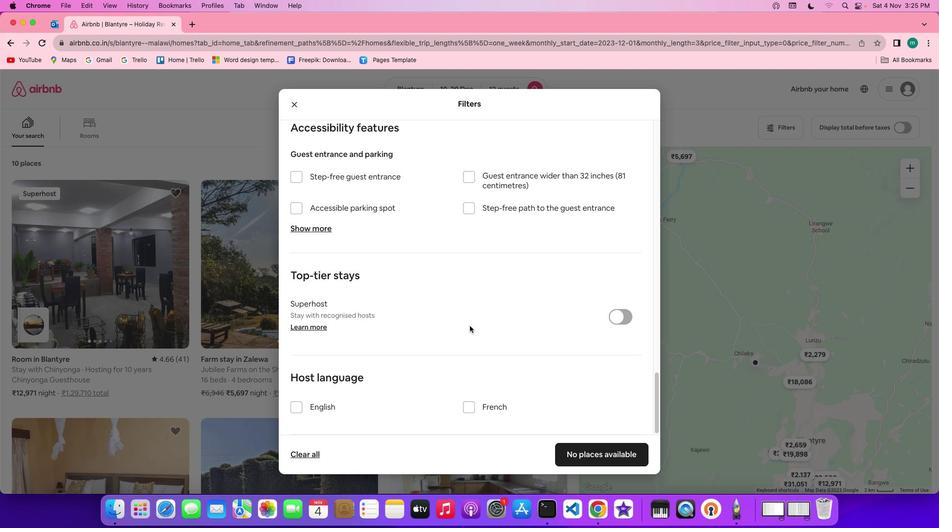 
Action: Mouse scrolled (469, 325) with delta (0, -2)
Screenshot: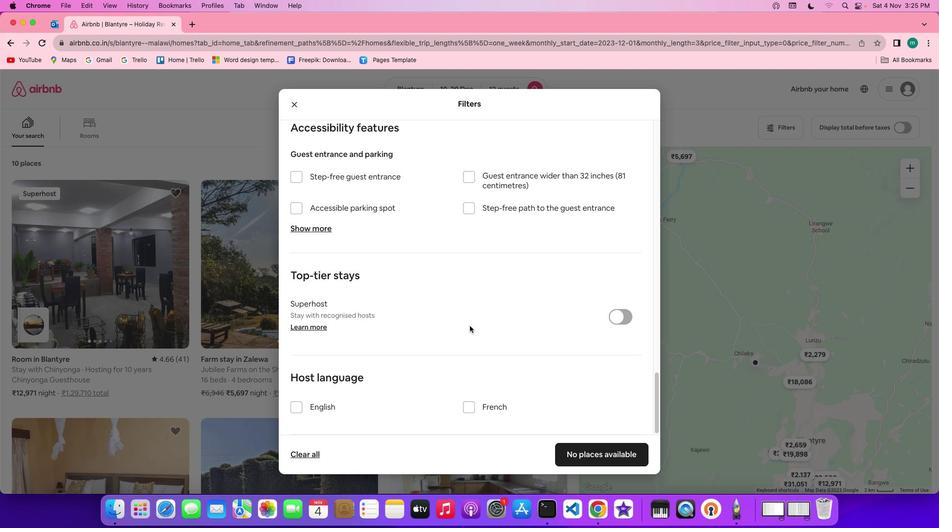 
Action: Mouse scrolled (469, 325) with delta (0, -2)
Screenshot: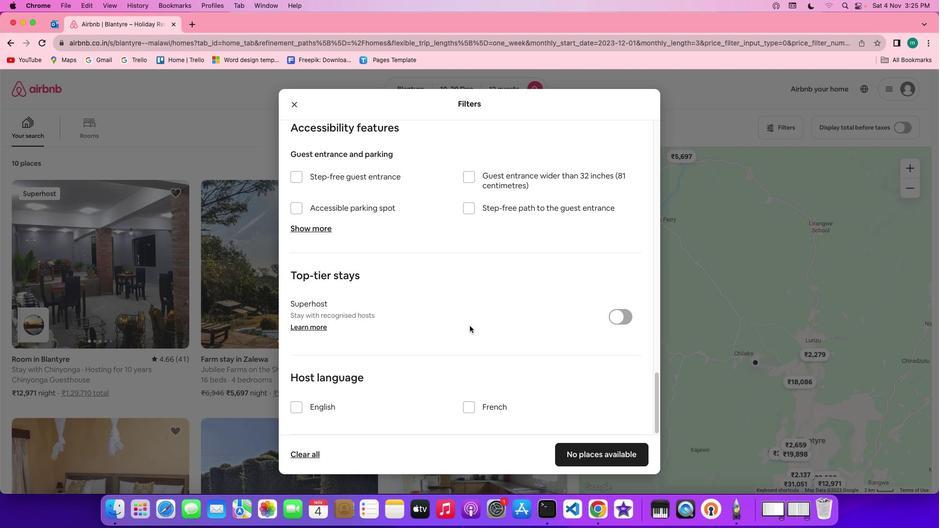 
Action: Mouse scrolled (469, 325) with delta (0, -2)
Screenshot: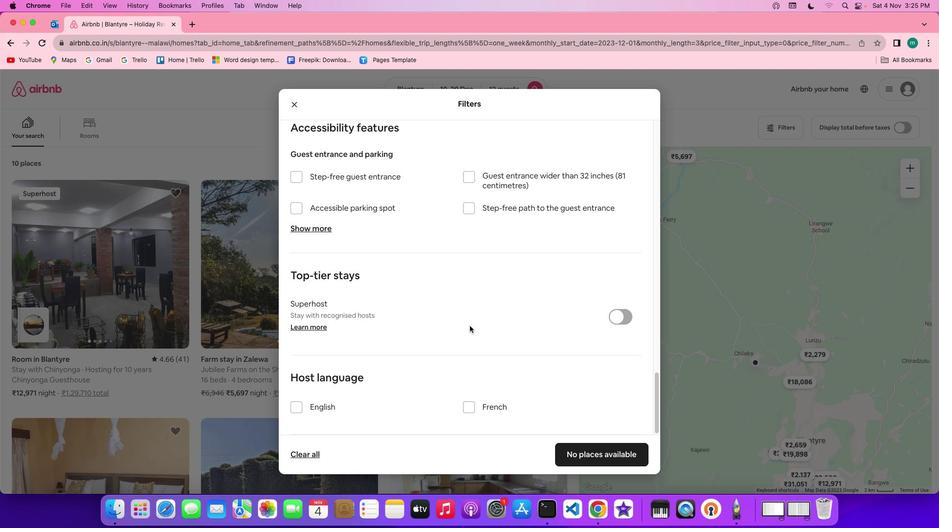 
Action: Mouse moved to (469, 326)
Screenshot: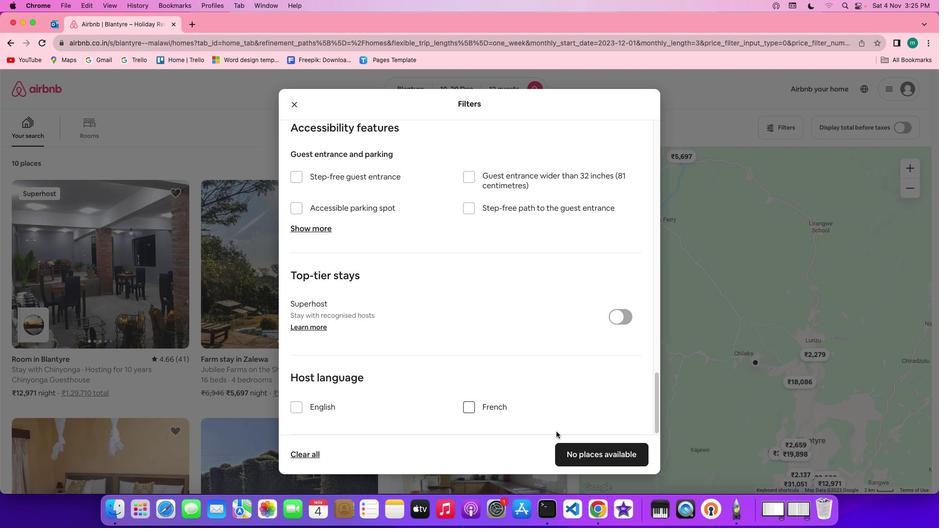
Action: Mouse scrolled (469, 326) with delta (0, 0)
Screenshot: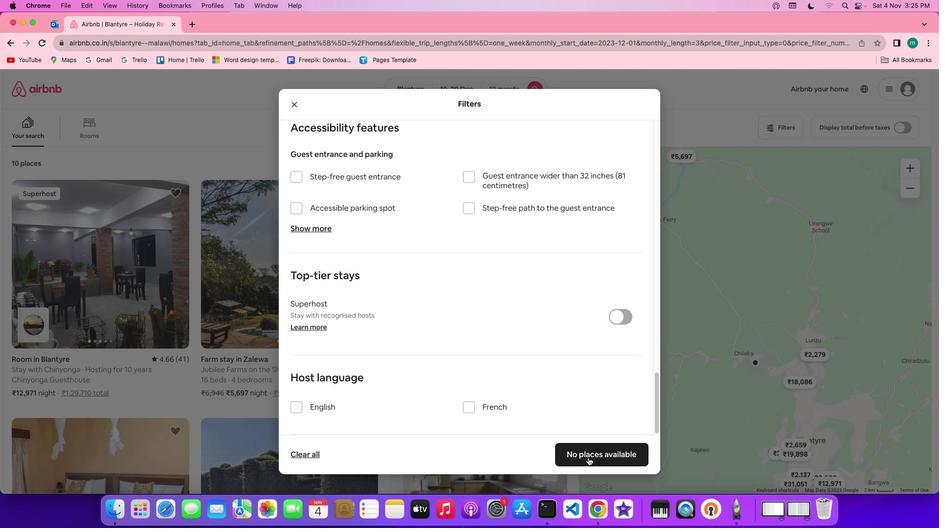 
Action: Mouse scrolled (469, 326) with delta (0, 0)
Screenshot: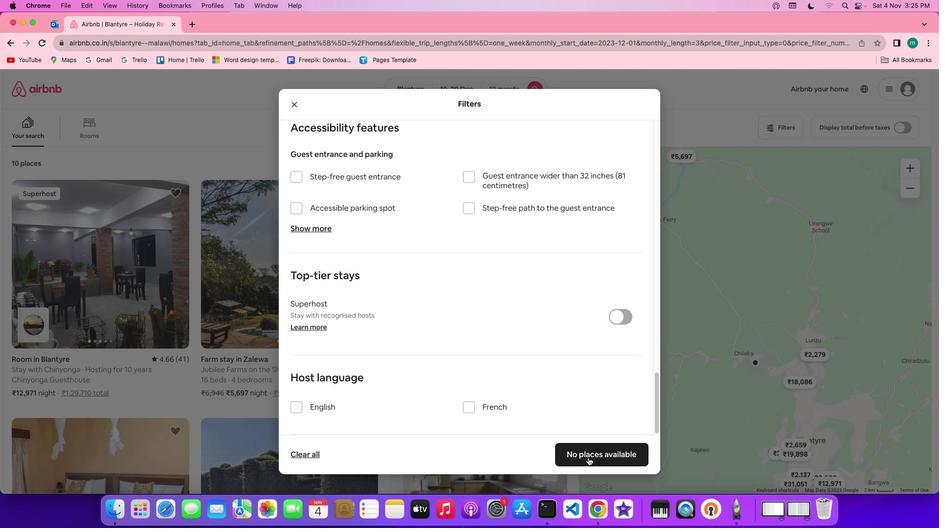 
Action: Mouse scrolled (469, 326) with delta (0, -1)
Screenshot: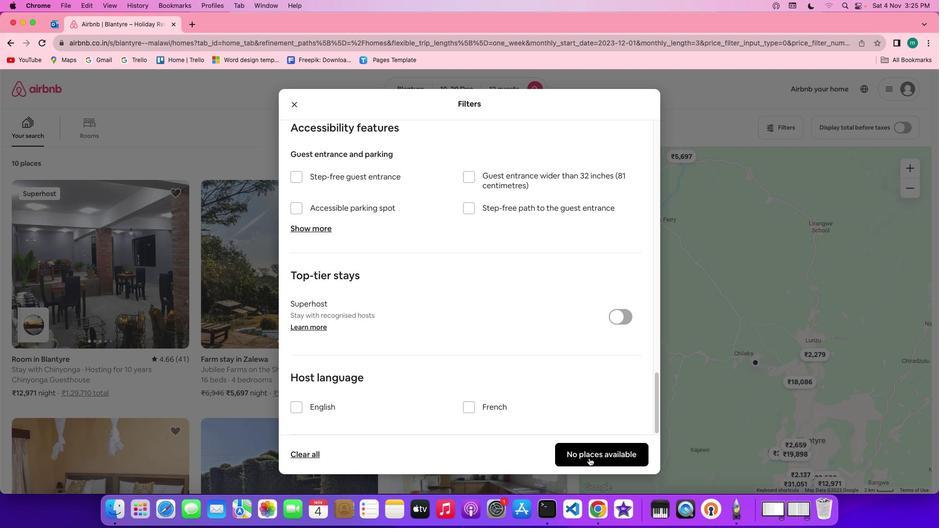 
Action: Mouse scrolled (469, 326) with delta (0, -2)
Screenshot: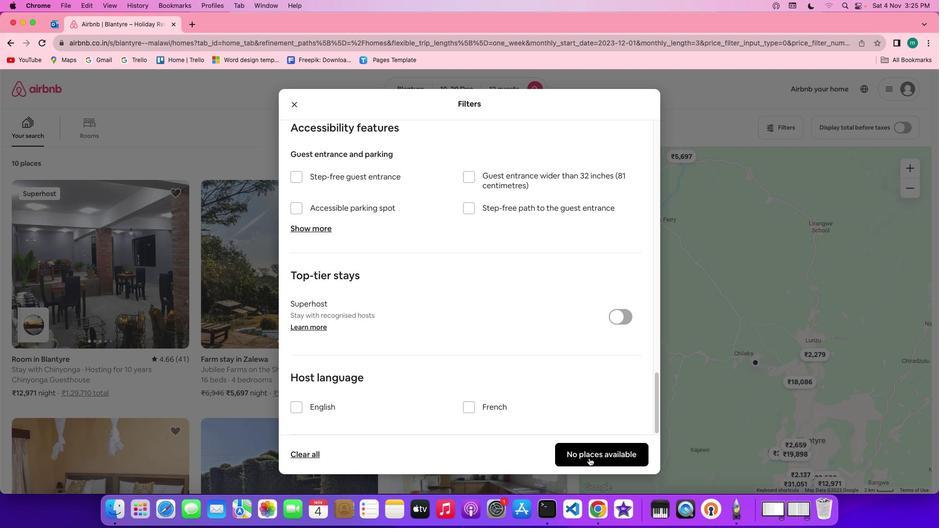 
Action: Mouse scrolled (469, 326) with delta (0, -2)
Screenshot: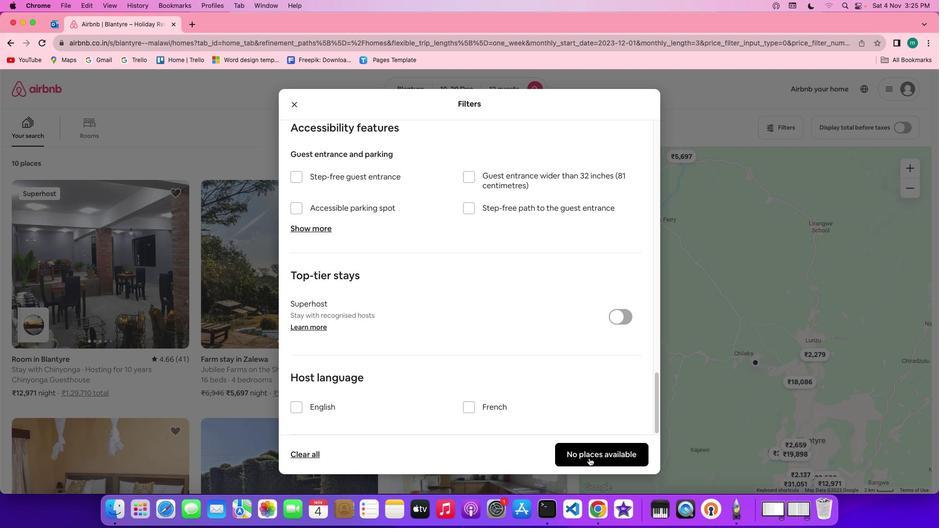 
Action: Mouse scrolled (469, 326) with delta (0, -3)
Screenshot: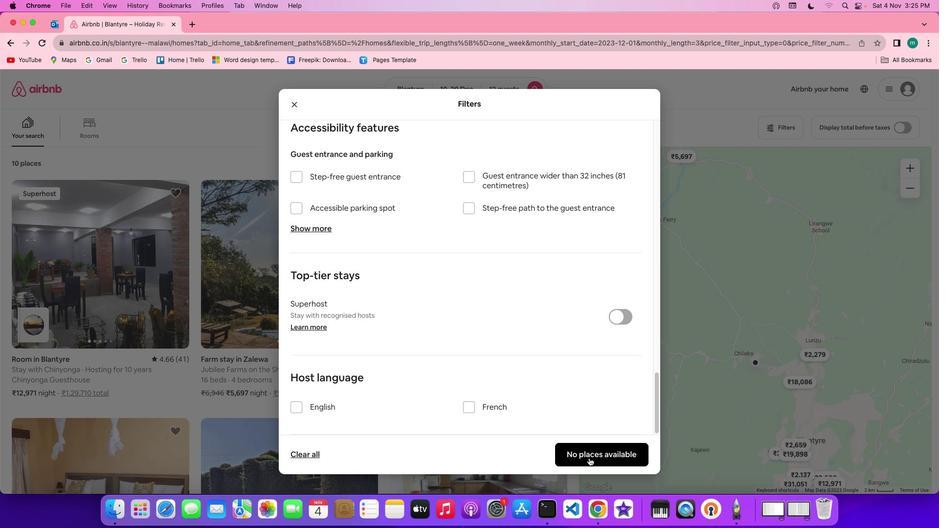 
Action: Mouse scrolled (469, 326) with delta (0, -3)
Screenshot: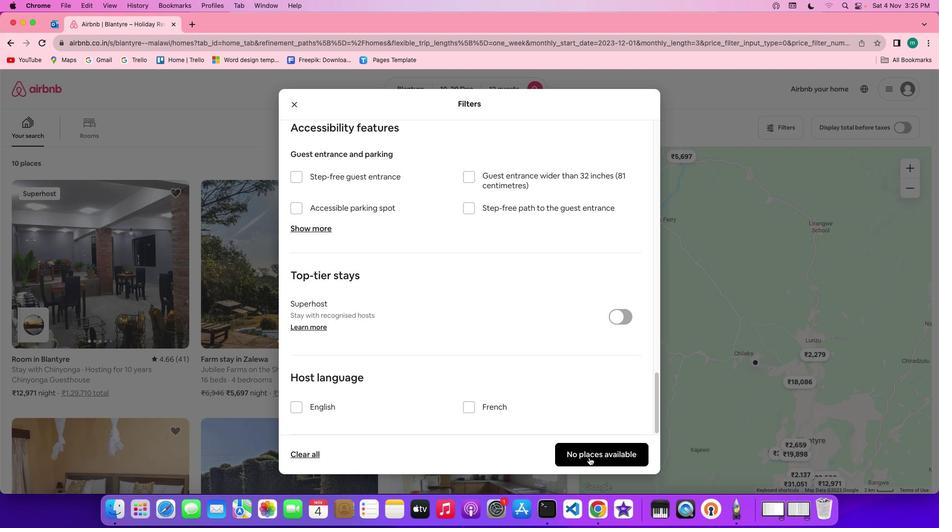 
Action: Mouse moved to (590, 455)
Screenshot: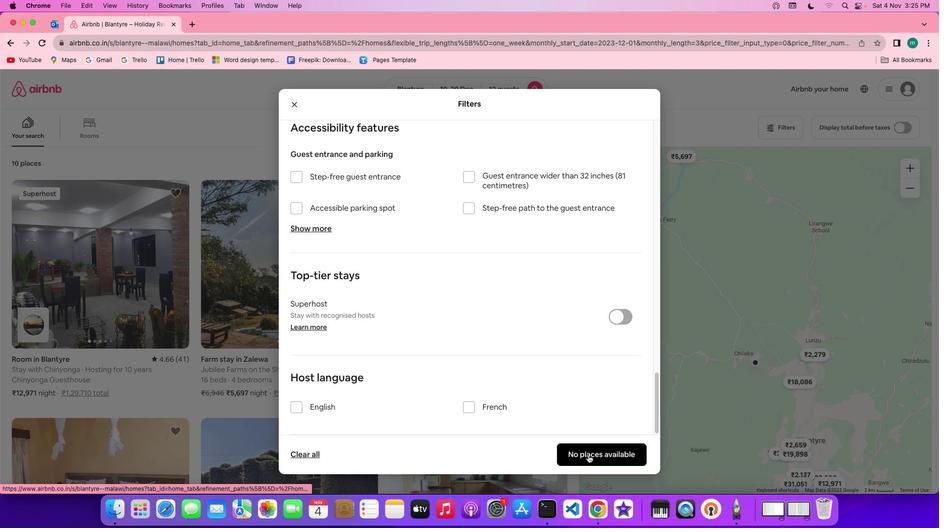 
Action: Mouse pressed left at (590, 455)
Screenshot: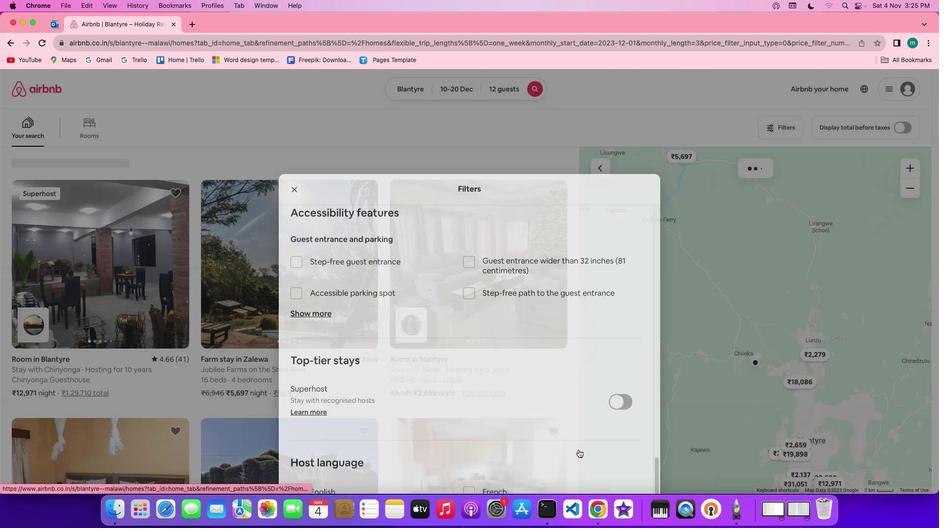 
Action: Mouse moved to (339, 369)
Screenshot: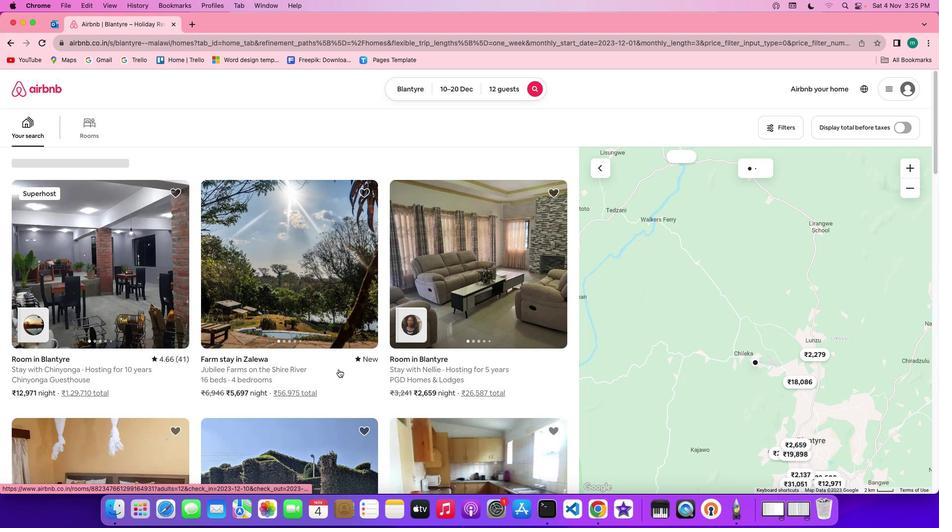 
